 Task: Look for space in Hagere Maryam, Ethiopia from 12th  August, 2023 to 15th August, 2023 for 3 adults in price range Rs.12000 to Rs.16000. Place can be entire place with 2 bedrooms having 3 beds and 1 bathroom. Property type can be house, flat, hotel. Booking option can be shelf check-in. Required host language is English.
Action: Mouse moved to (497, 99)
Screenshot: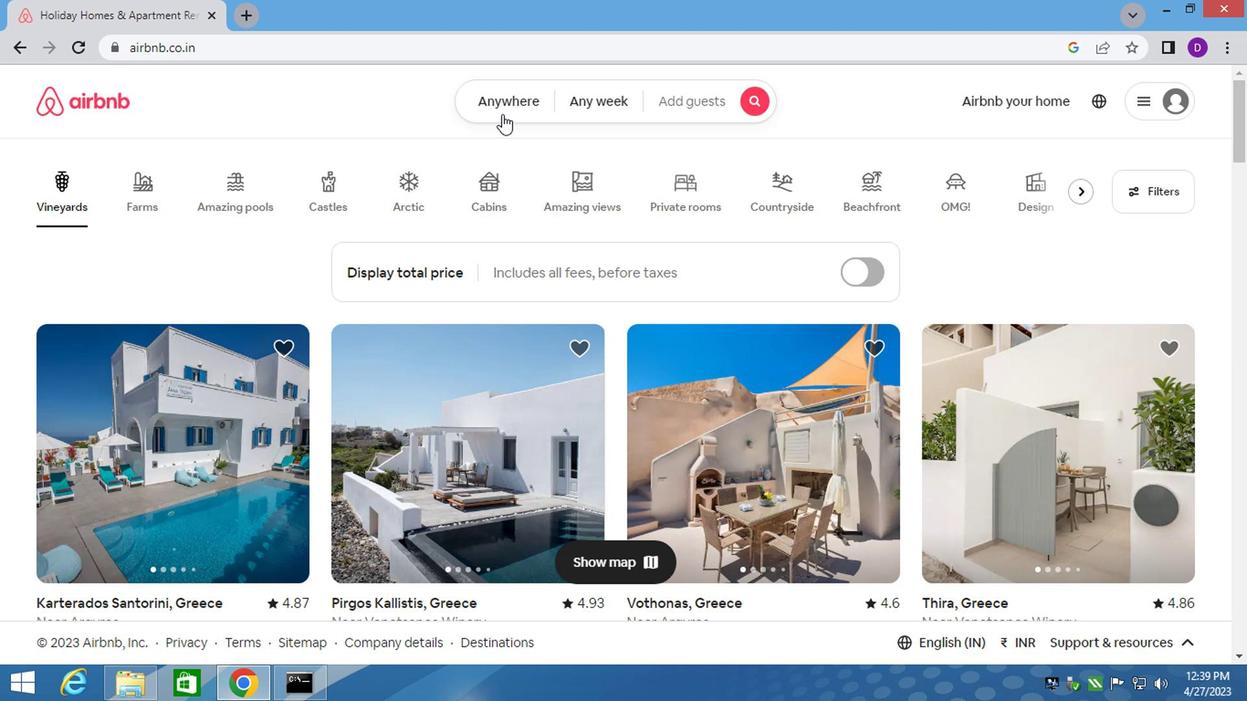 
Action: Mouse pressed left at (497, 99)
Screenshot: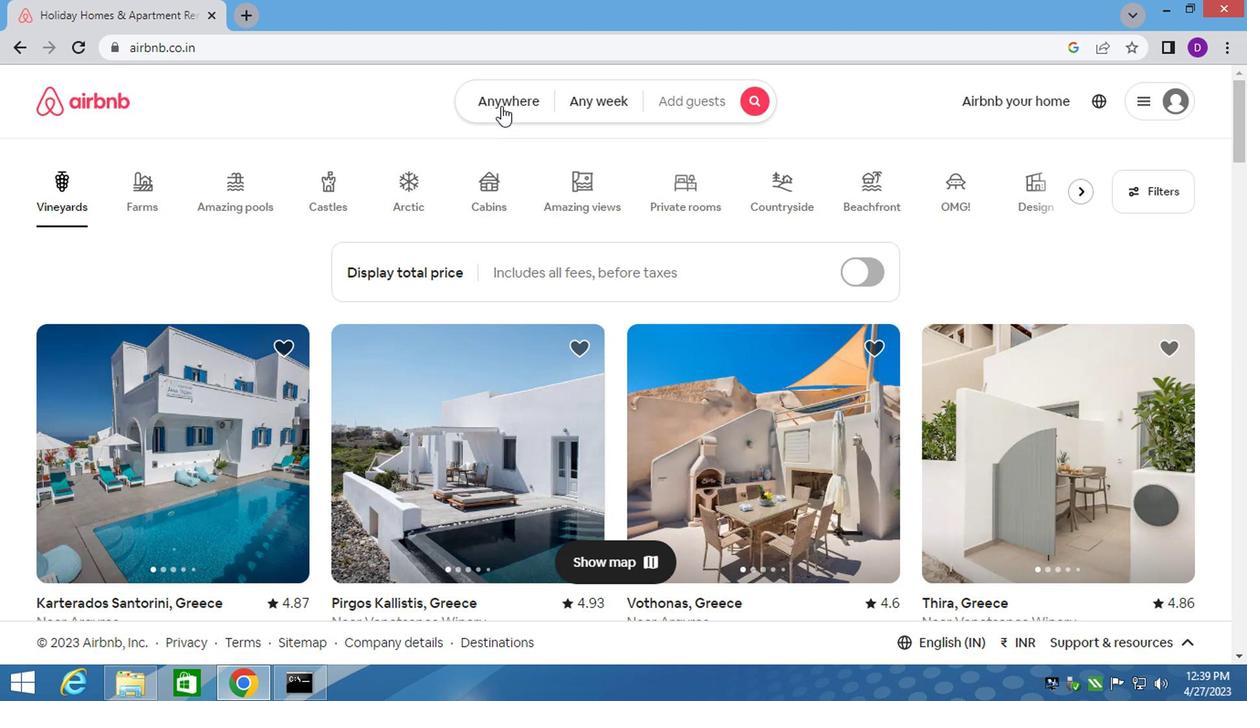 
Action: Mouse moved to (332, 174)
Screenshot: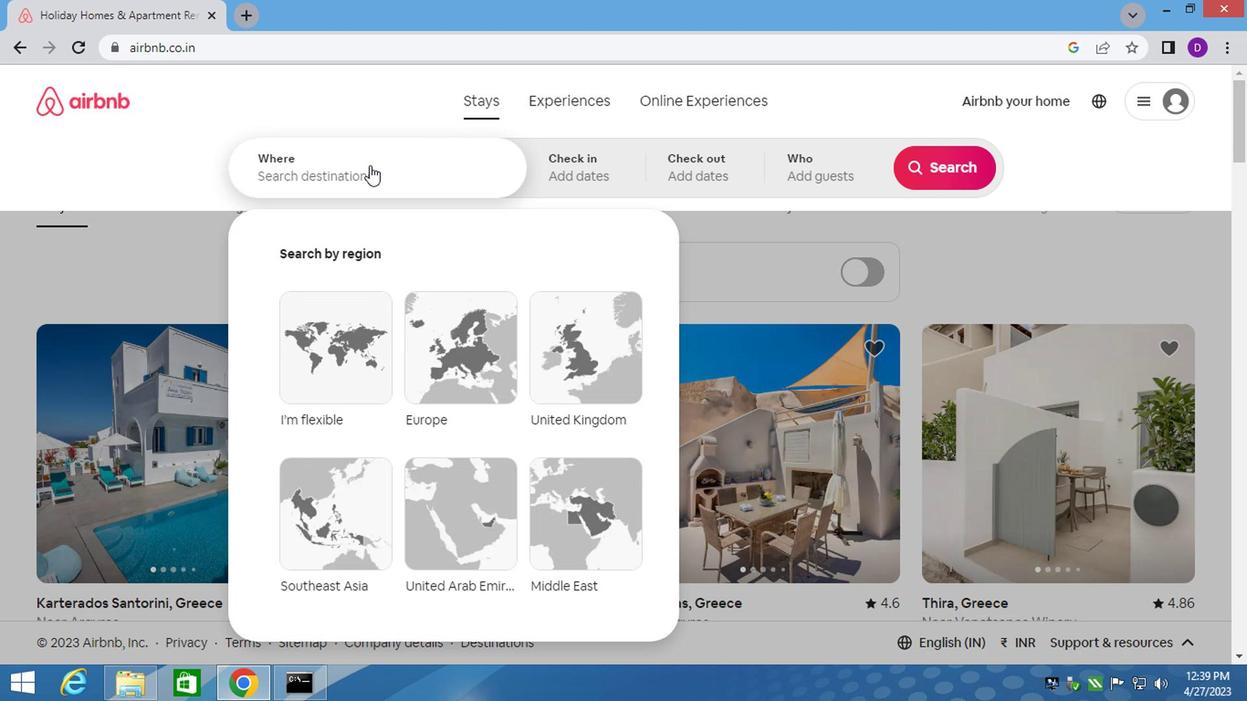 
Action: Mouse pressed left at (332, 174)
Screenshot: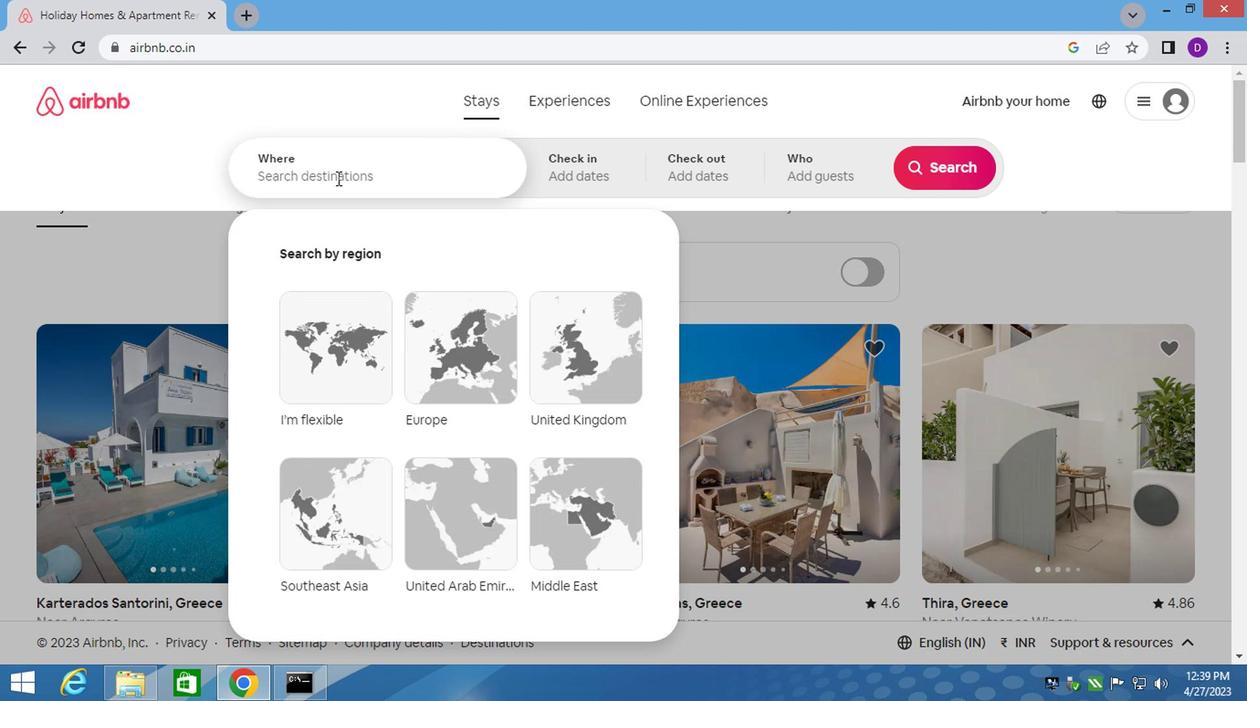 
Action: Key pressed <Key.shift>HAGERE<Key.space><Key.shift_r>MARYAM
Screenshot: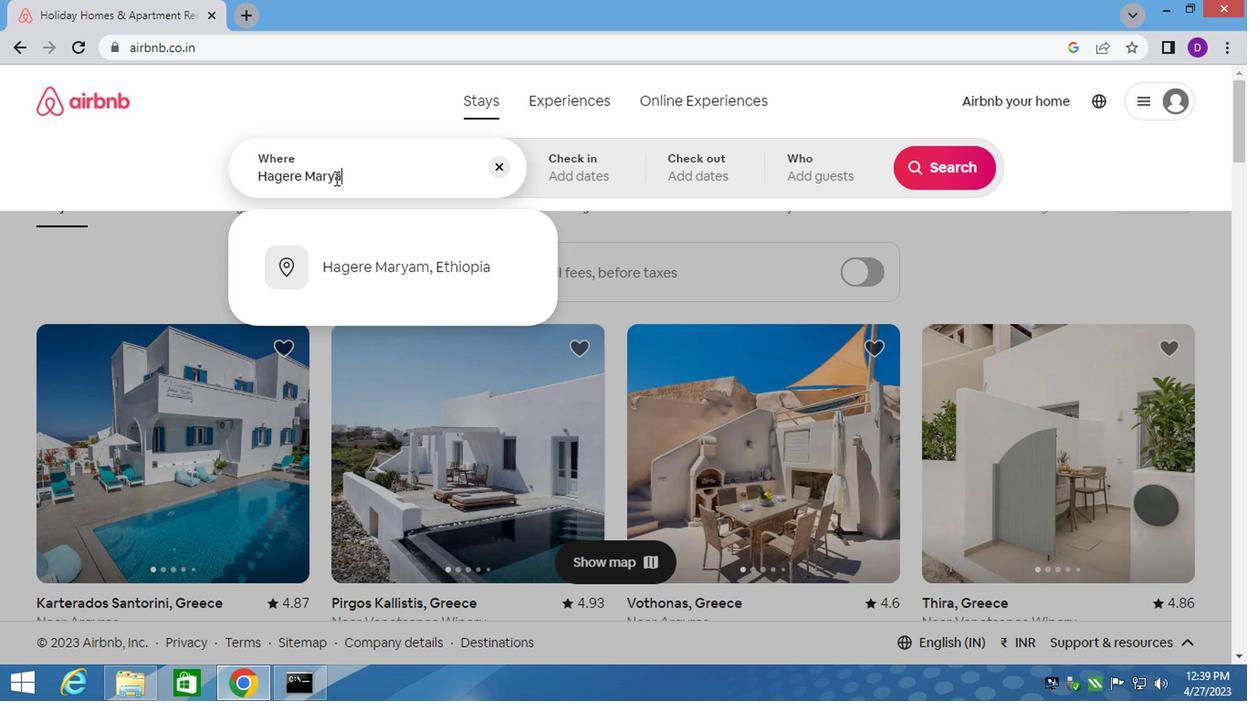 
Action: Mouse moved to (448, 271)
Screenshot: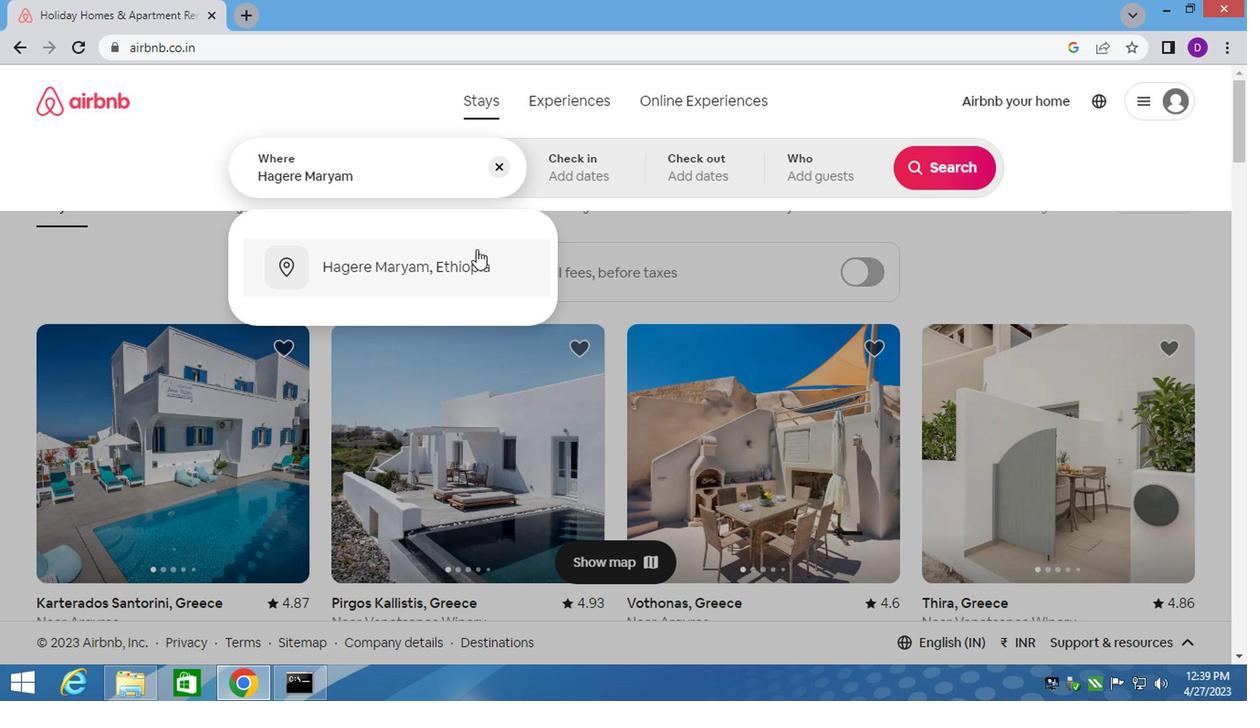 
Action: Mouse pressed left at (448, 271)
Screenshot: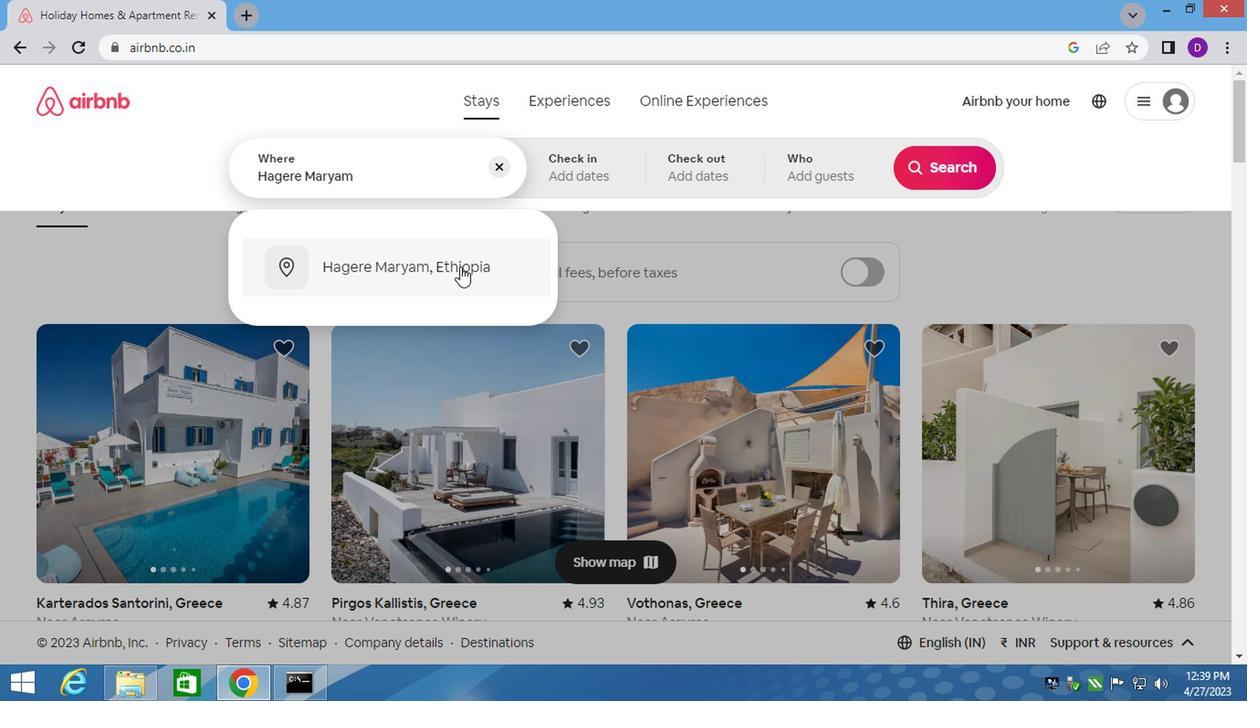 
Action: Mouse moved to (931, 312)
Screenshot: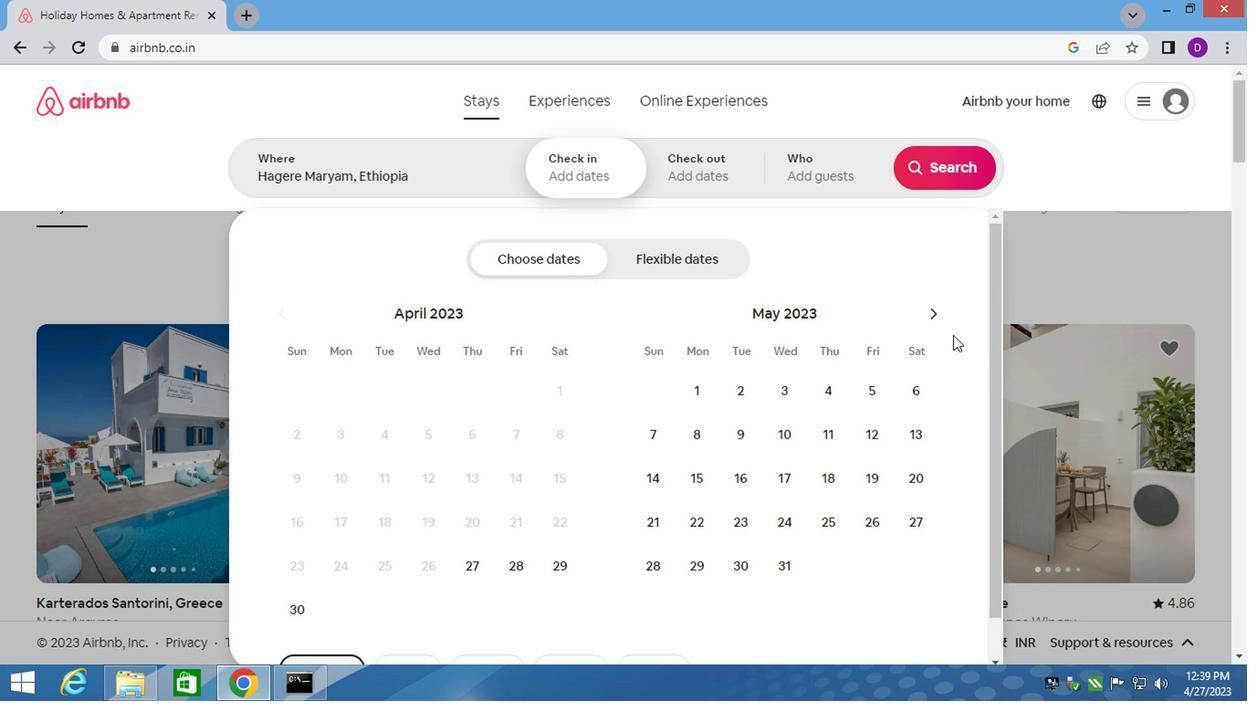 
Action: Mouse pressed left at (931, 312)
Screenshot: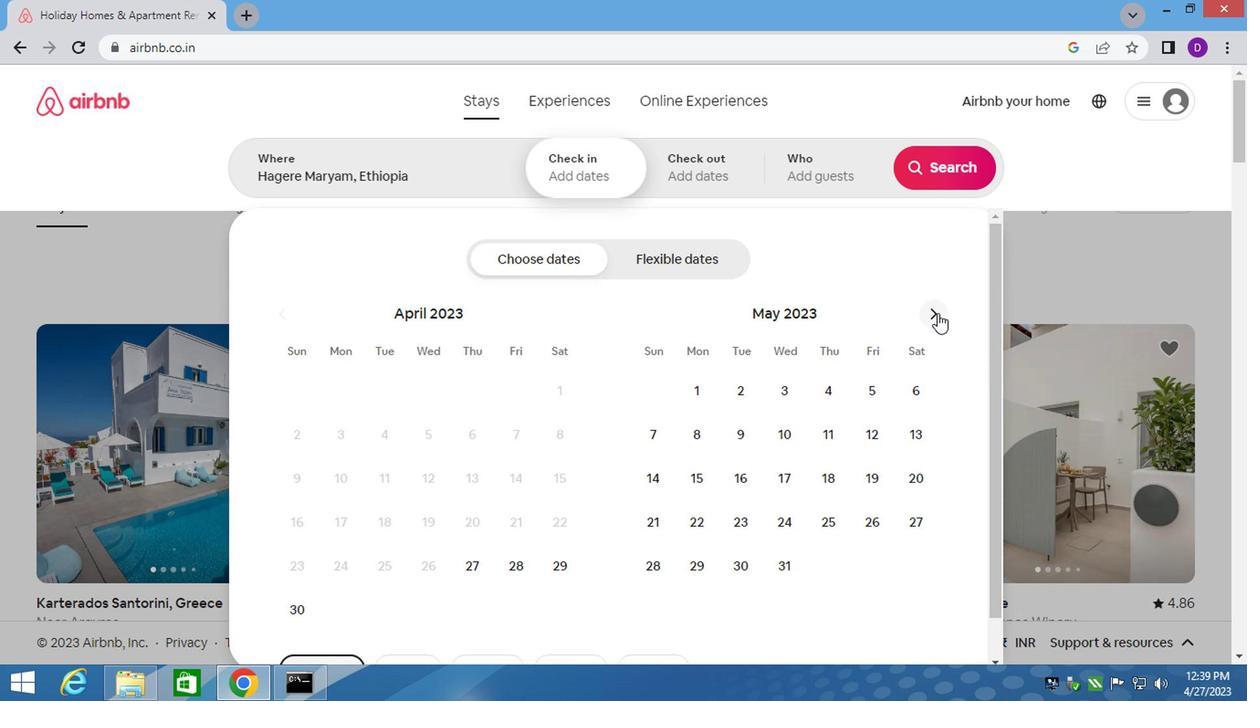 
Action: Mouse pressed left at (931, 312)
Screenshot: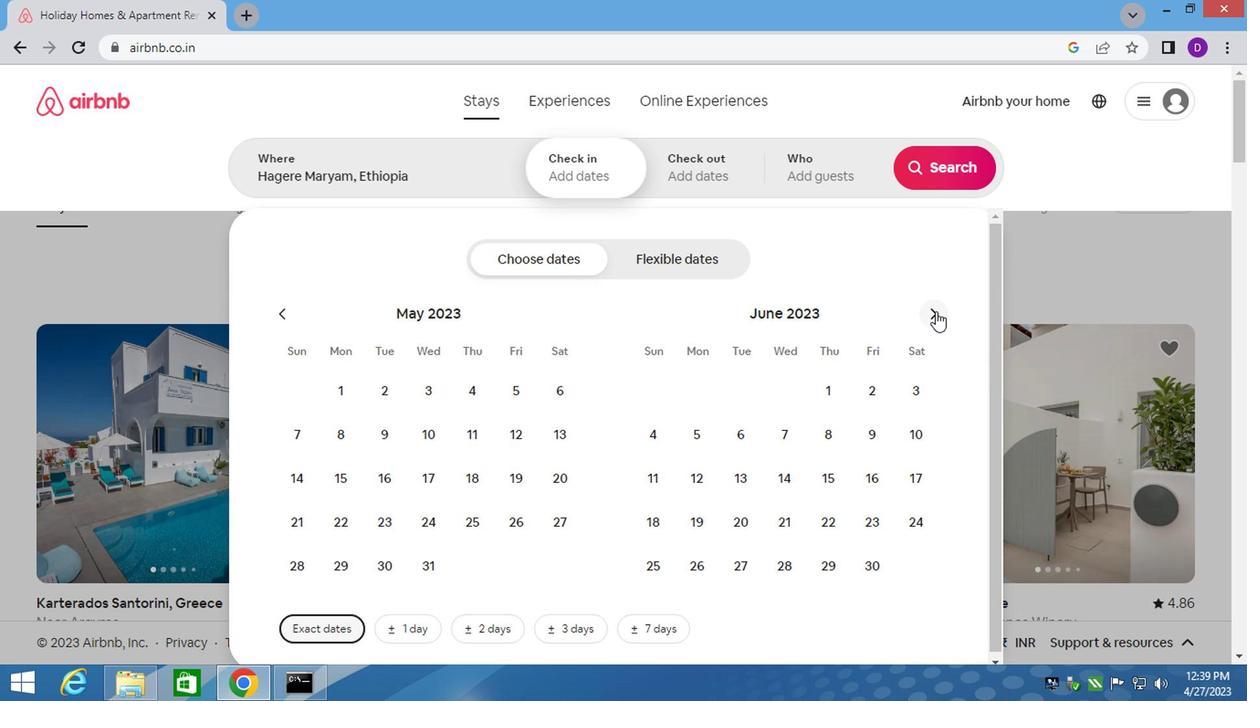 
Action: Mouse pressed left at (931, 312)
Screenshot: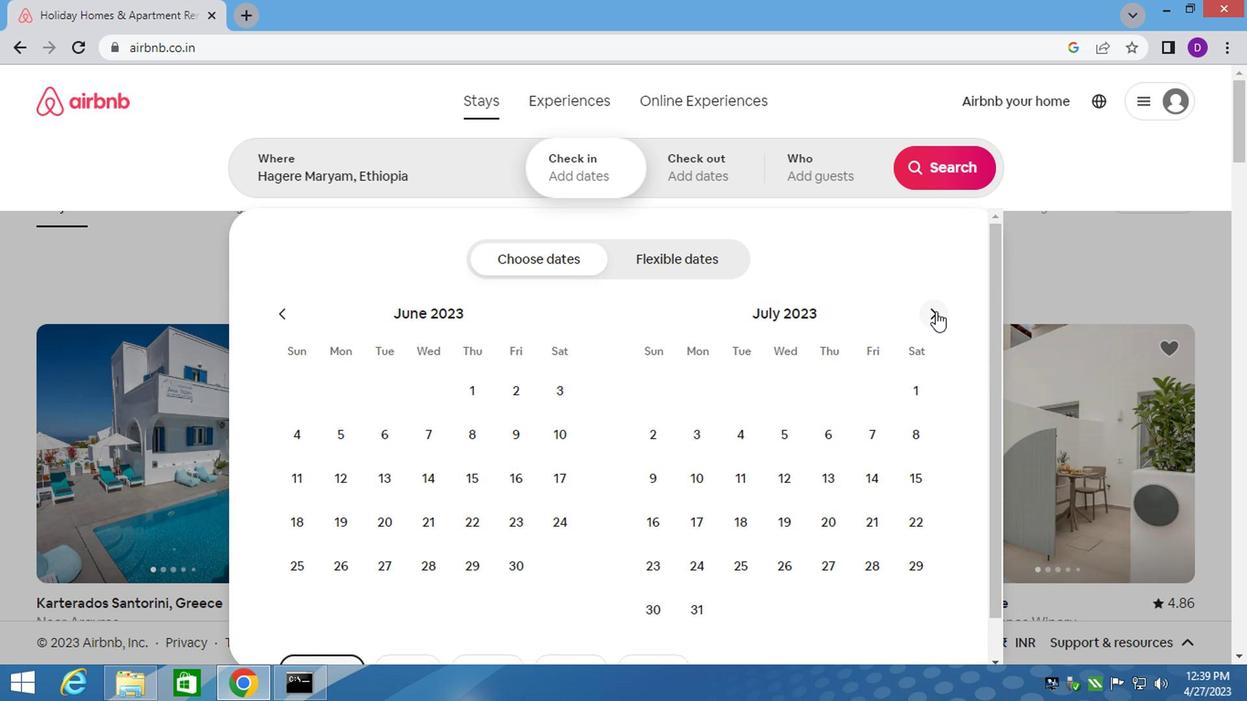 
Action: Mouse moved to (891, 432)
Screenshot: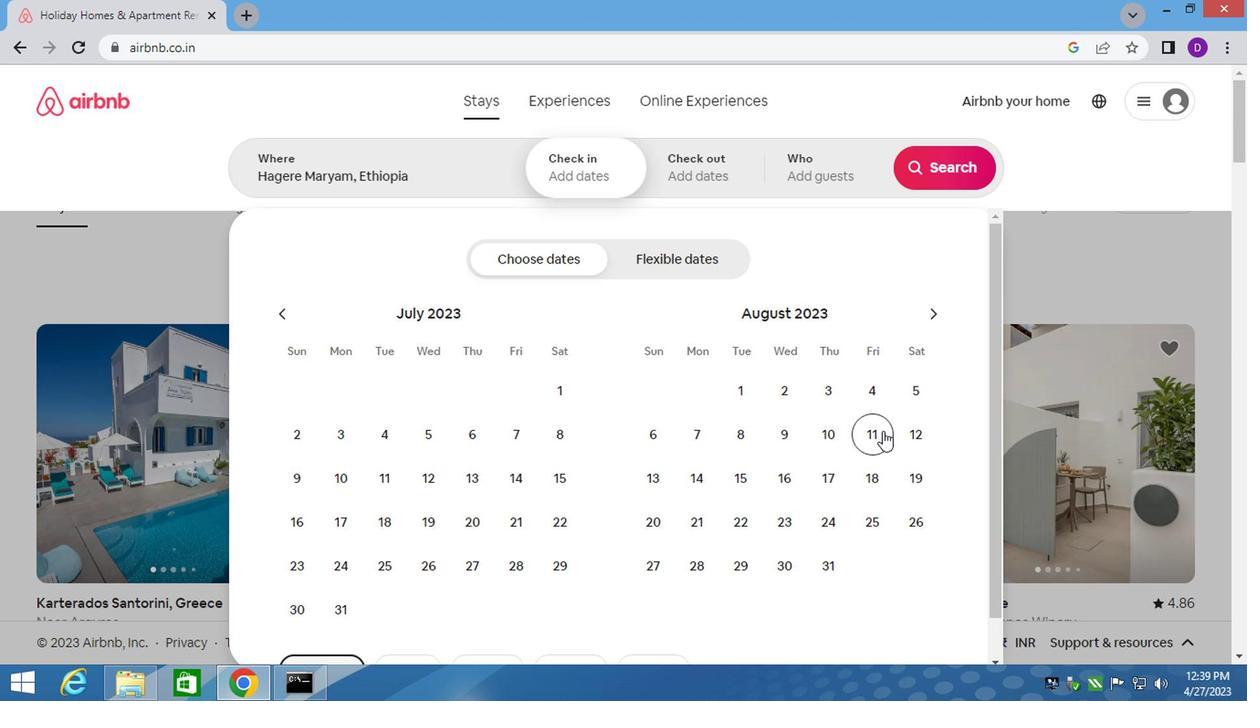 
Action: Mouse pressed left at (891, 432)
Screenshot: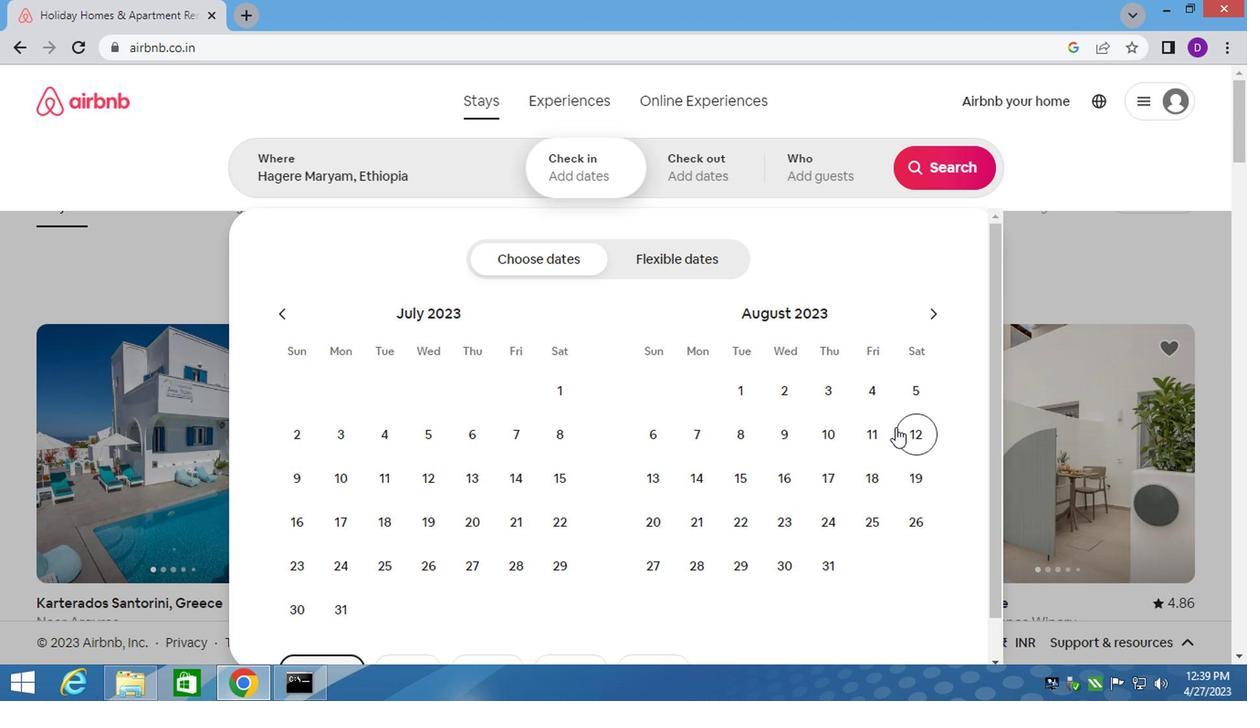 
Action: Mouse moved to (748, 483)
Screenshot: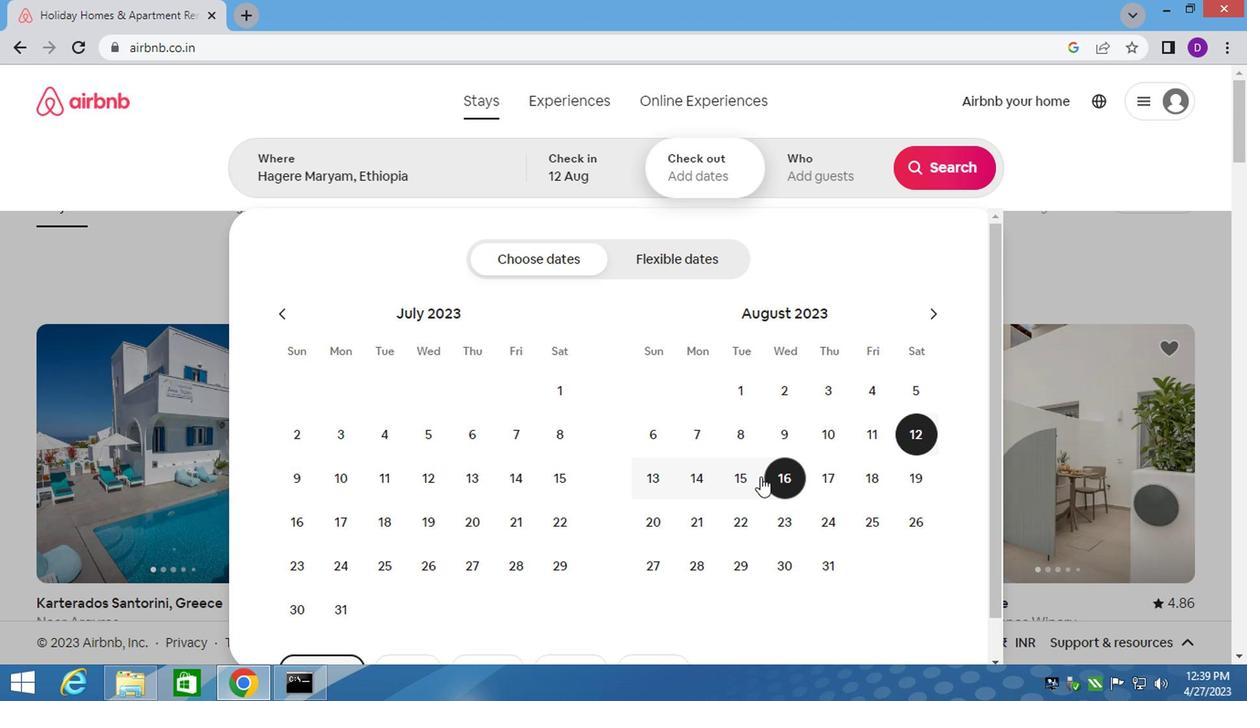
Action: Mouse pressed left at (748, 483)
Screenshot: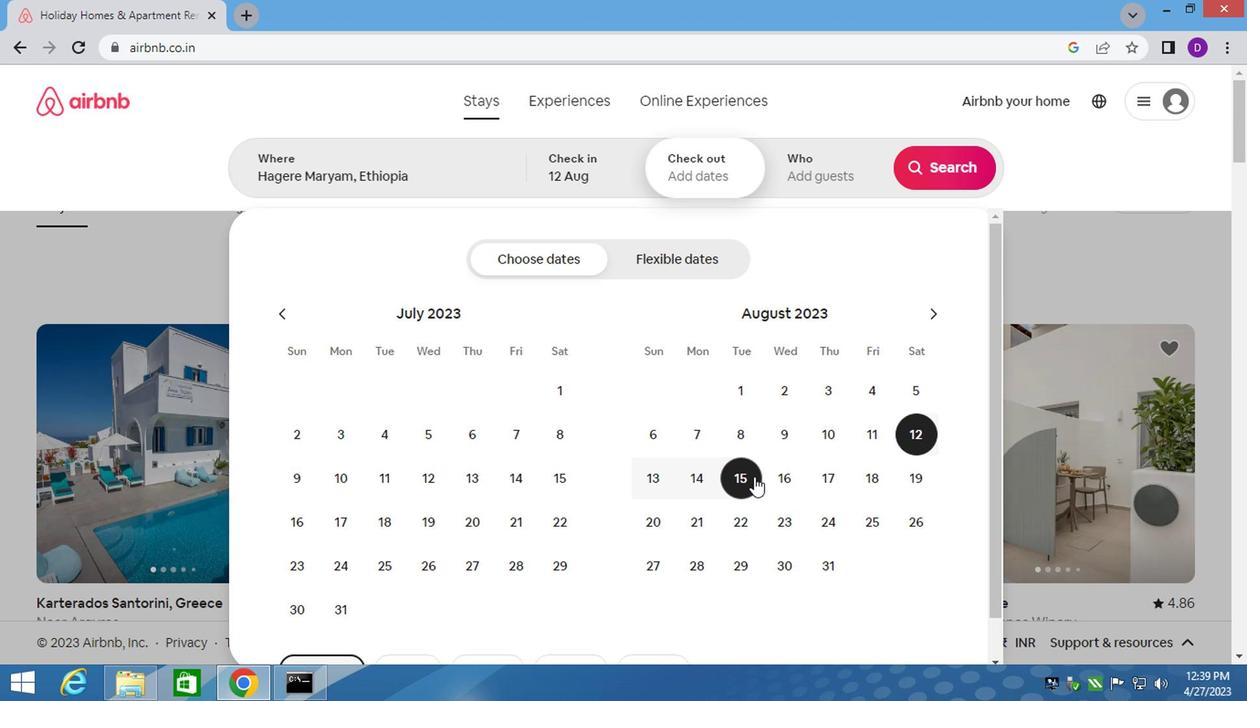 
Action: Mouse moved to (817, 178)
Screenshot: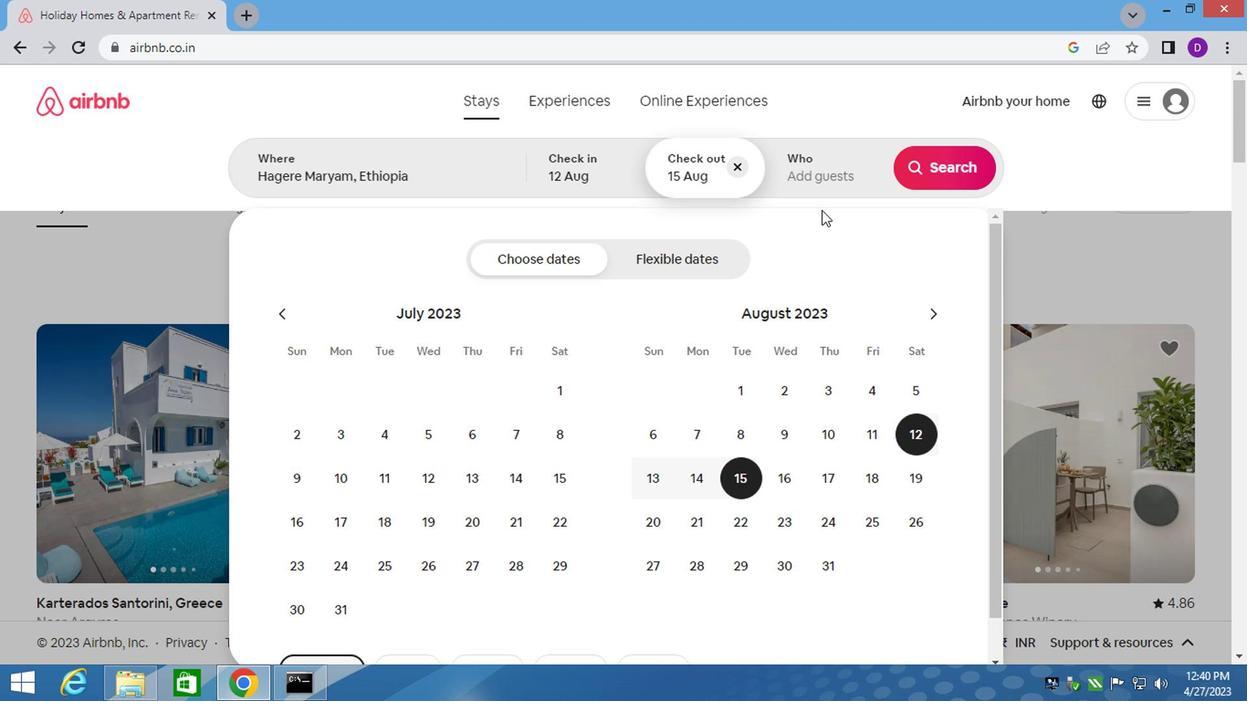 
Action: Mouse pressed left at (817, 178)
Screenshot: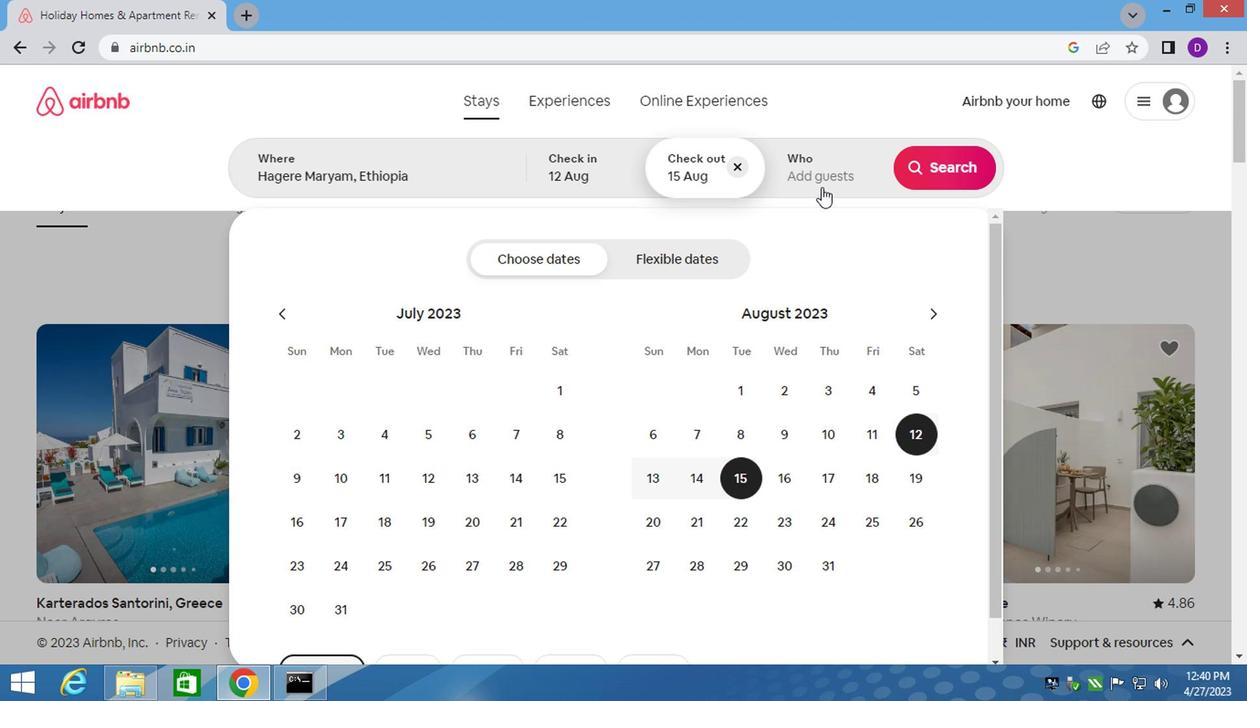 
Action: Mouse moved to (944, 262)
Screenshot: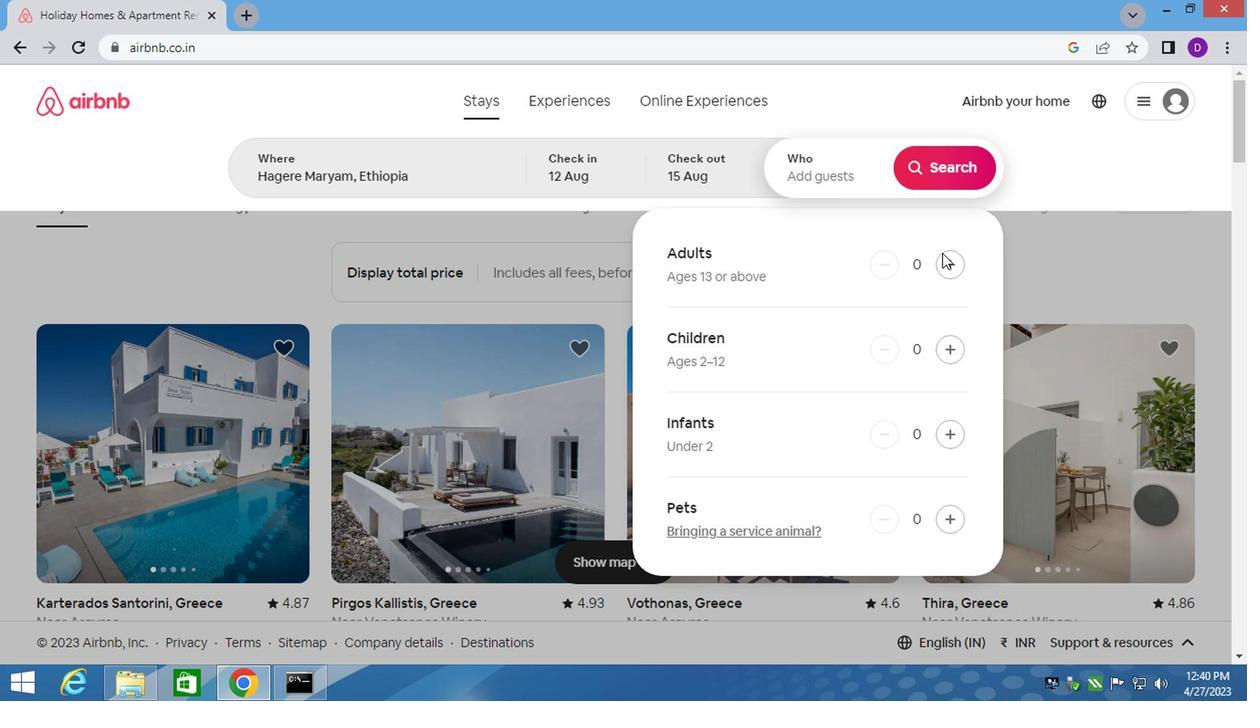 
Action: Mouse pressed left at (944, 262)
Screenshot: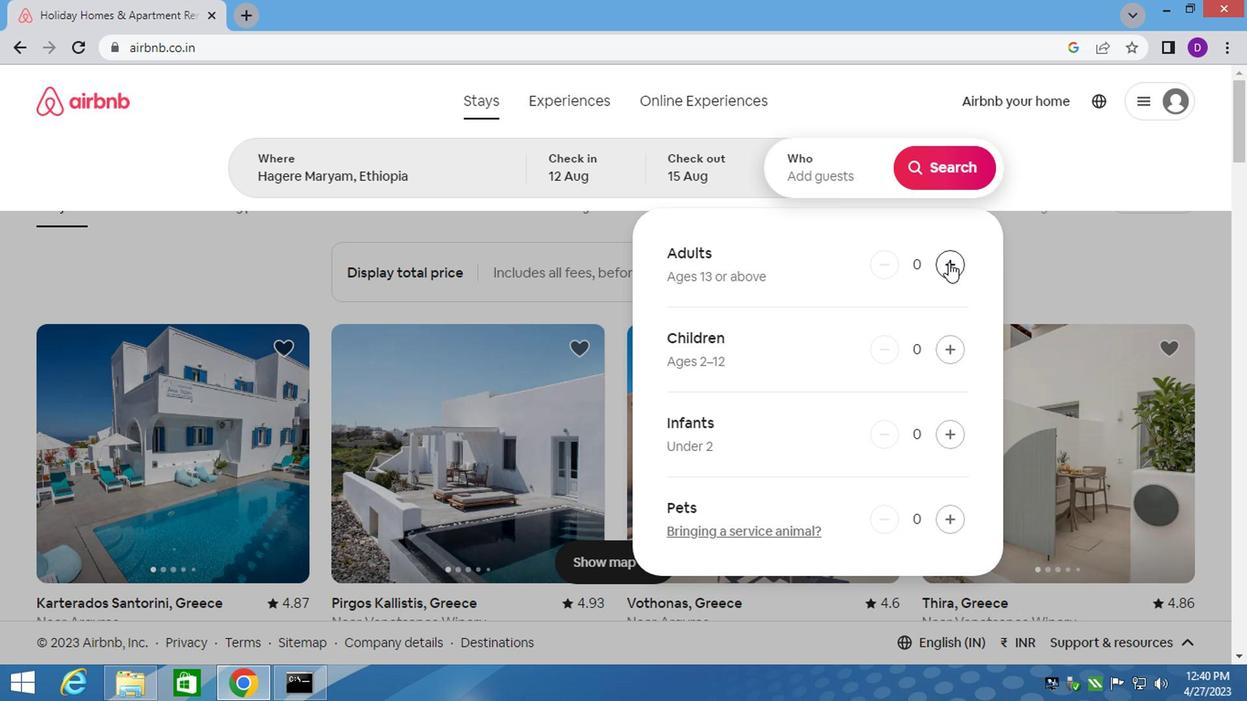 
Action: Mouse pressed left at (944, 262)
Screenshot: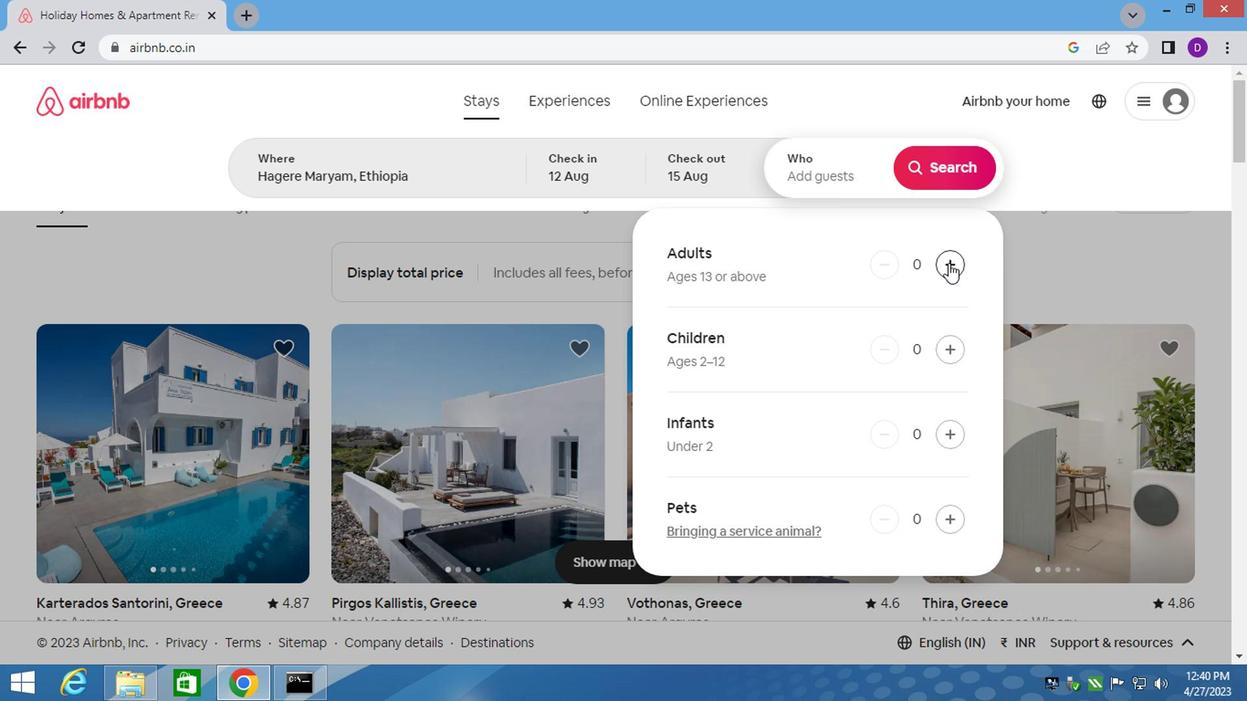 
Action: Mouse pressed left at (944, 262)
Screenshot: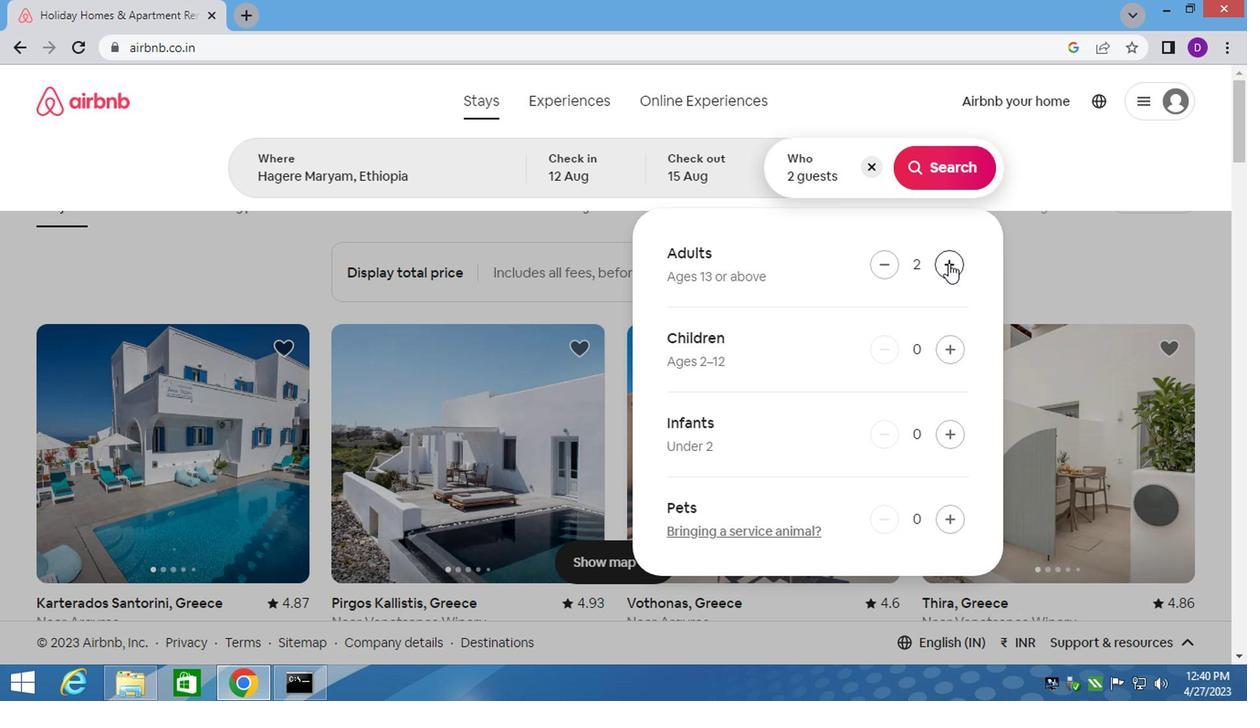 
Action: Mouse moved to (943, 164)
Screenshot: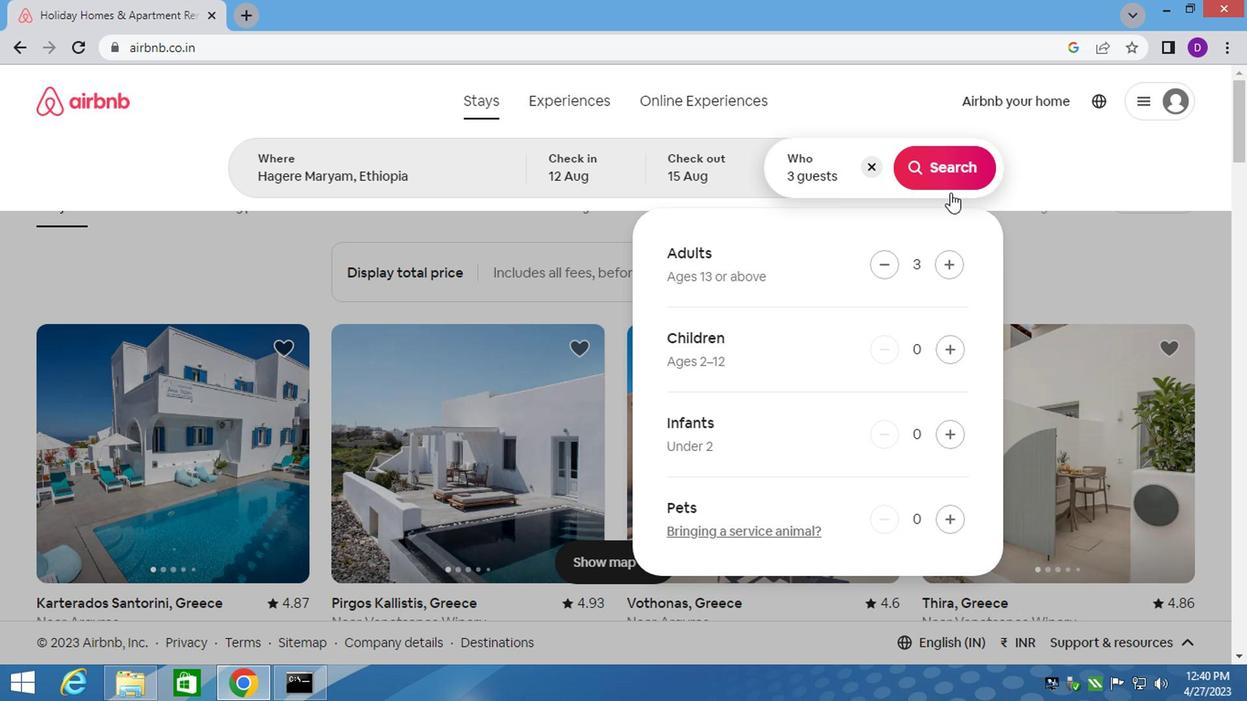 
Action: Mouse pressed left at (943, 164)
Screenshot: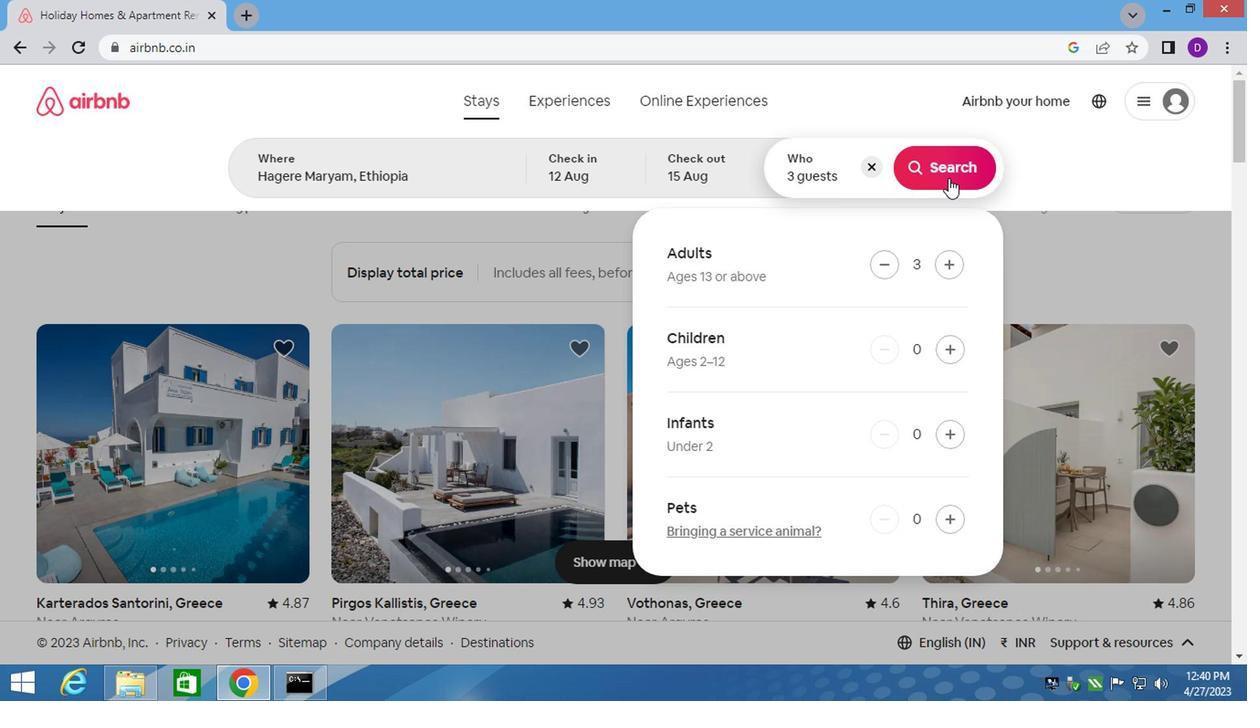 
Action: Mouse moved to (1152, 168)
Screenshot: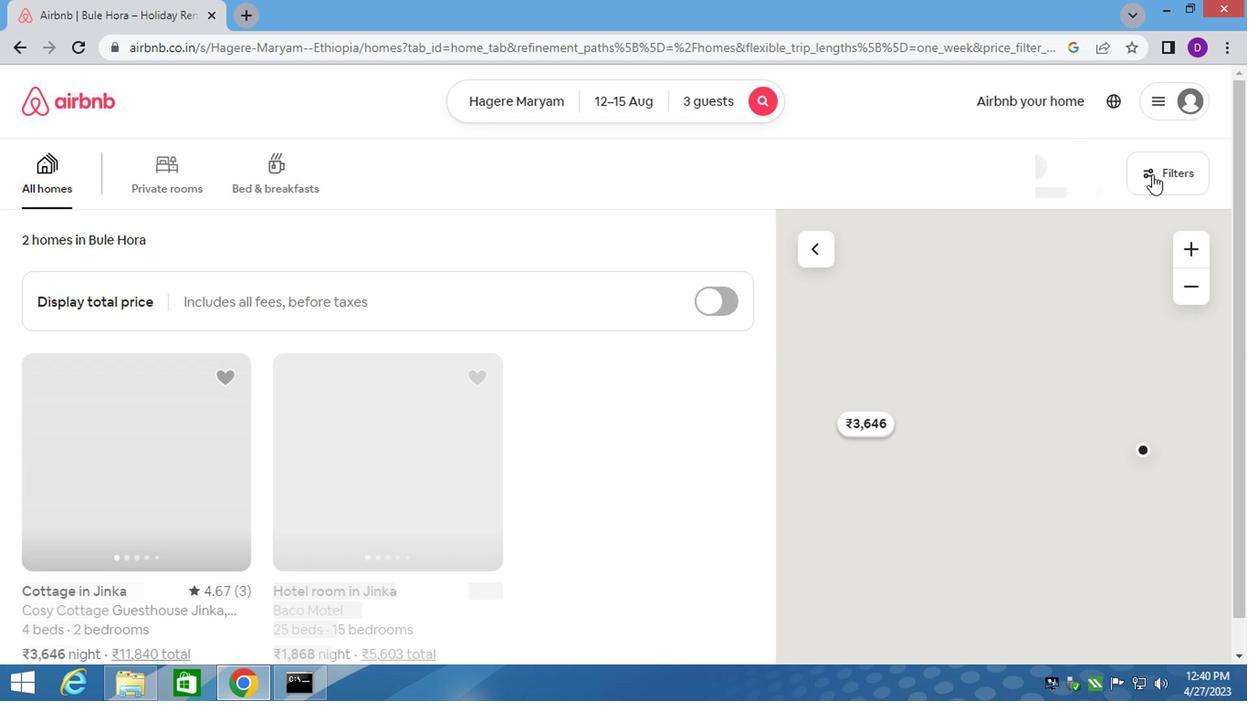 
Action: Mouse pressed left at (1152, 168)
Screenshot: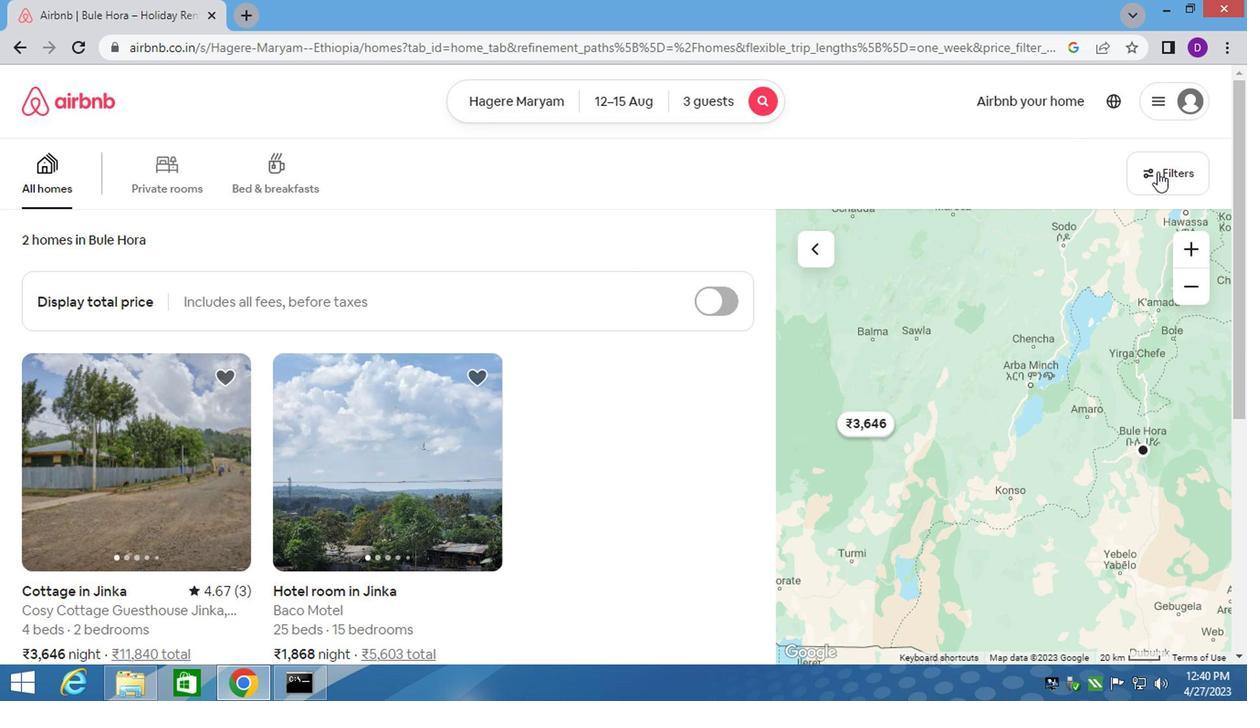 
Action: Mouse moved to (378, 412)
Screenshot: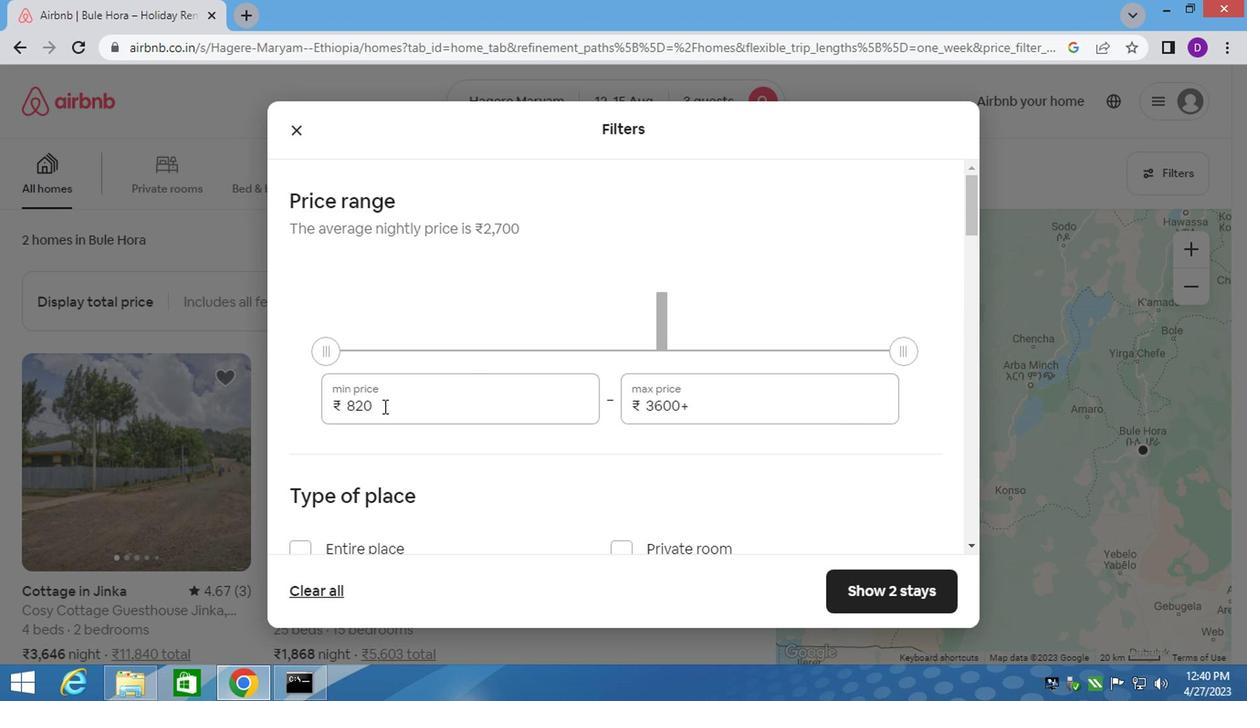 
Action: Mouse pressed left at (378, 412)
Screenshot: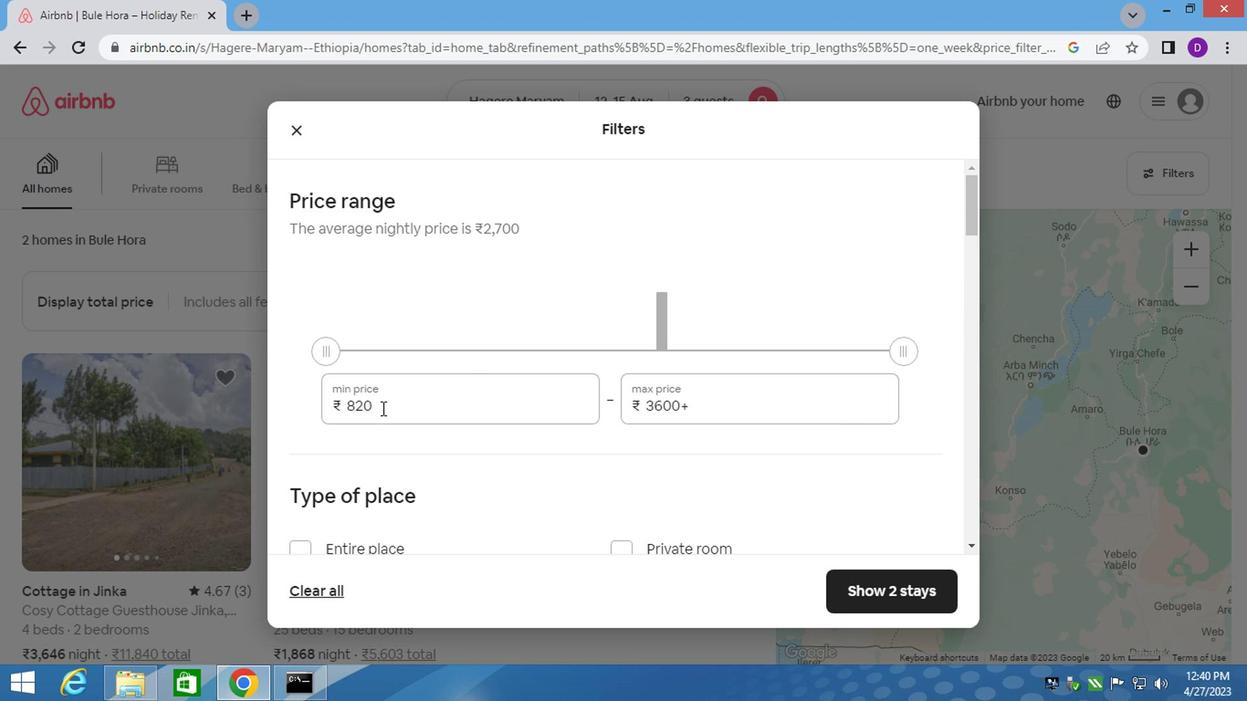 
Action: Mouse pressed left at (378, 412)
Screenshot: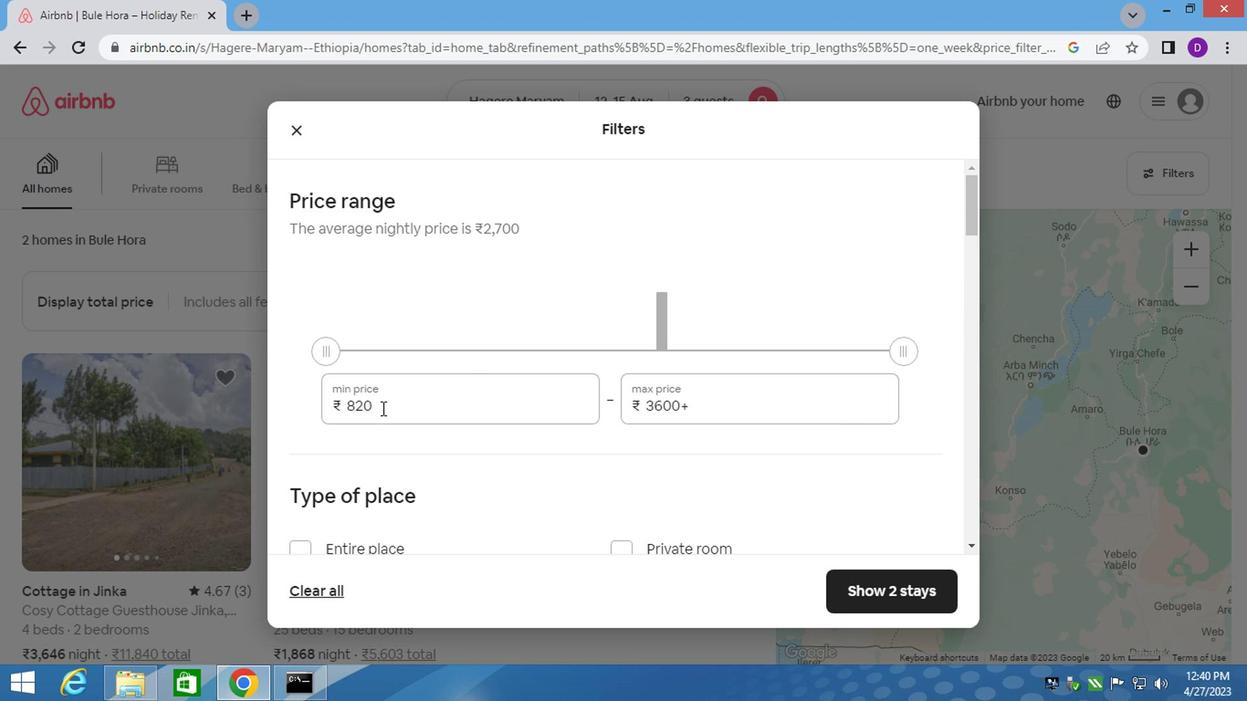 
Action: Key pressed 12000<Key.tab>16000
Screenshot: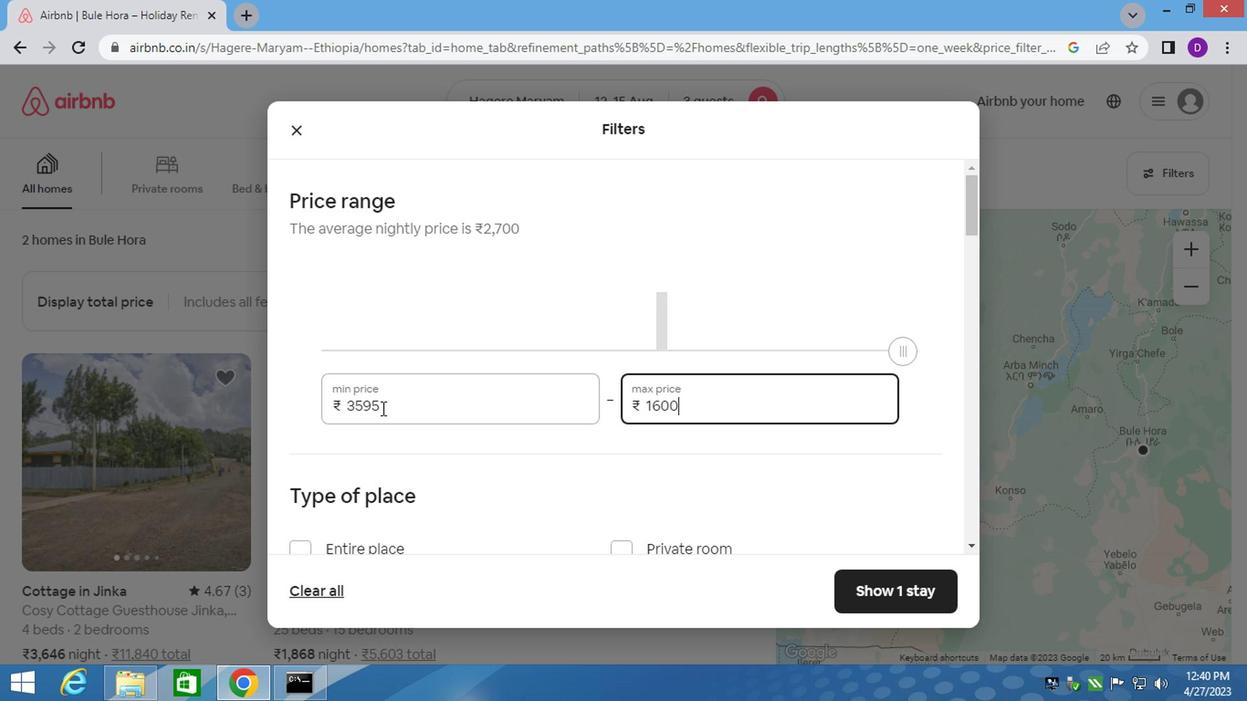 
Action: Mouse moved to (404, 431)
Screenshot: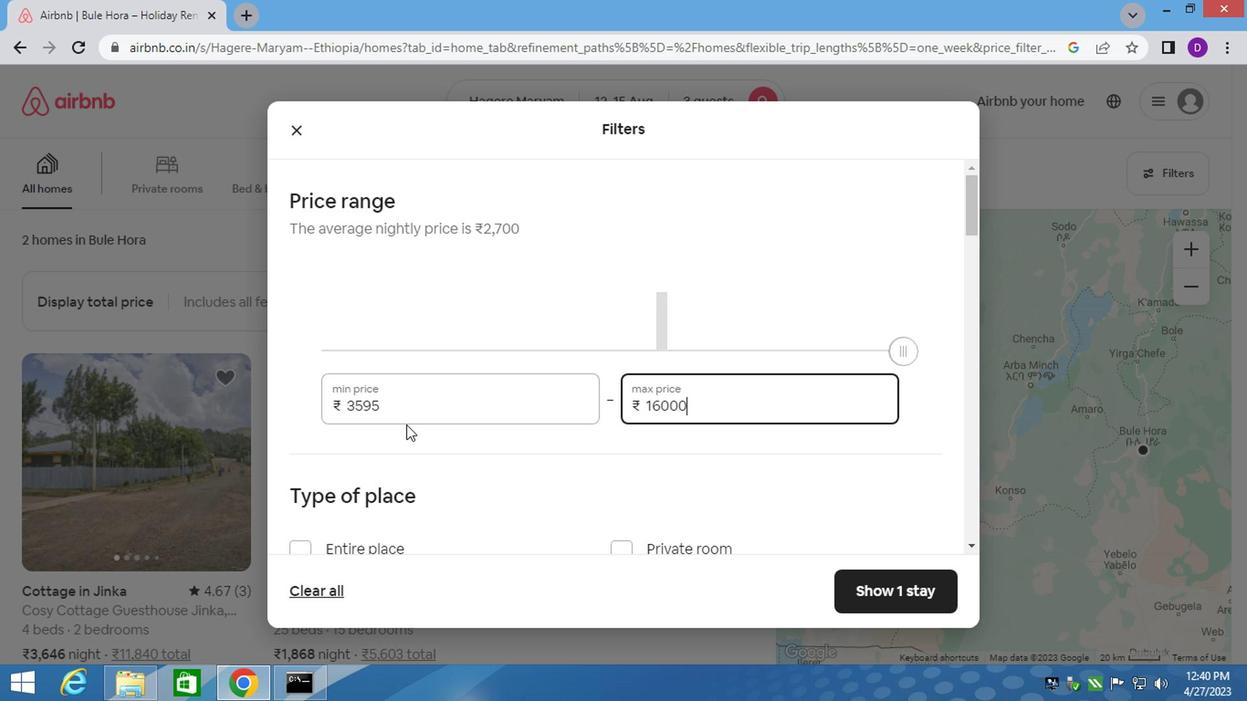
Action: Mouse scrolled (404, 430) with delta (0, -1)
Screenshot: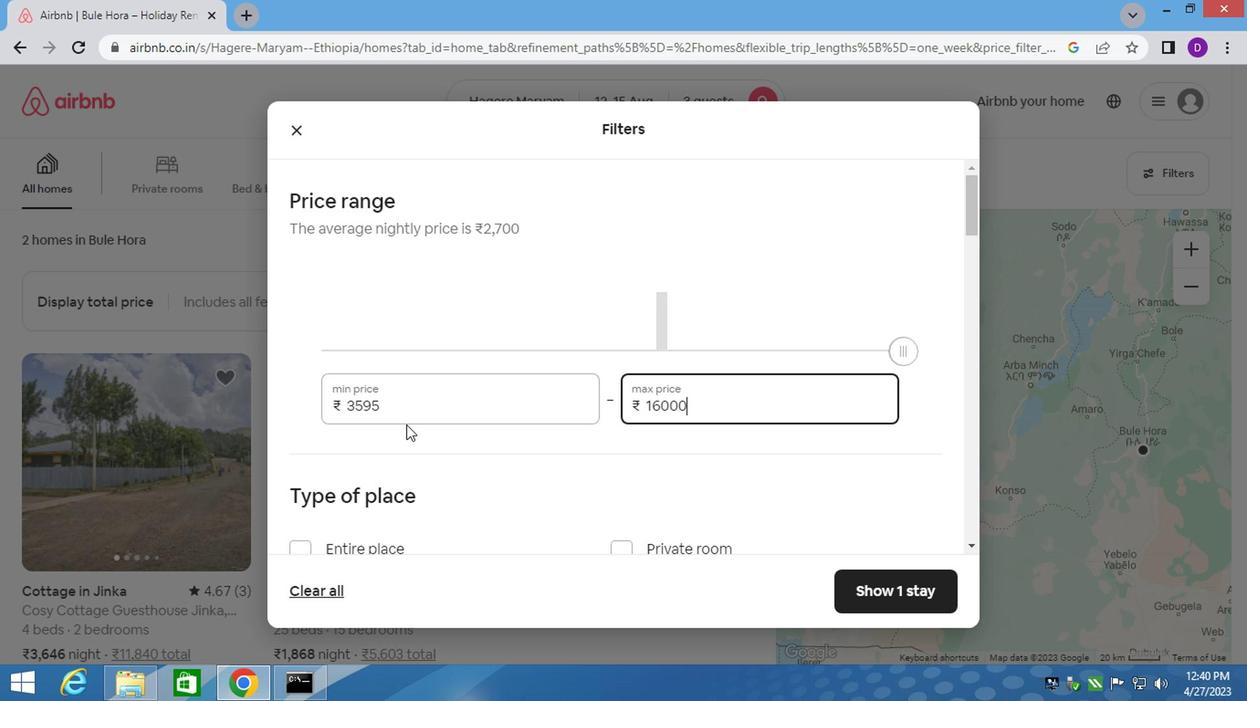 
Action: Mouse moved to (406, 434)
Screenshot: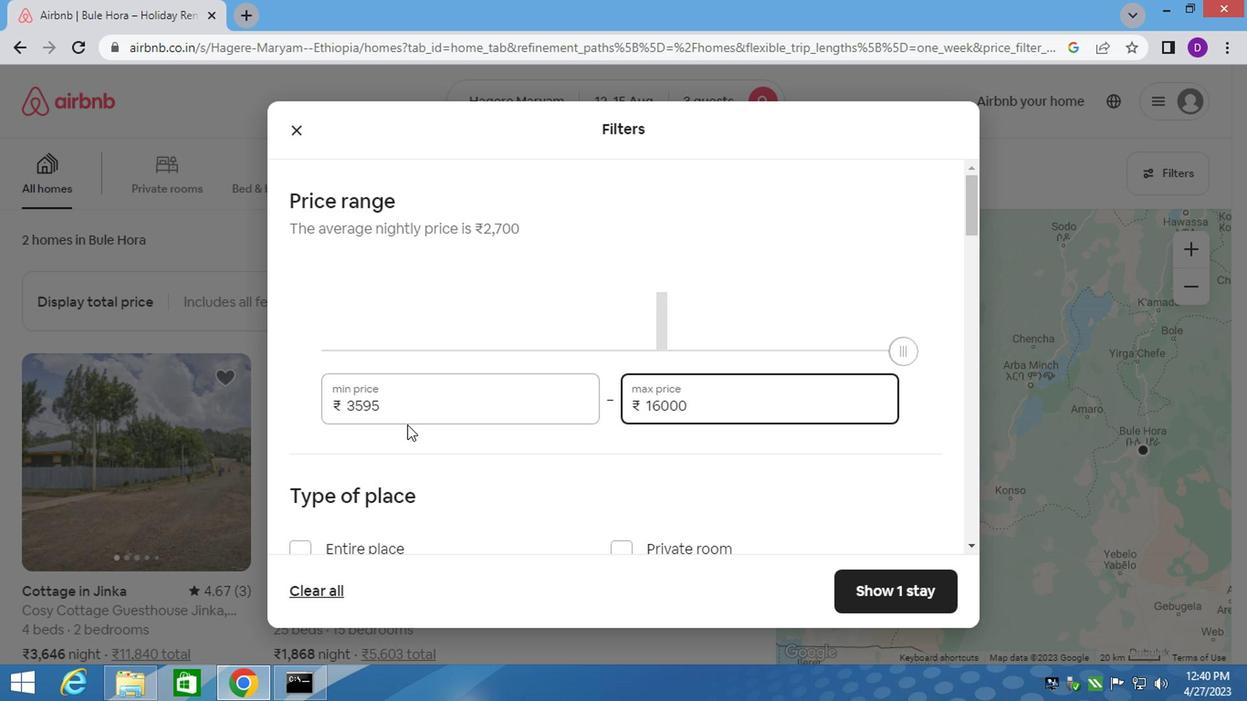 
Action: Mouse scrolled (406, 433) with delta (0, 0)
Screenshot: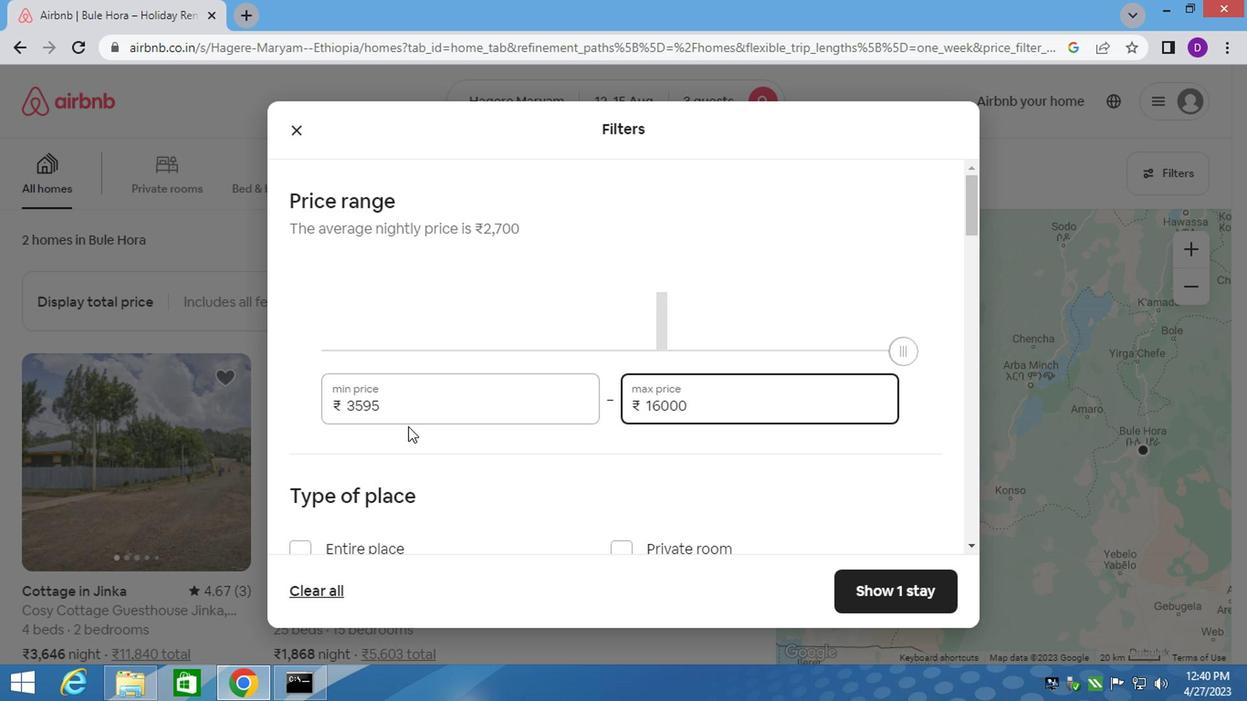 
Action: Mouse moved to (406, 436)
Screenshot: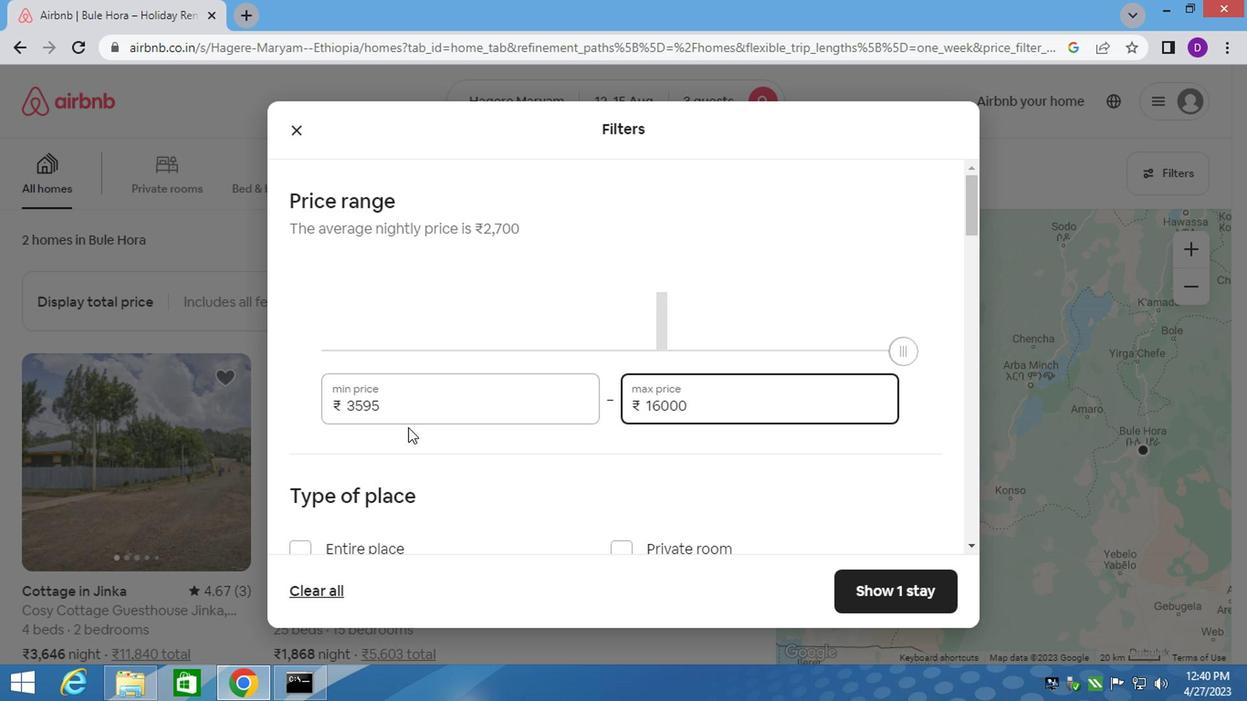 
Action: Mouse scrolled (406, 435) with delta (0, 0)
Screenshot: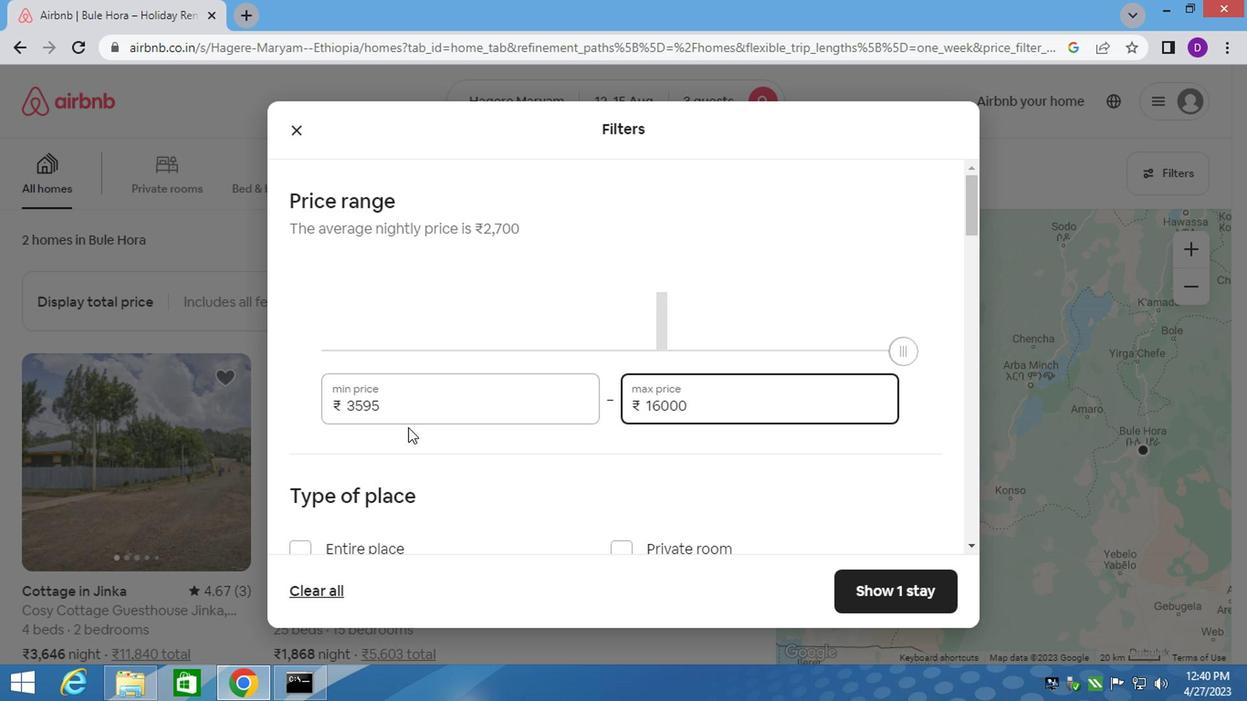 
Action: Mouse moved to (296, 275)
Screenshot: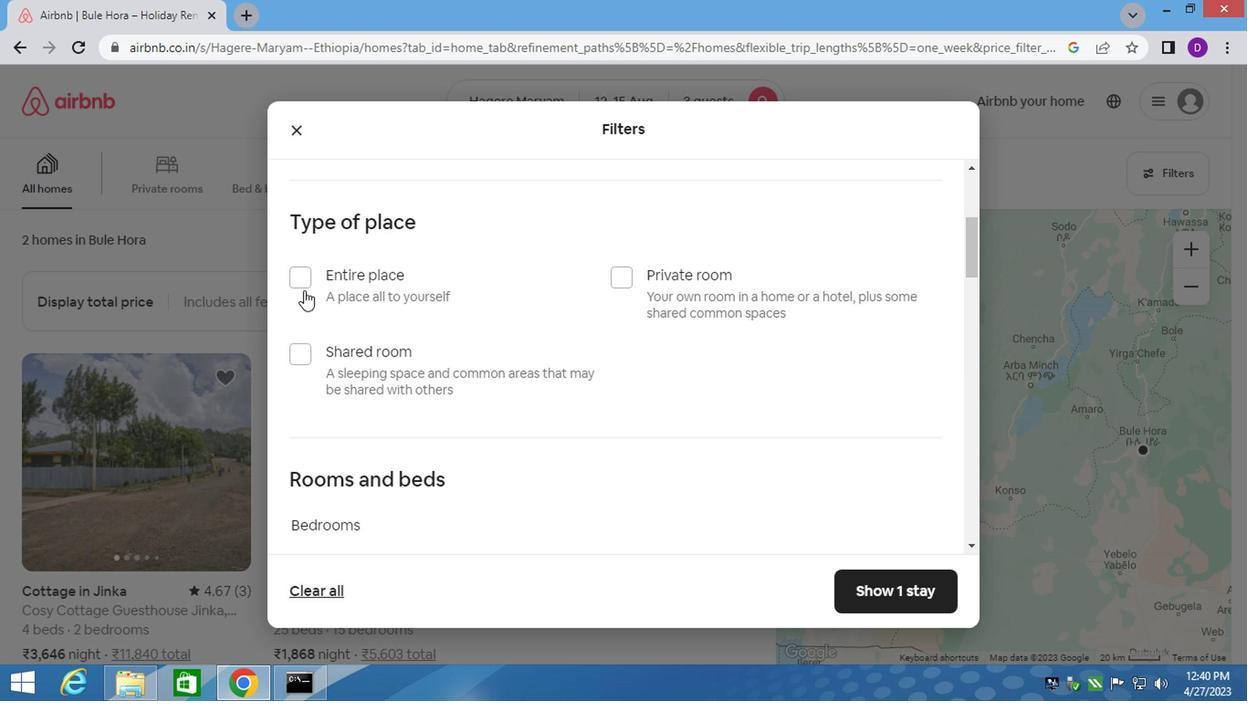 
Action: Mouse pressed left at (296, 275)
Screenshot: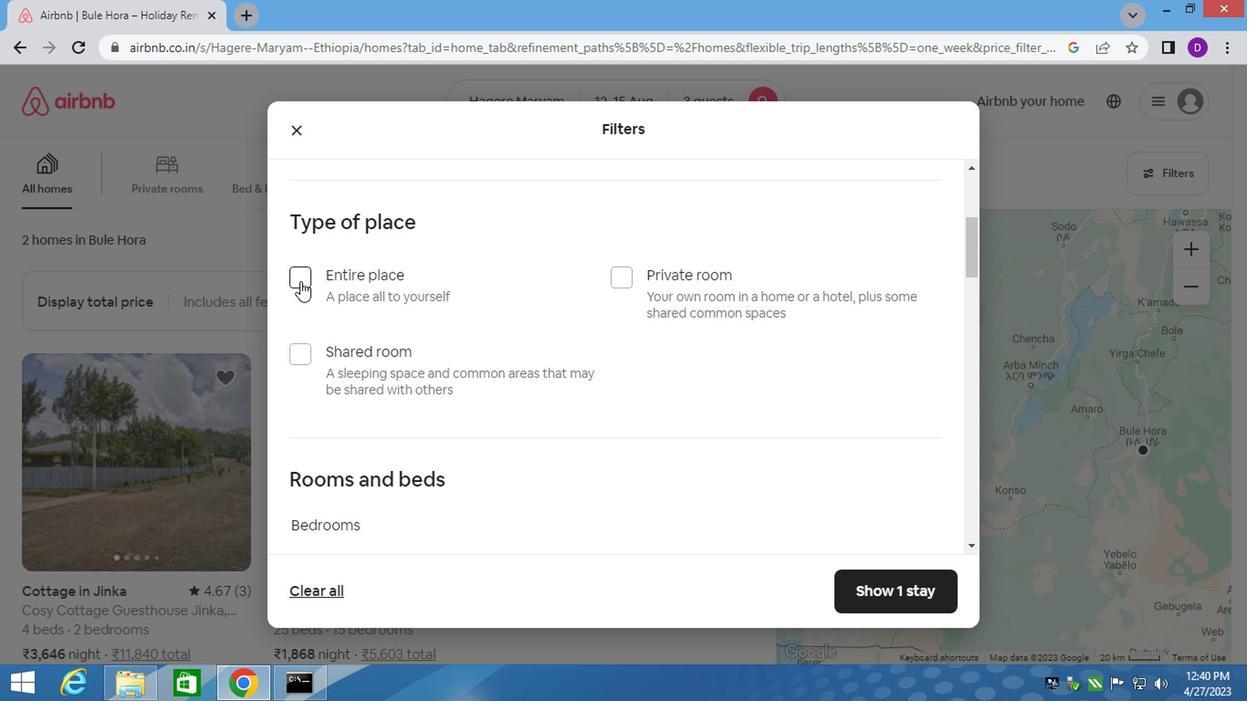 
Action: Mouse moved to (456, 387)
Screenshot: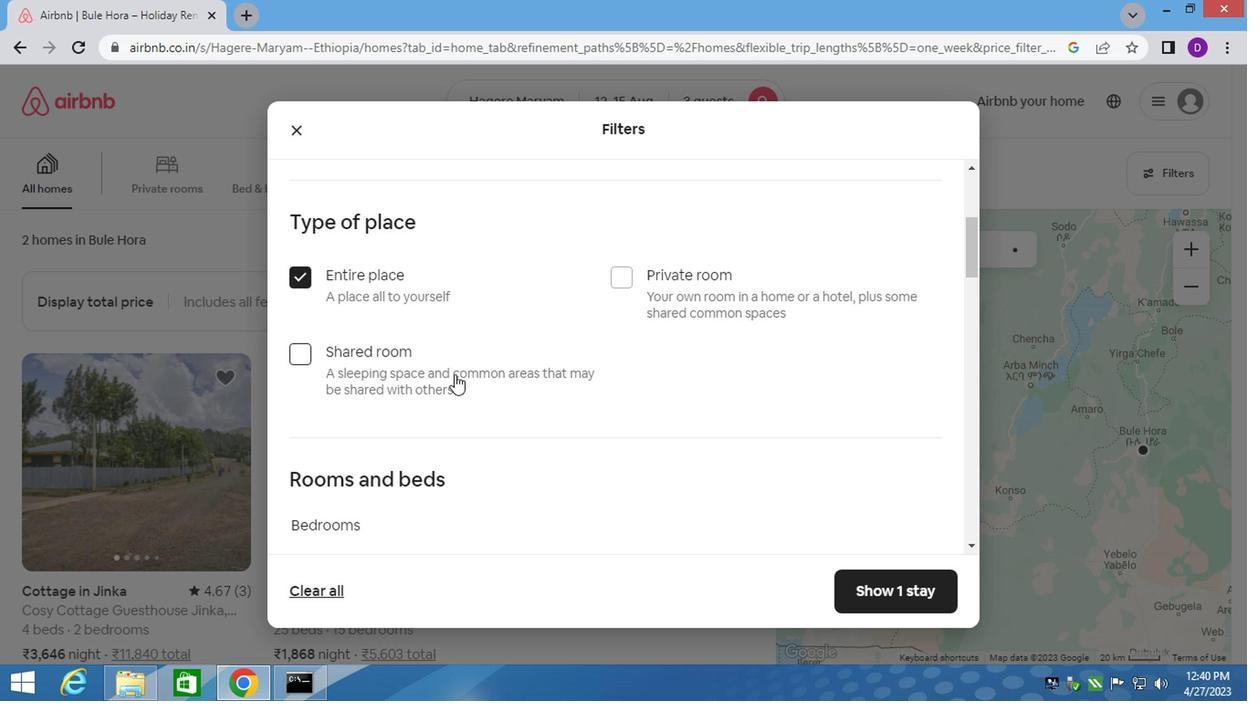 
Action: Mouse scrolled (452, 380) with delta (0, -1)
Screenshot: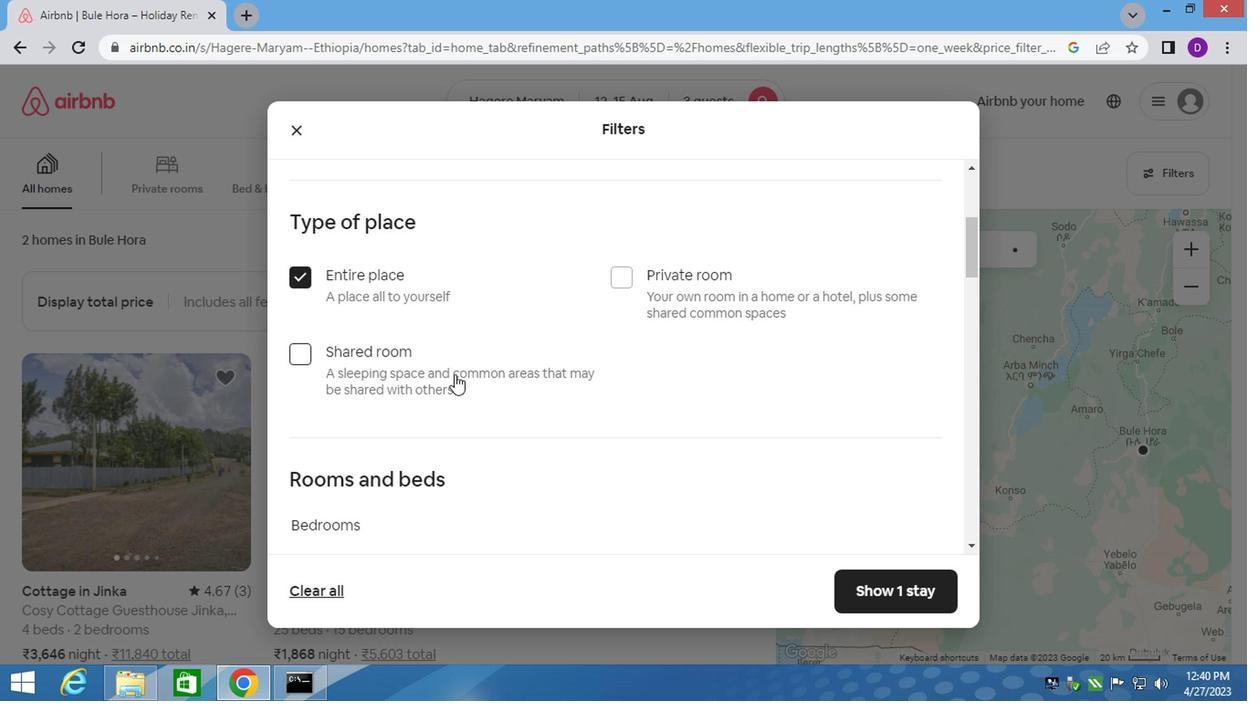 
Action: Mouse scrolled (456, 384) with delta (0, -1)
Screenshot: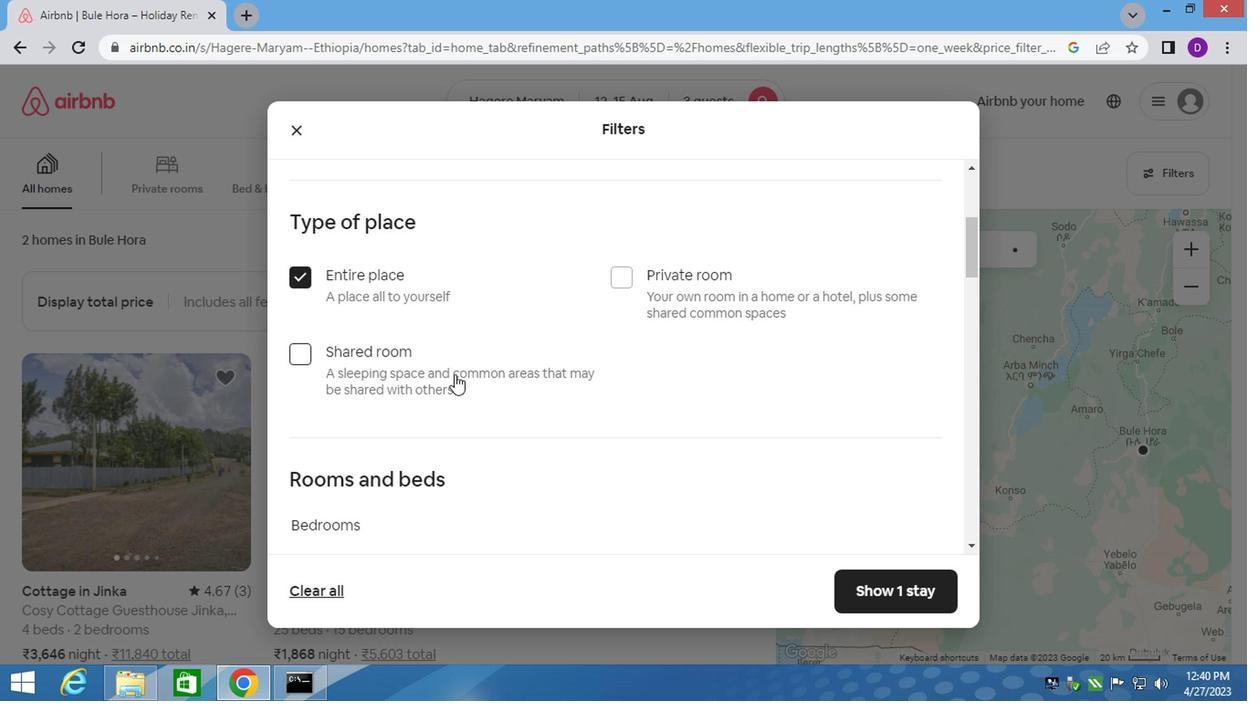 
Action: Mouse scrolled (456, 384) with delta (0, -1)
Screenshot: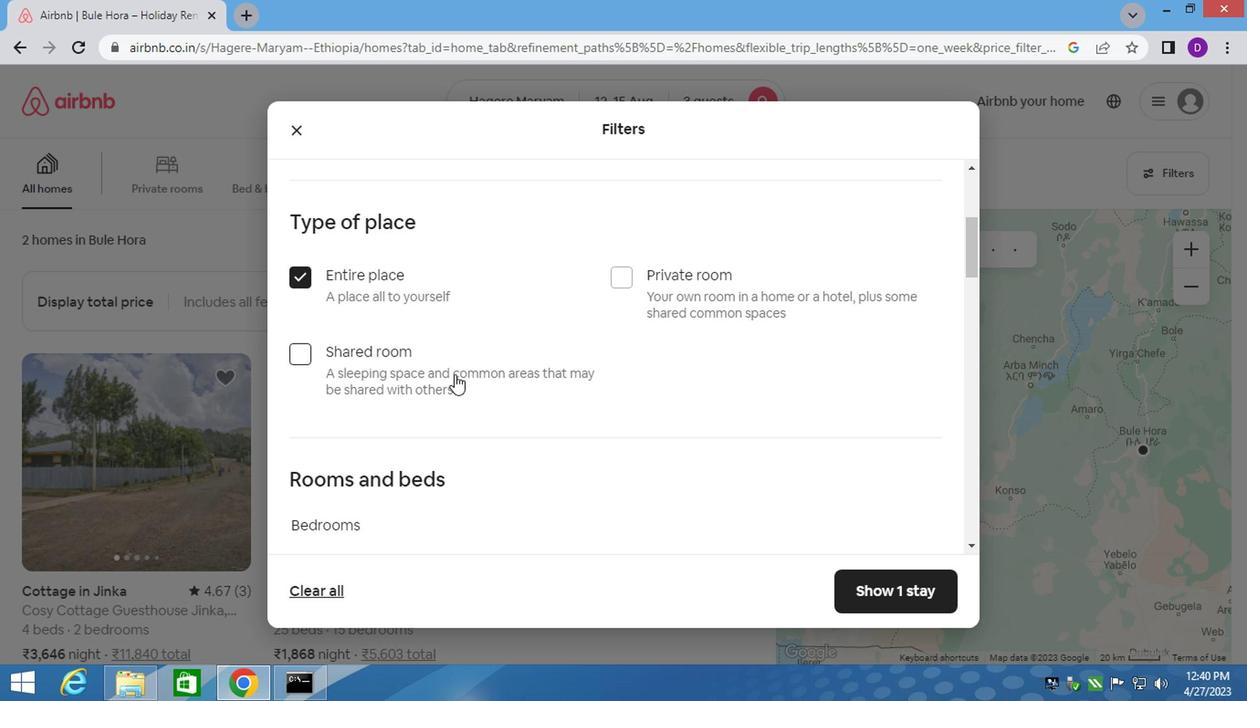 
Action: Mouse scrolled (456, 386) with delta (0, -1)
Screenshot: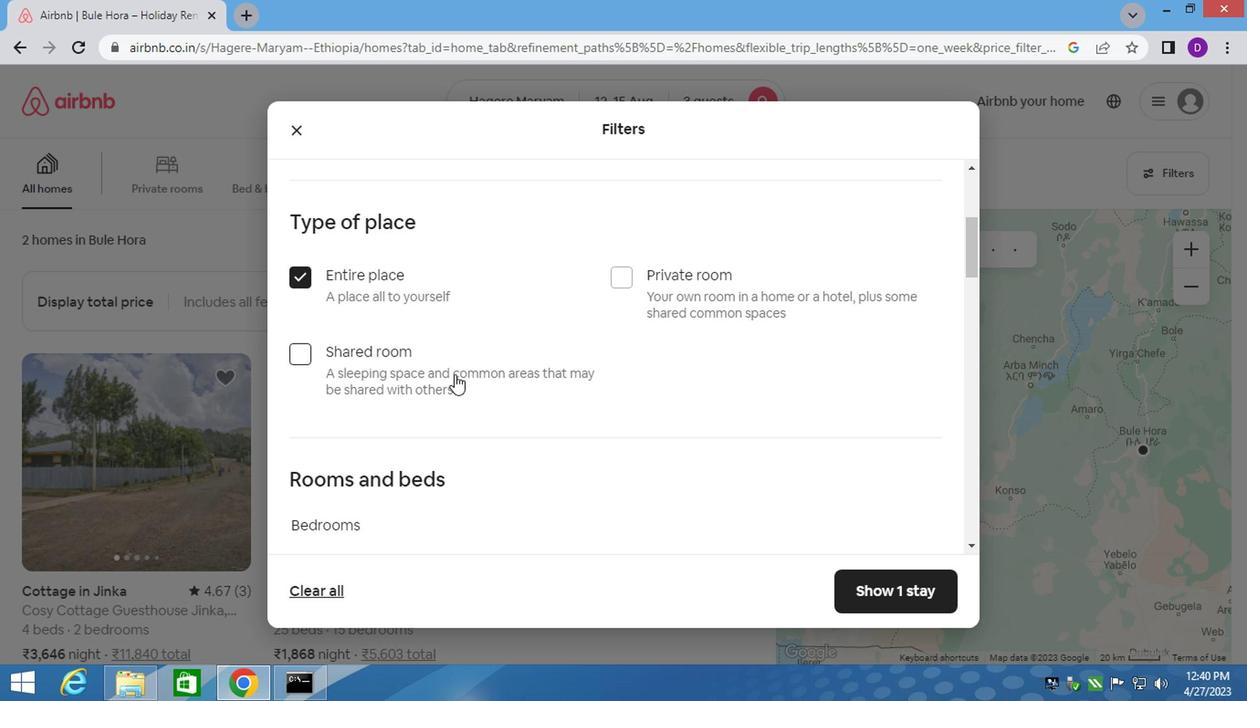 
Action: Mouse moved to (454, 200)
Screenshot: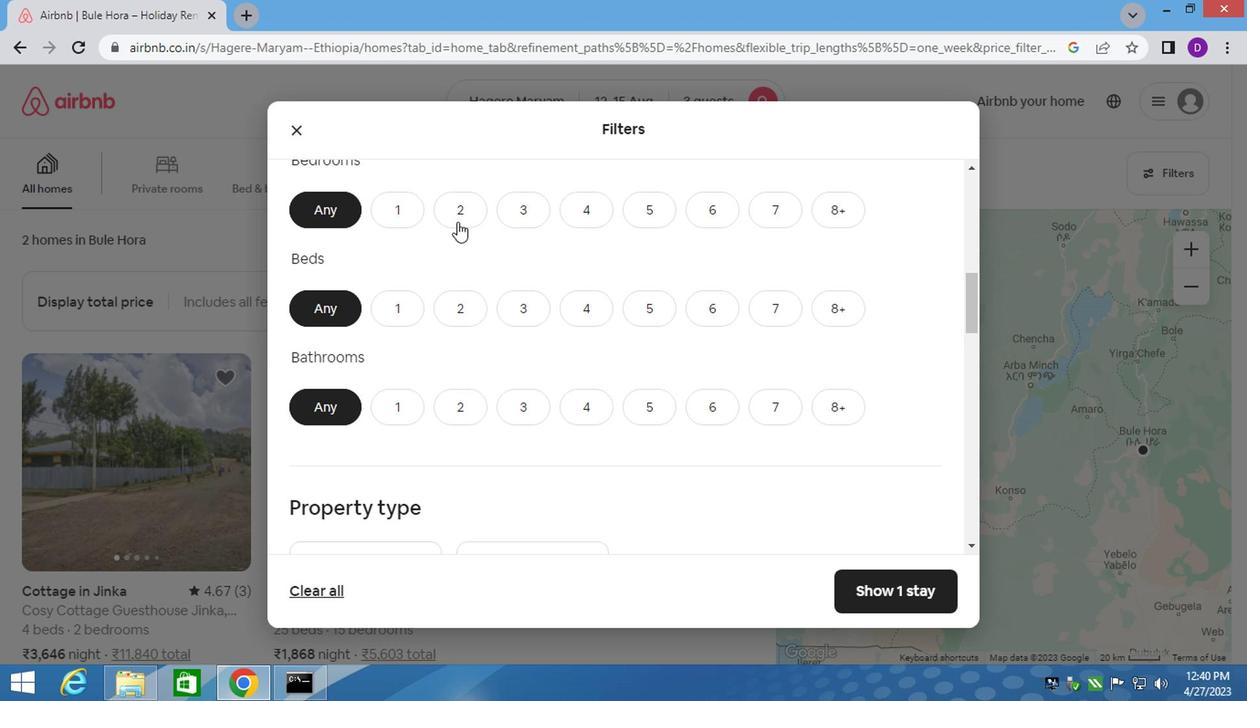 
Action: Mouse pressed left at (454, 200)
Screenshot: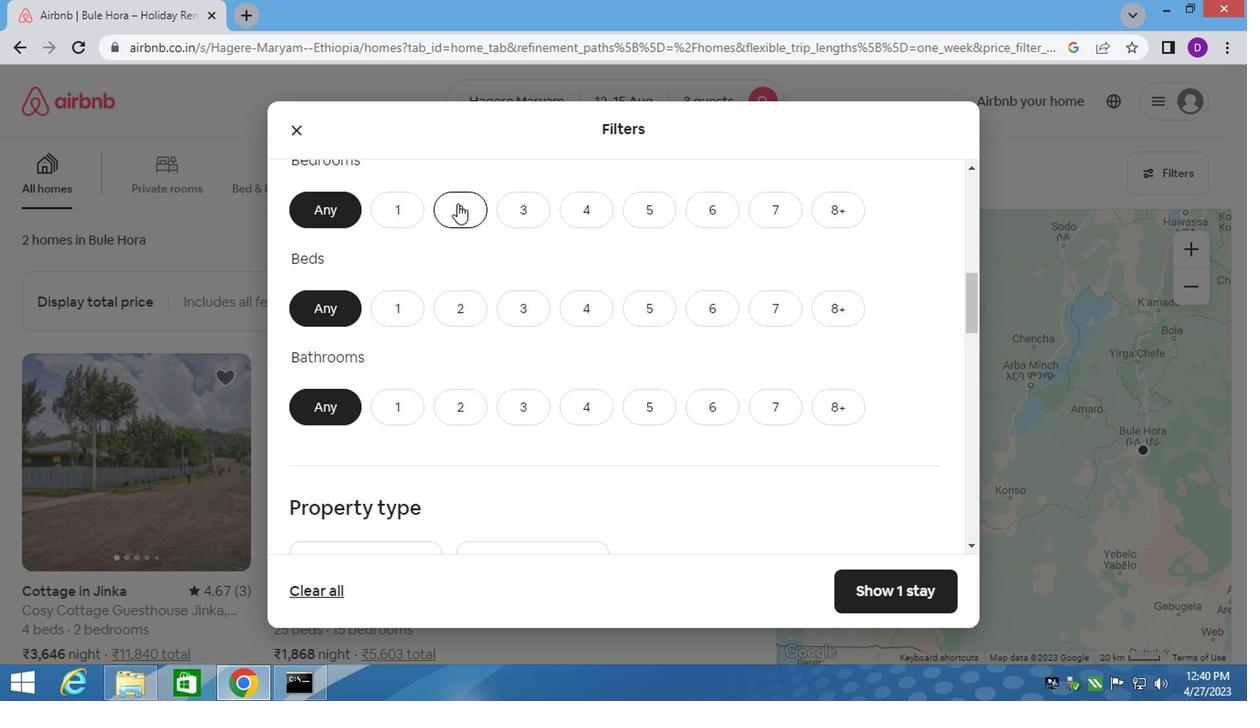 
Action: Mouse moved to (531, 321)
Screenshot: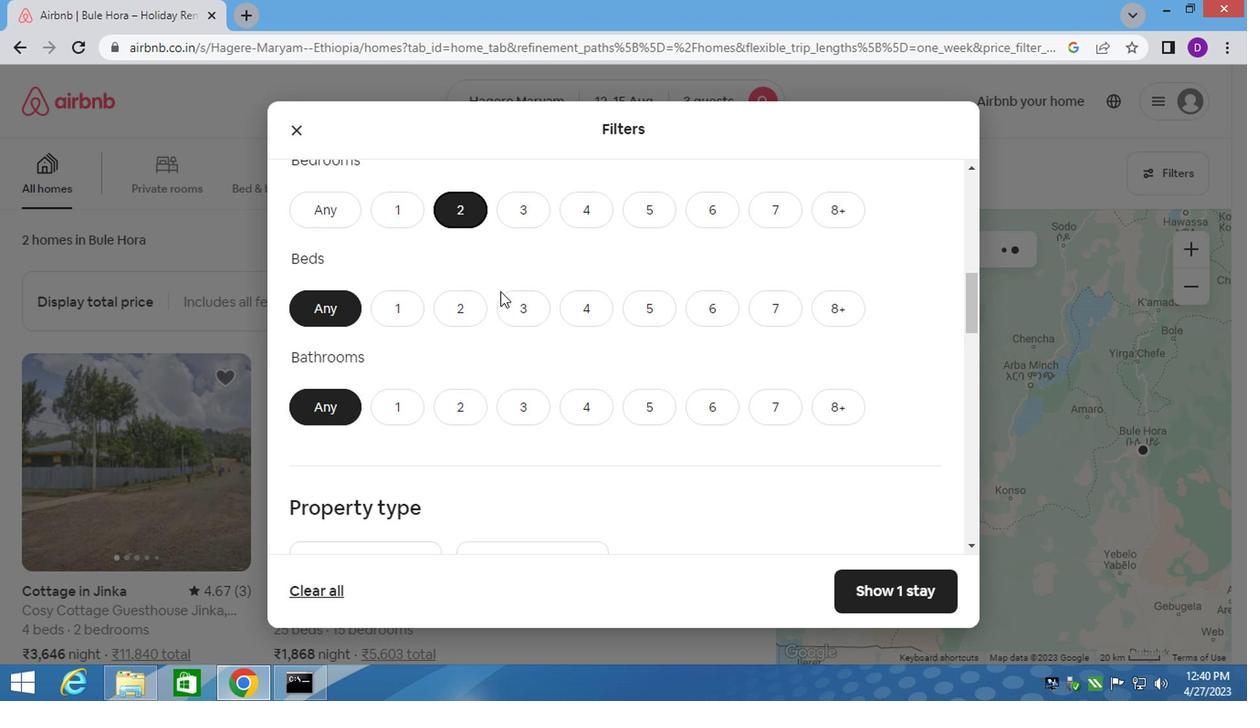 
Action: Mouse pressed left at (531, 321)
Screenshot: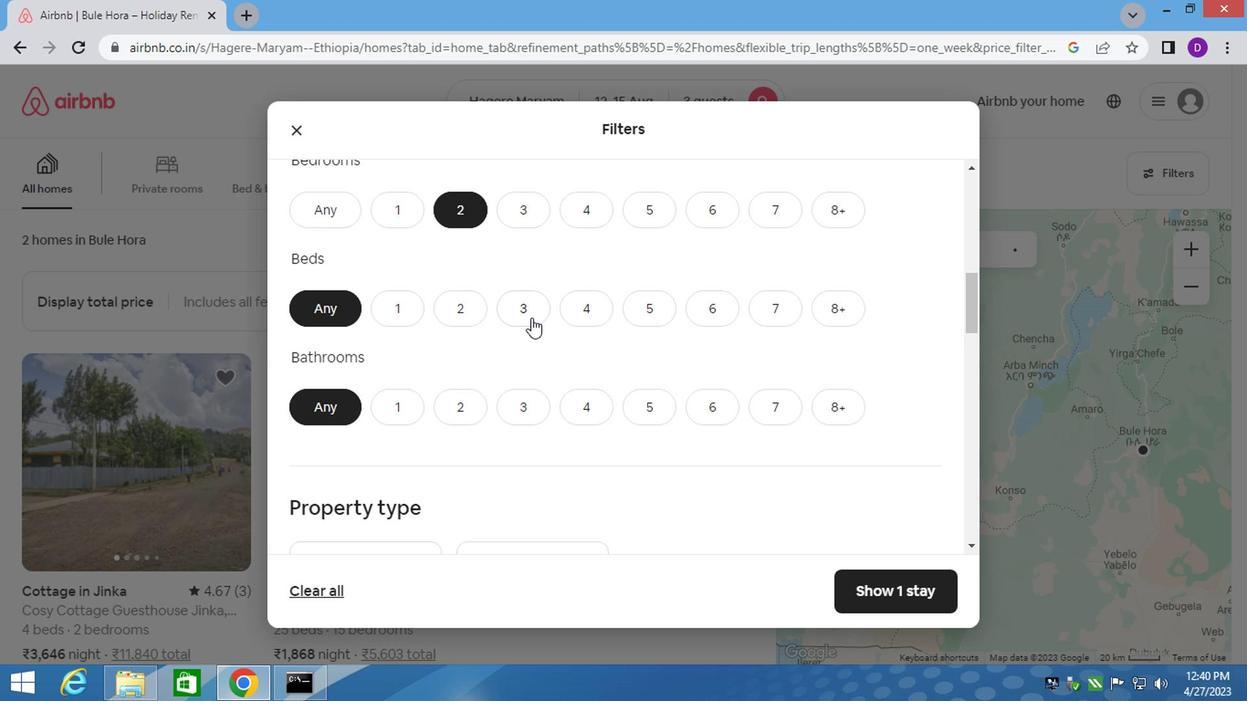 
Action: Mouse moved to (380, 409)
Screenshot: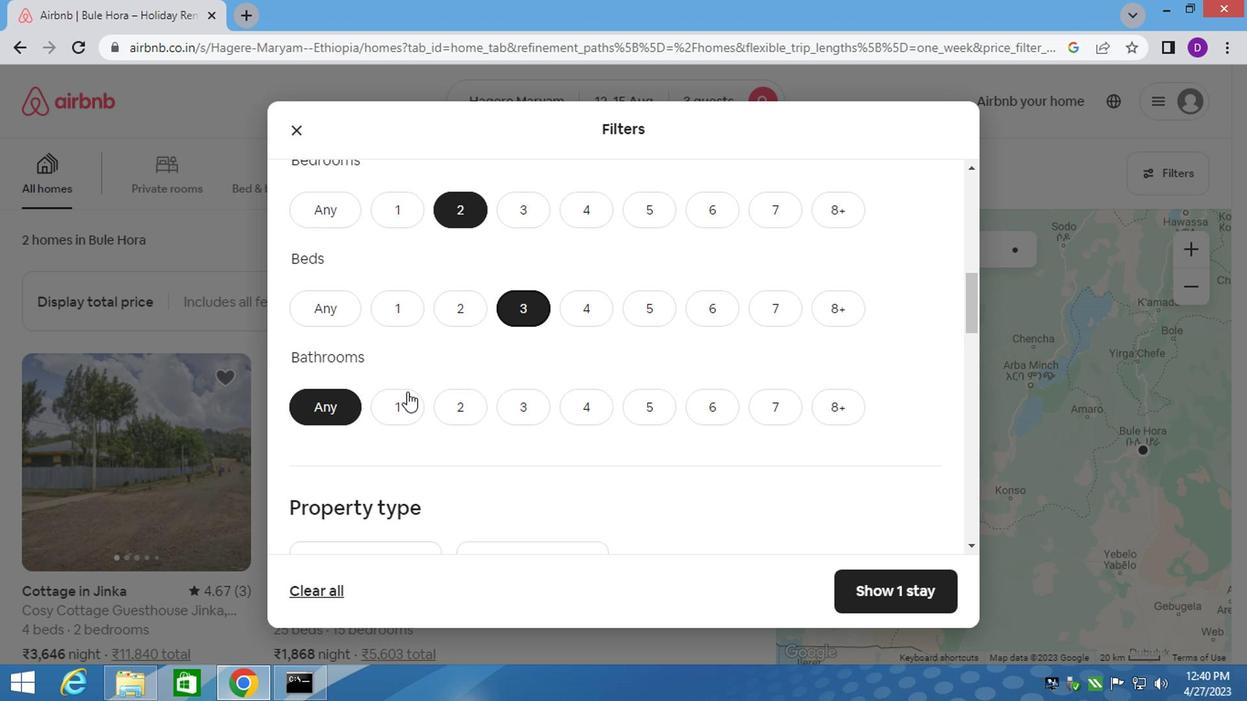 
Action: Mouse pressed left at (380, 409)
Screenshot: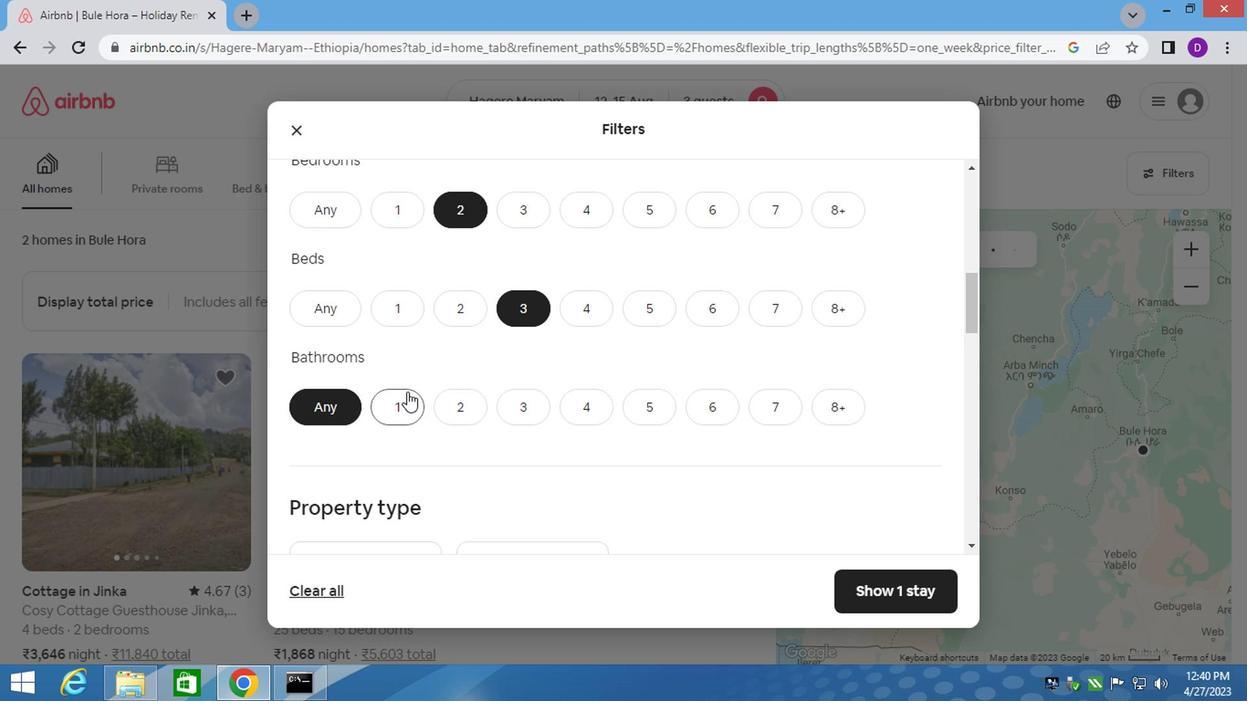 
Action: Mouse moved to (443, 429)
Screenshot: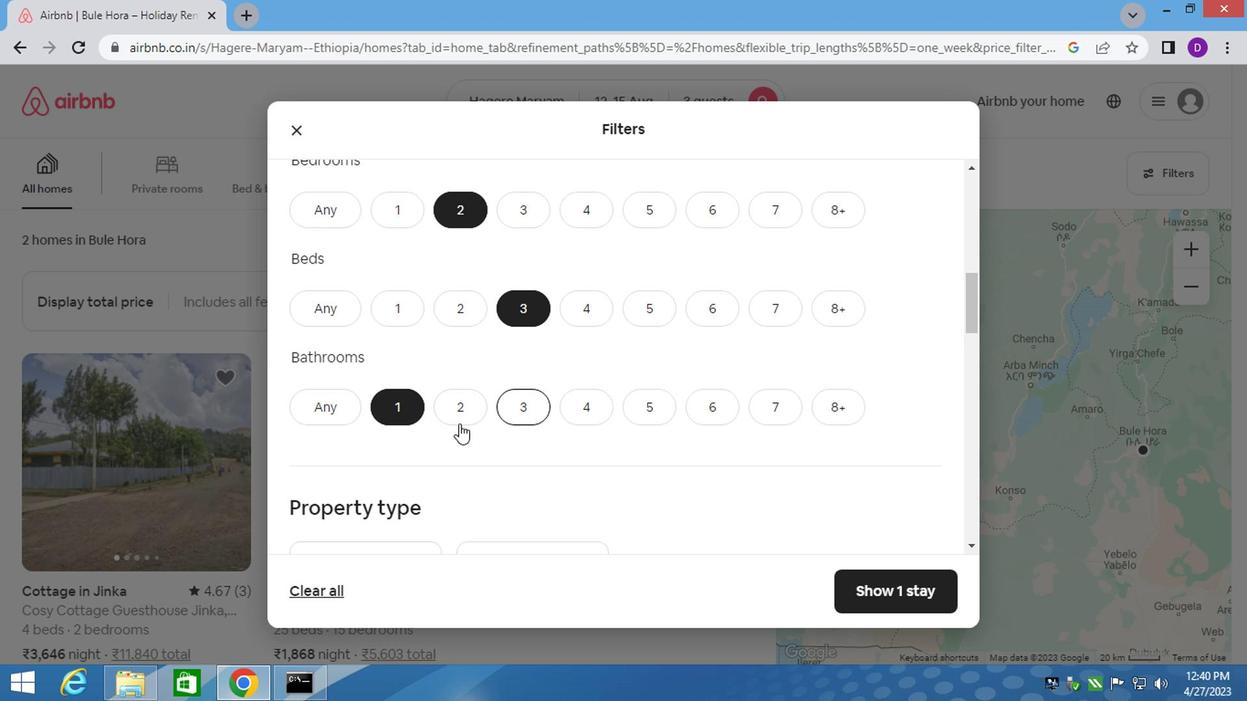 
Action: Mouse scrolled (443, 428) with delta (0, -1)
Screenshot: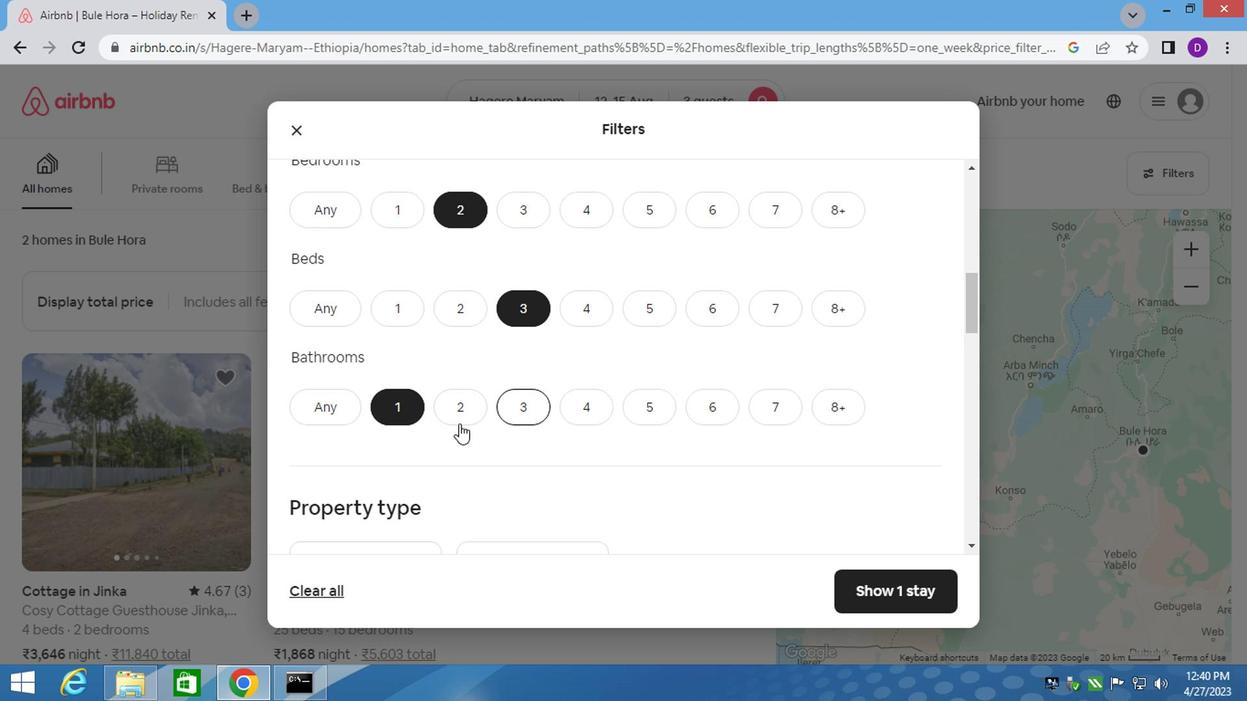 
Action: Mouse moved to (441, 431)
Screenshot: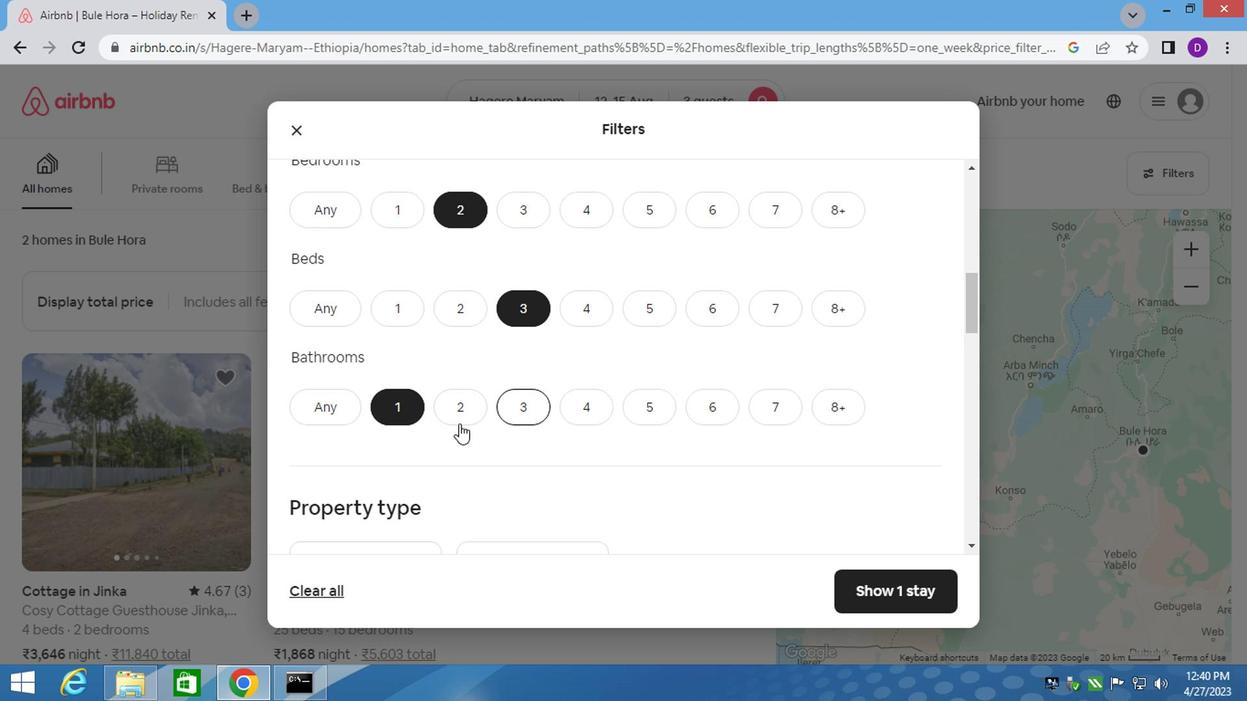
Action: Mouse scrolled (441, 430) with delta (0, -1)
Screenshot: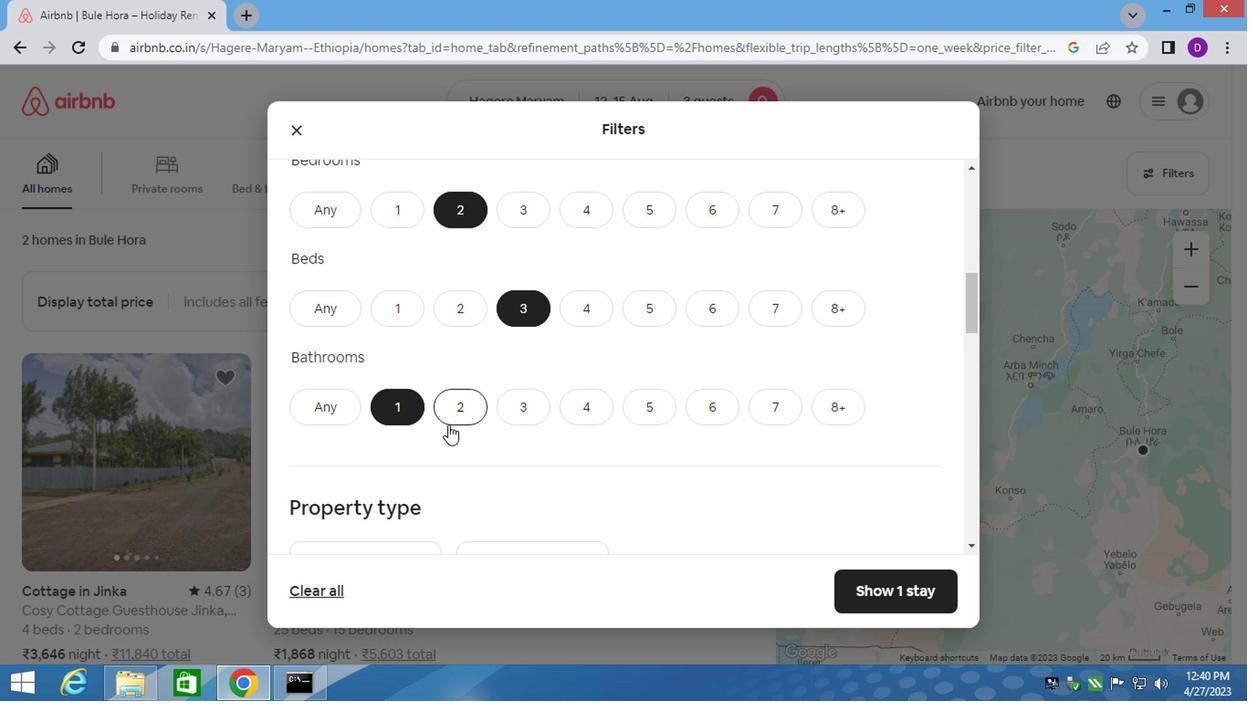 
Action: Mouse scrolled (441, 430) with delta (0, -1)
Screenshot: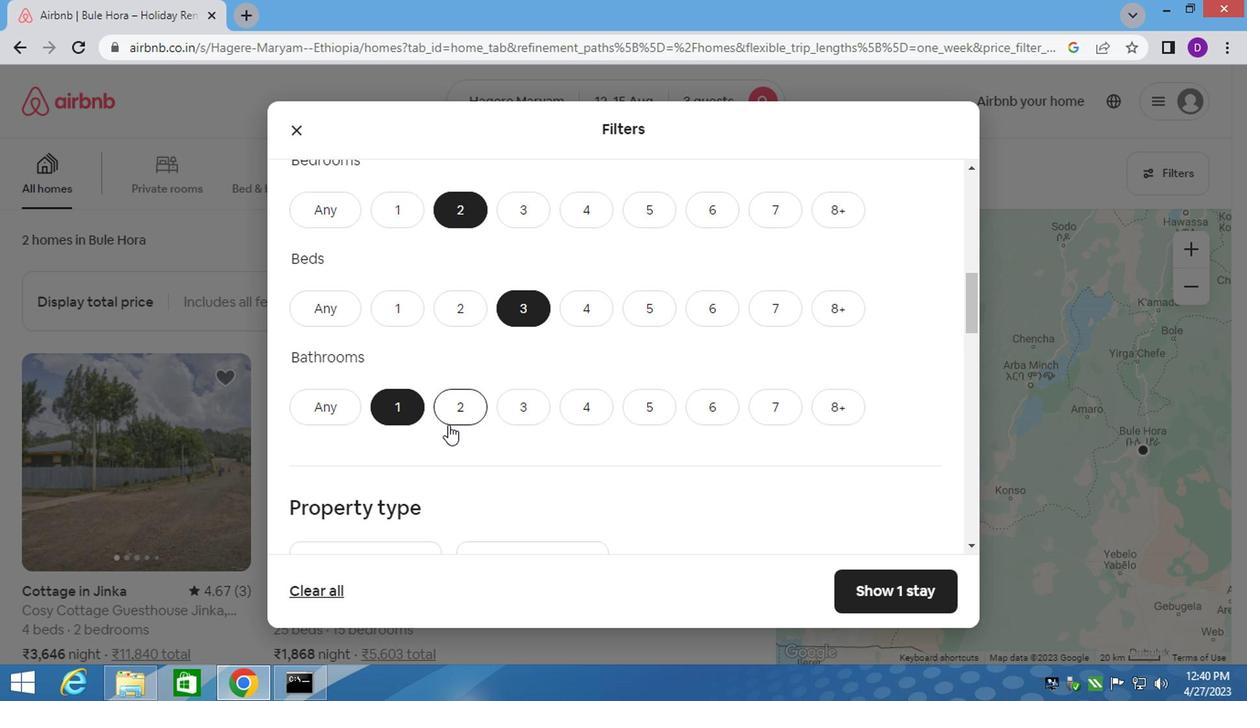 
Action: Mouse moved to (370, 354)
Screenshot: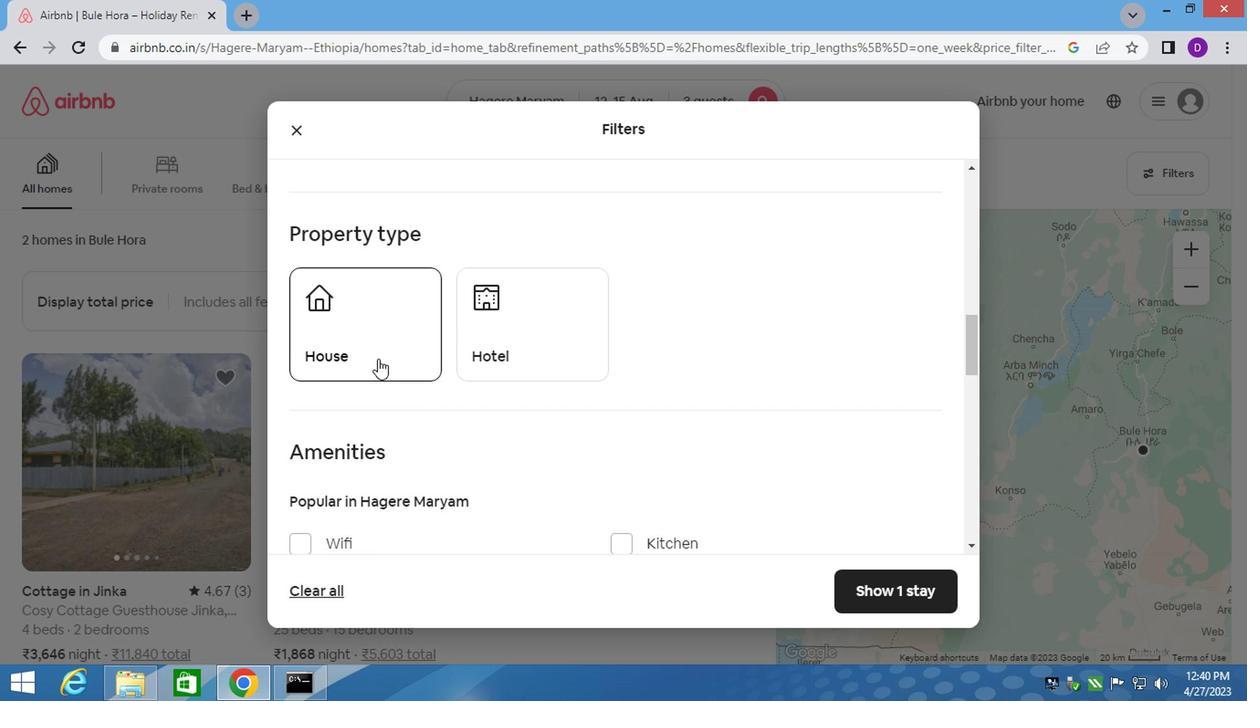 
Action: Mouse pressed left at (370, 354)
Screenshot: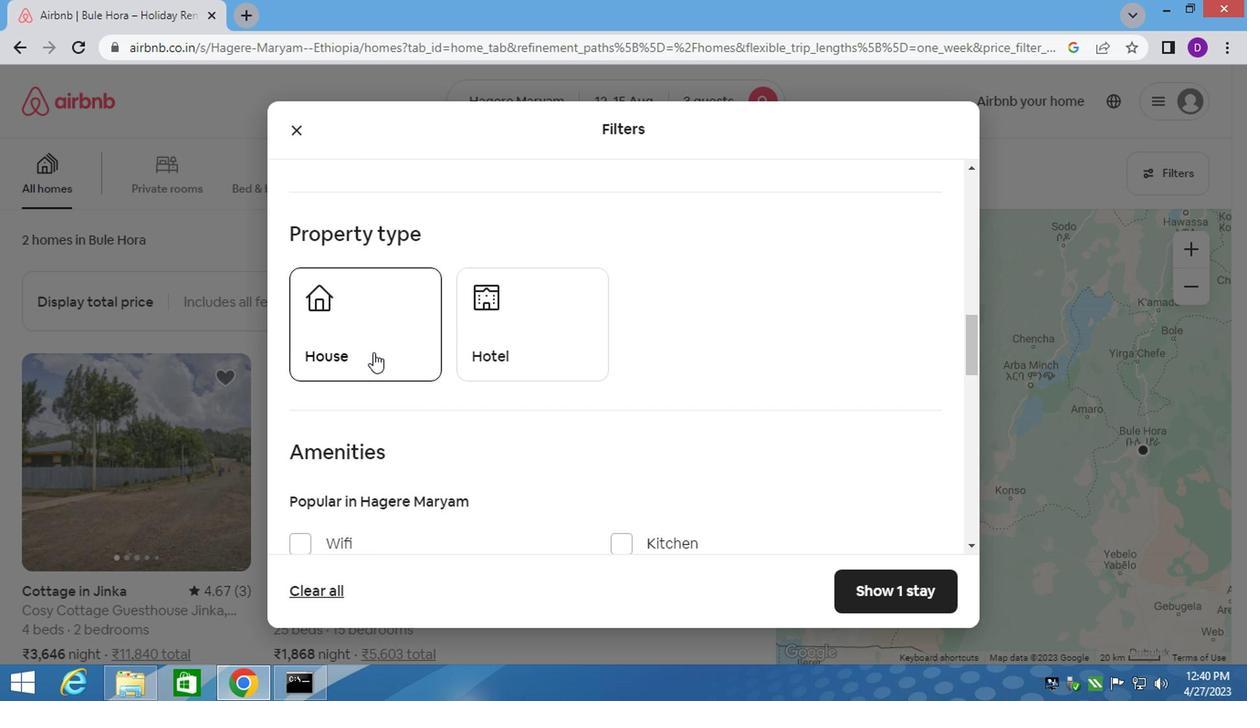 
Action: Mouse moved to (504, 341)
Screenshot: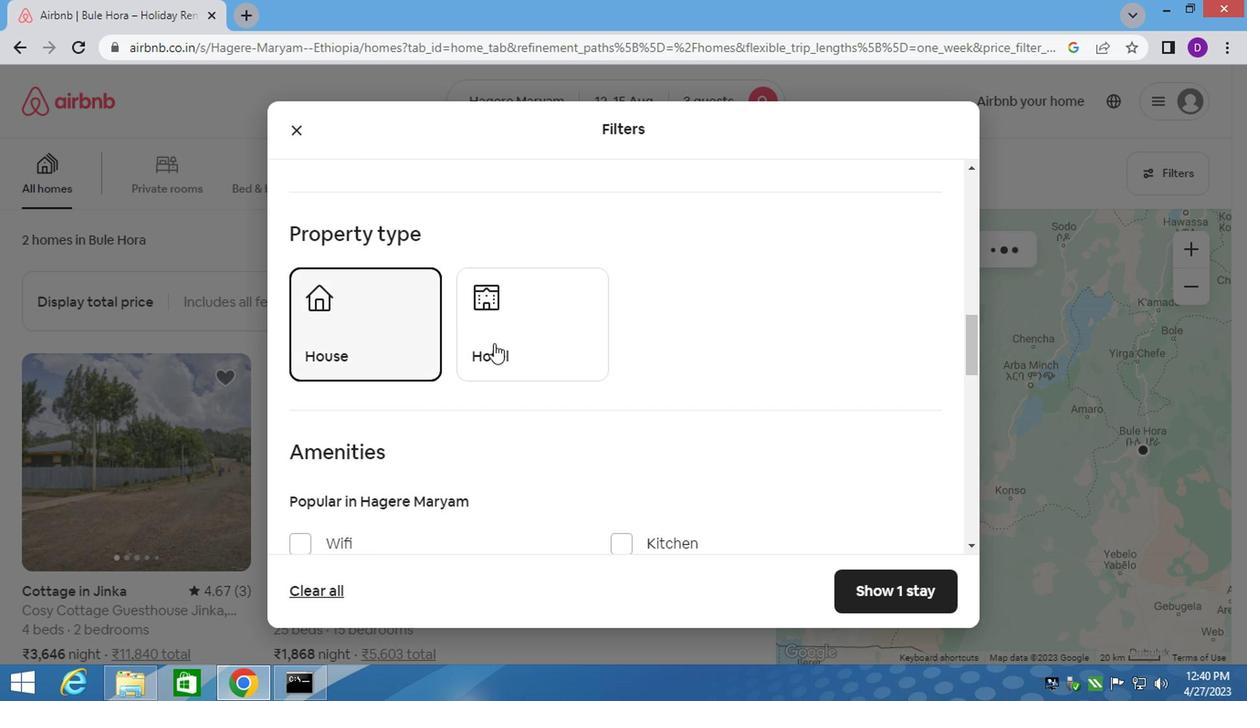 
Action: Mouse pressed left at (504, 341)
Screenshot: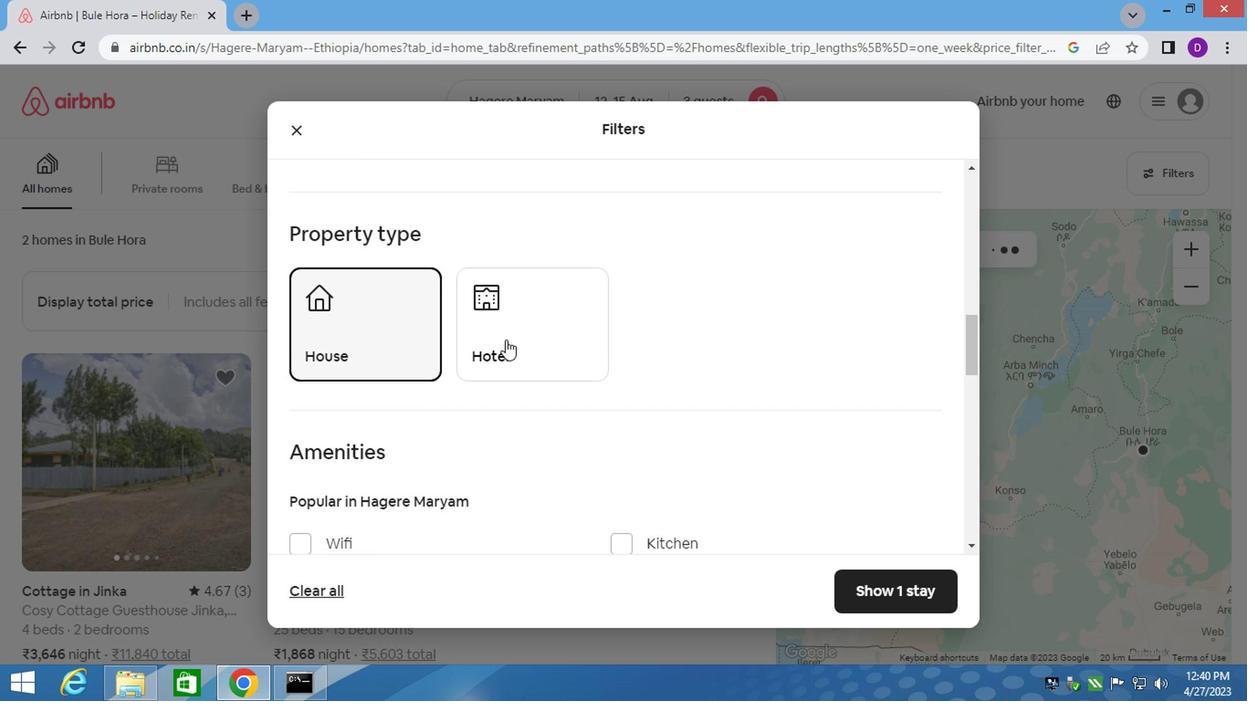 
Action: Mouse moved to (495, 391)
Screenshot: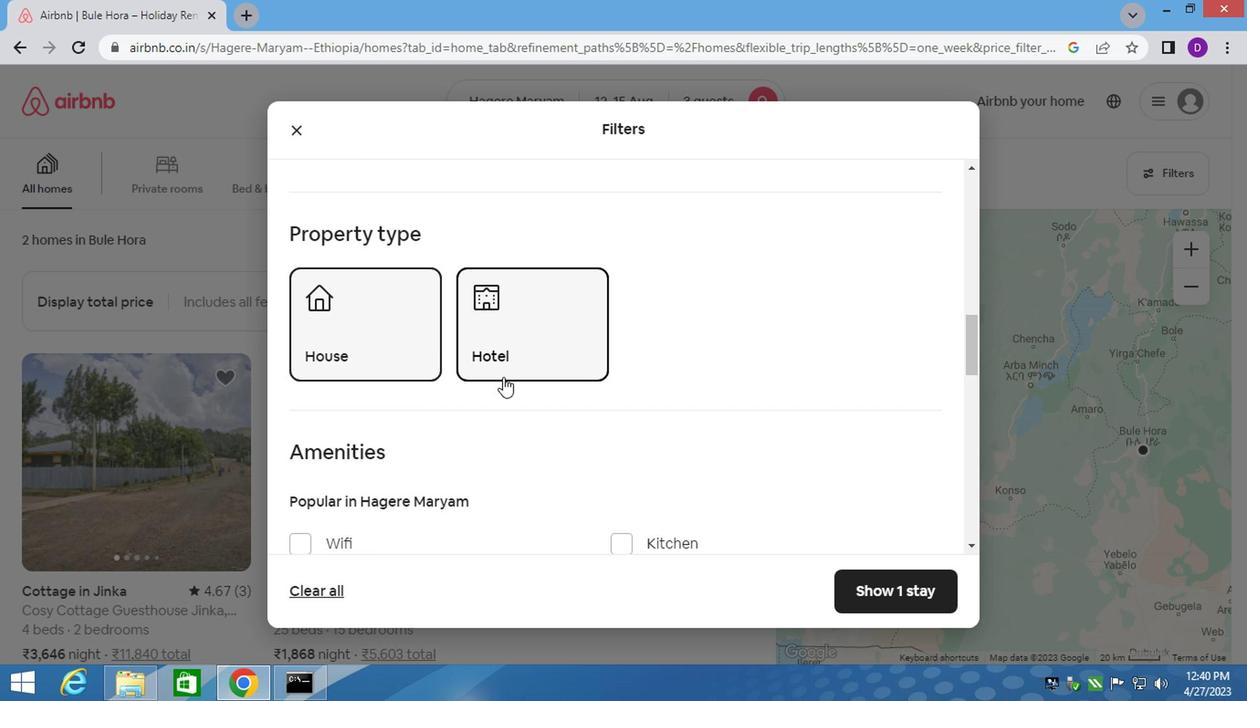 
Action: Mouse scrolled (495, 390) with delta (0, -1)
Screenshot: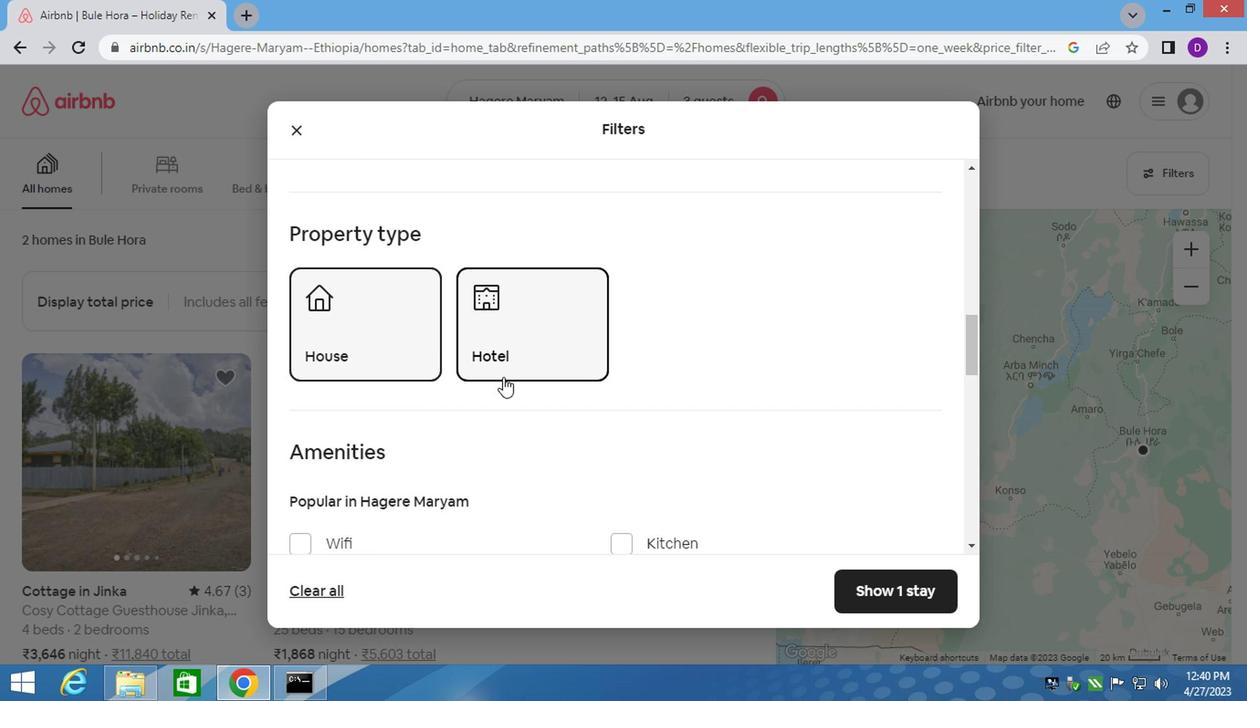 
Action: Mouse moved to (493, 395)
Screenshot: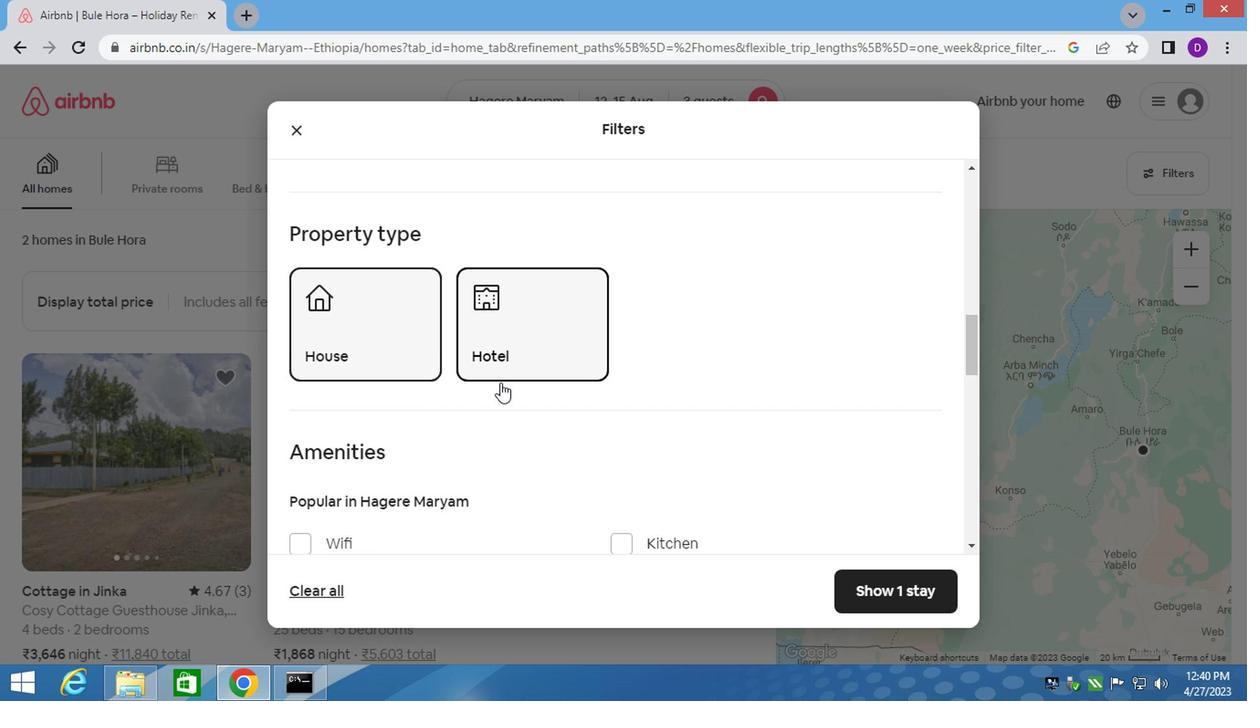 
Action: Mouse scrolled (493, 394) with delta (0, -1)
Screenshot: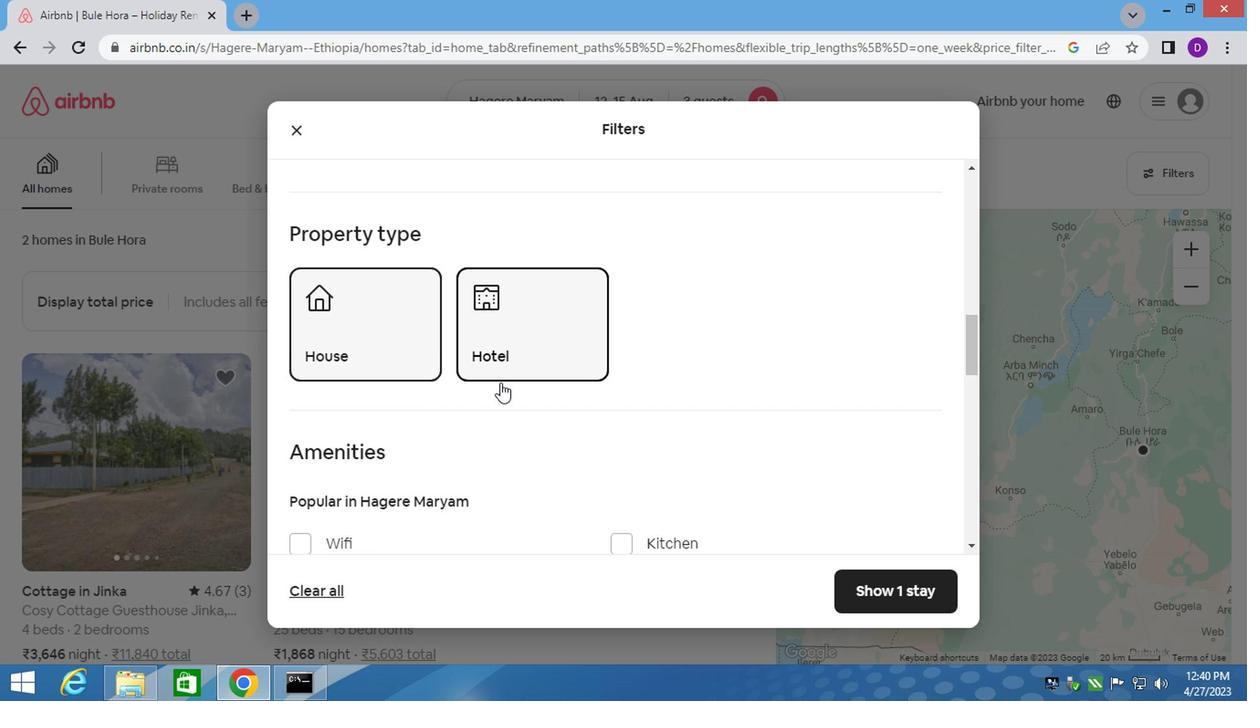
Action: Mouse moved to (476, 406)
Screenshot: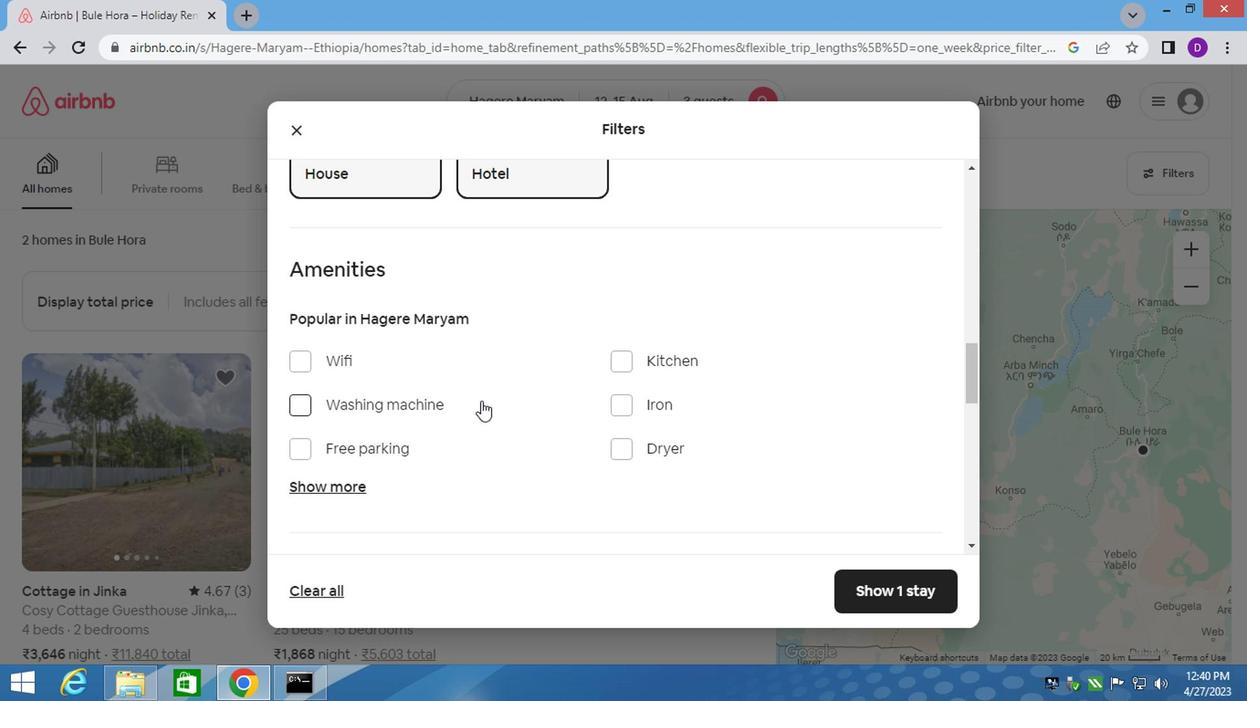 
Action: Mouse scrolled (476, 406) with delta (0, 0)
Screenshot: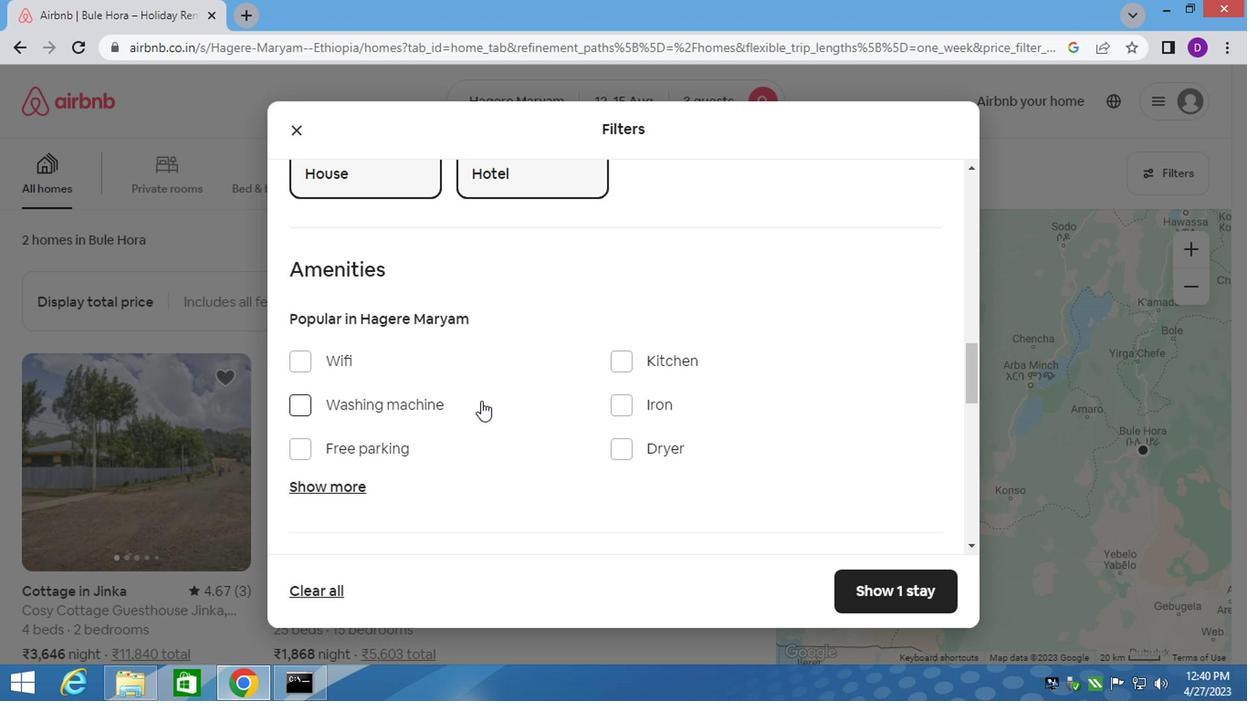 
Action: Mouse moved to (476, 410)
Screenshot: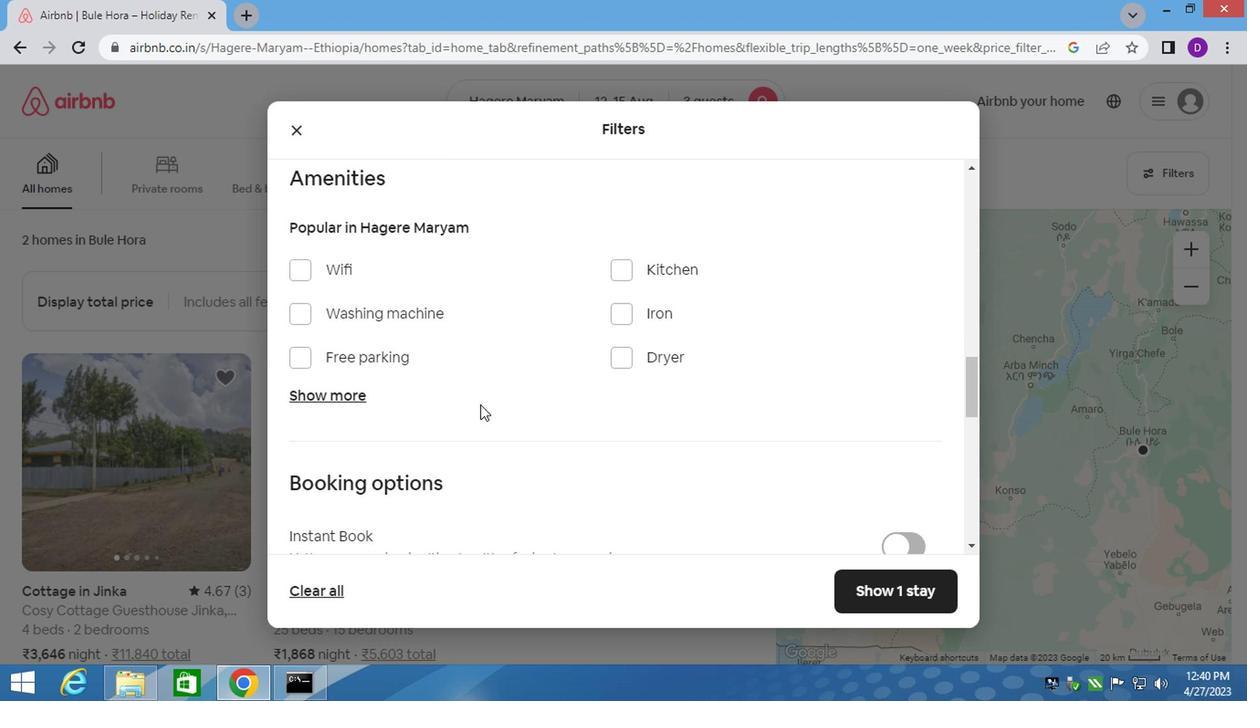 
Action: Mouse scrolled (476, 409) with delta (0, -1)
Screenshot: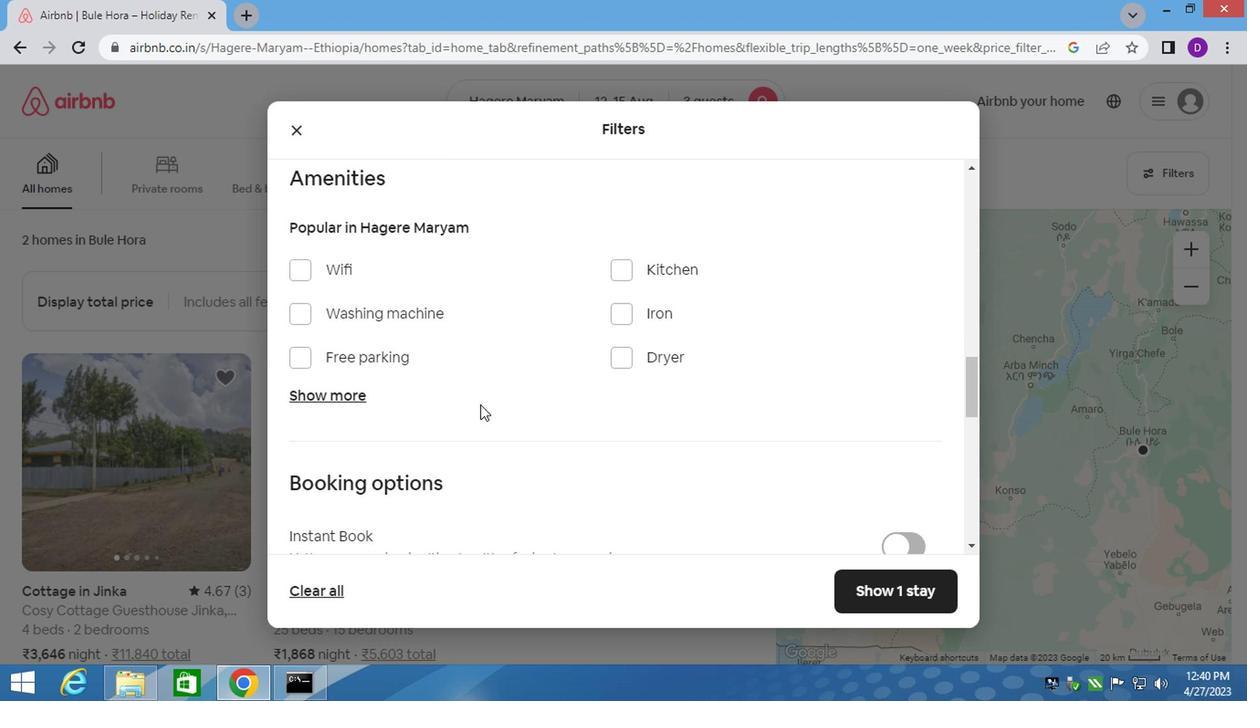 
Action: Mouse moved to (476, 415)
Screenshot: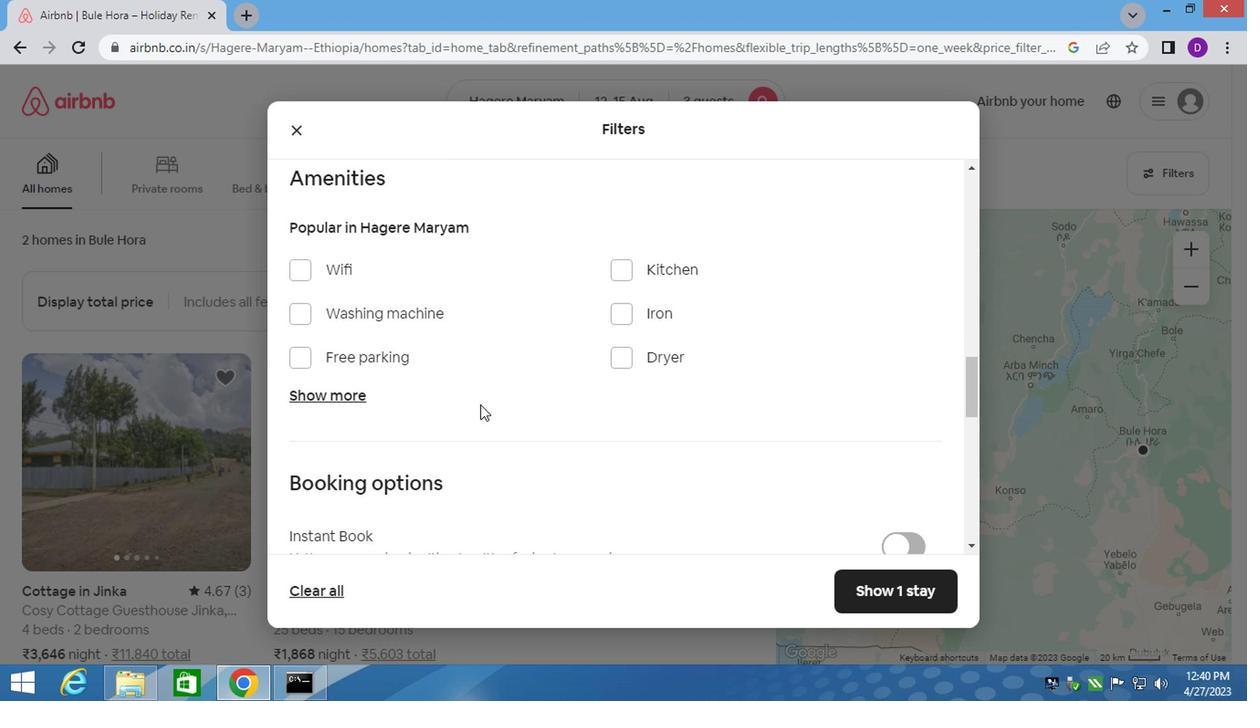 
Action: Mouse scrolled (476, 414) with delta (0, 0)
Screenshot: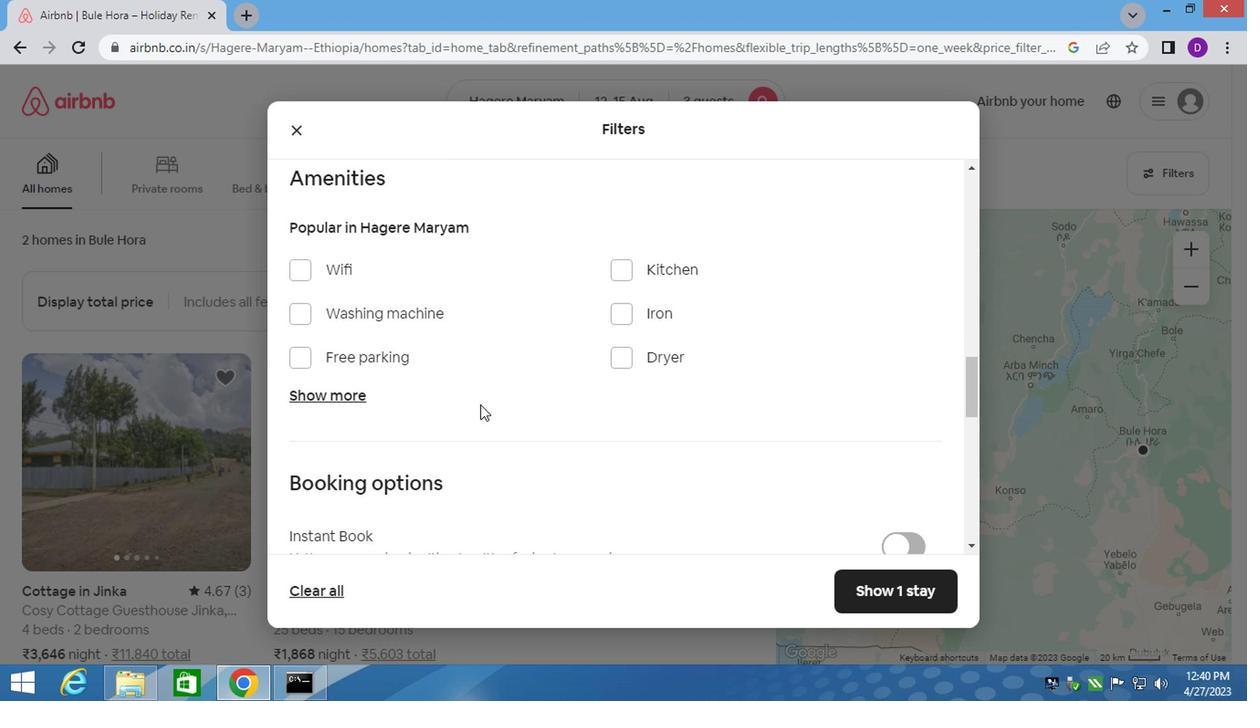 
Action: Mouse moved to (476, 417)
Screenshot: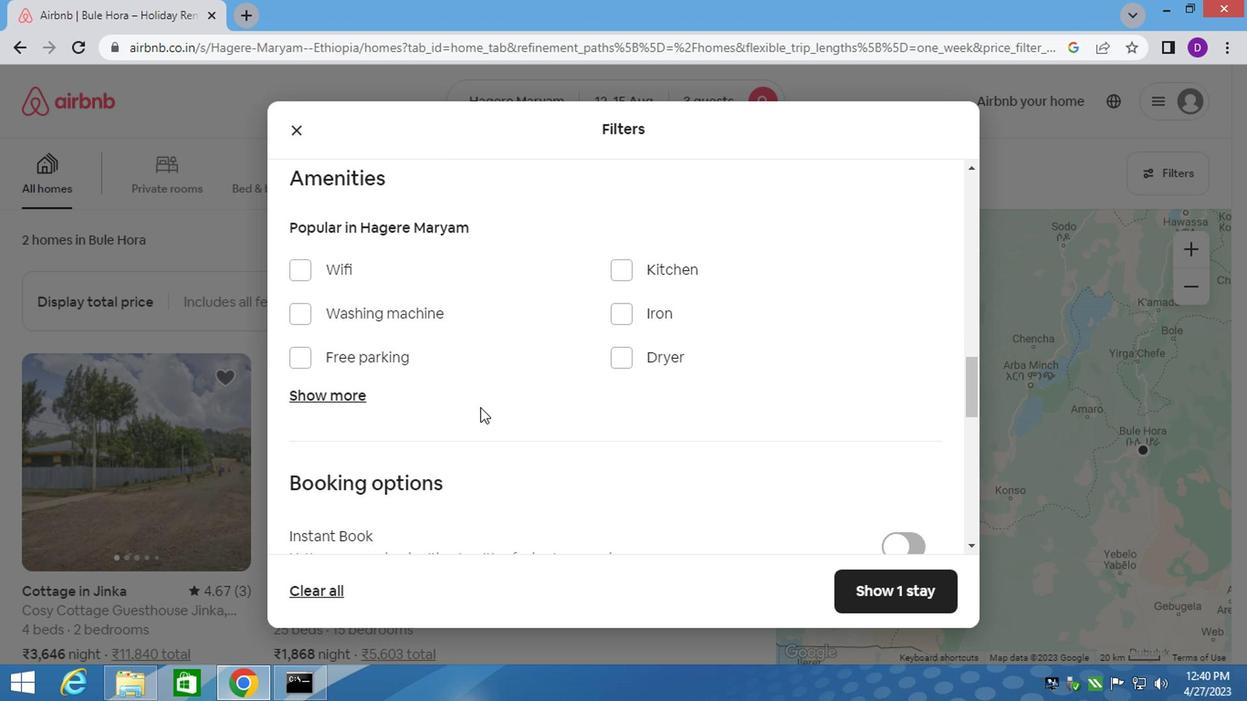 
Action: Mouse scrolled (476, 417) with delta (0, 0)
Screenshot: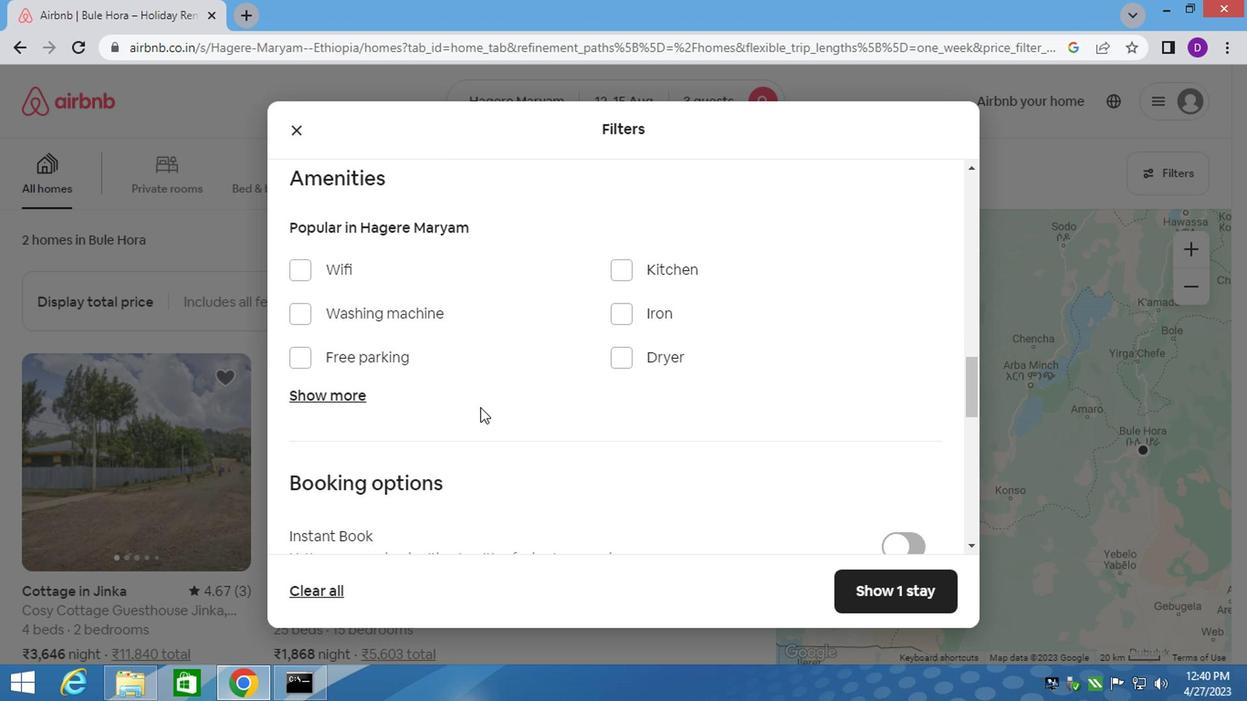 
Action: Mouse moved to (882, 328)
Screenshot: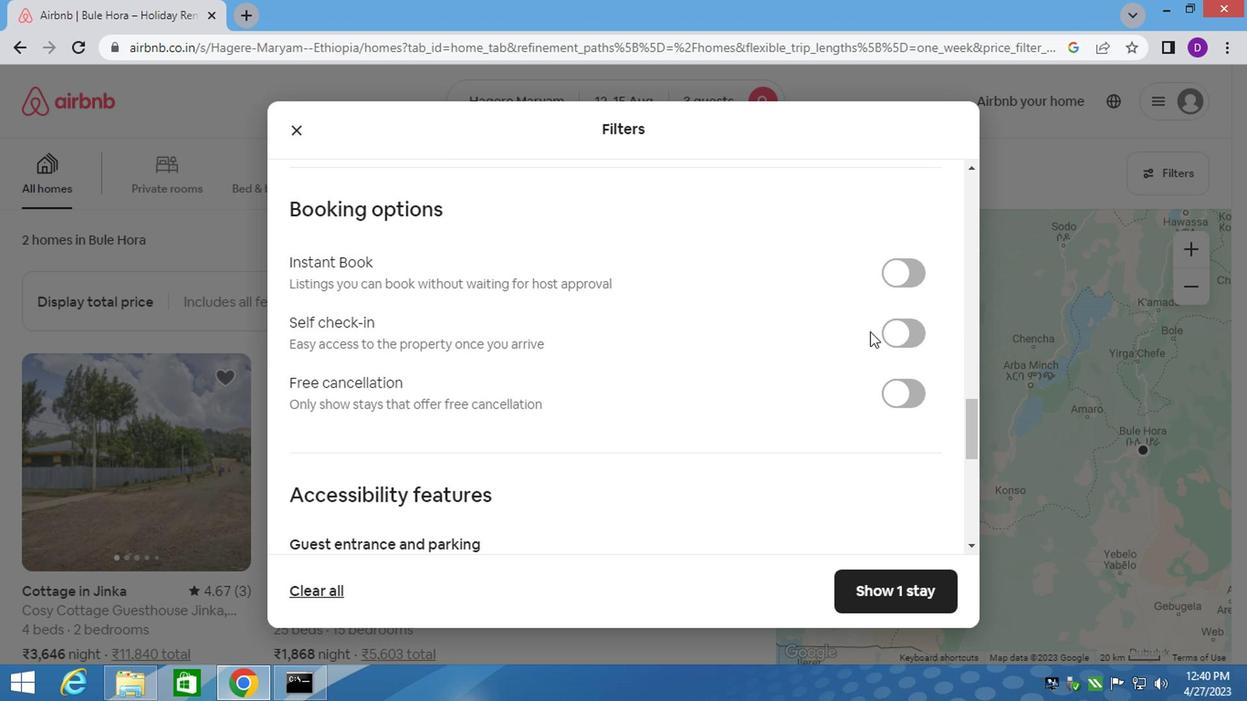 
Action: Mouse pressed left at (882, 328)
Screenshot: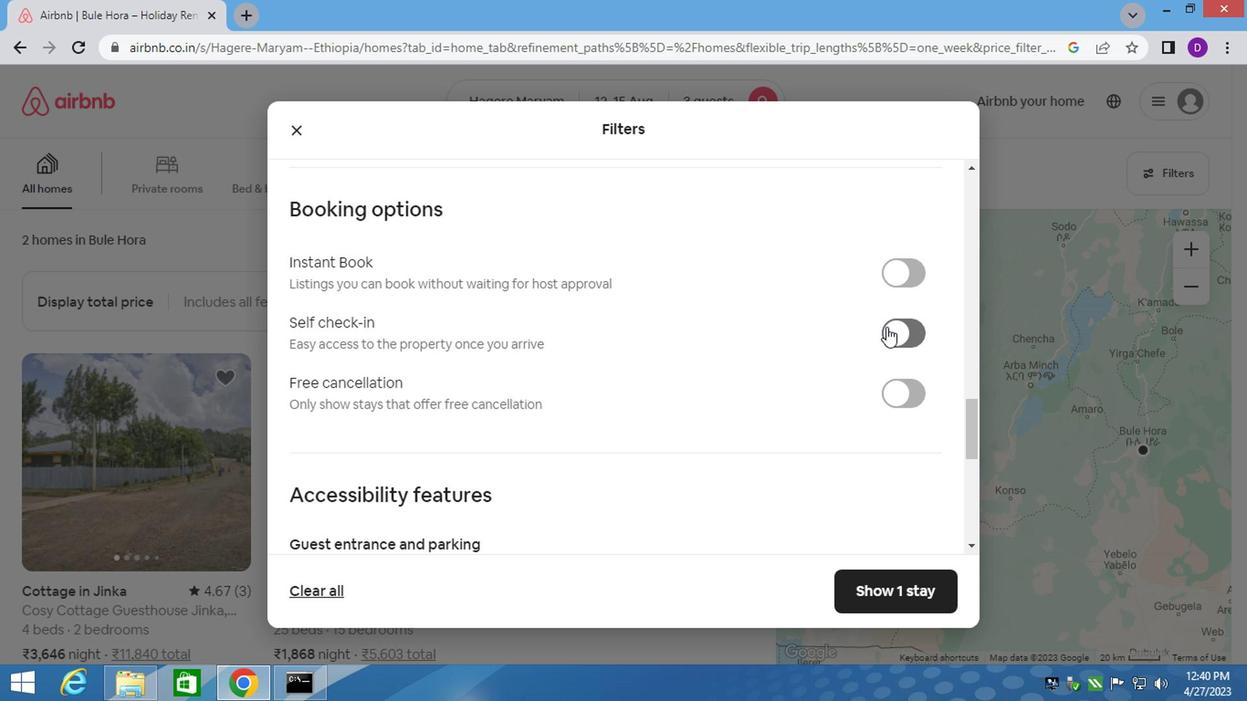 
Action: Mouse moved to (572, 433)
Screenshot: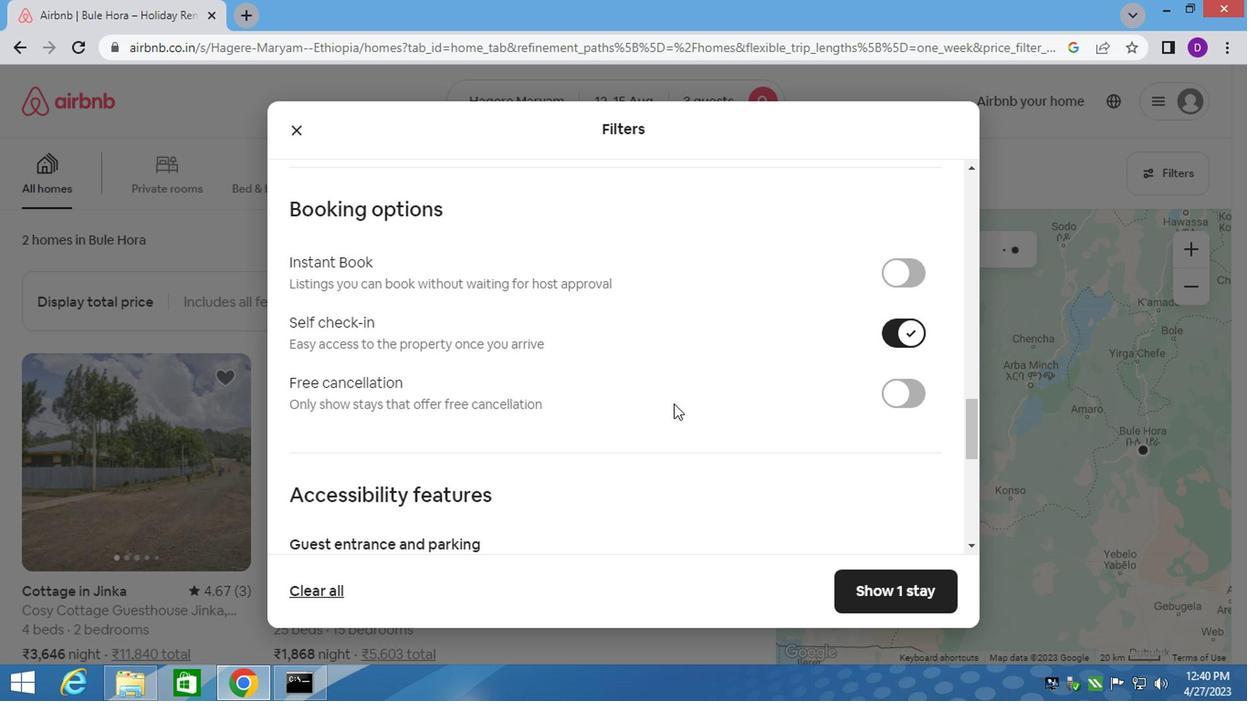 
Action: Mouse scrolled (572, 432) with delta (0, -1)
Screenshot: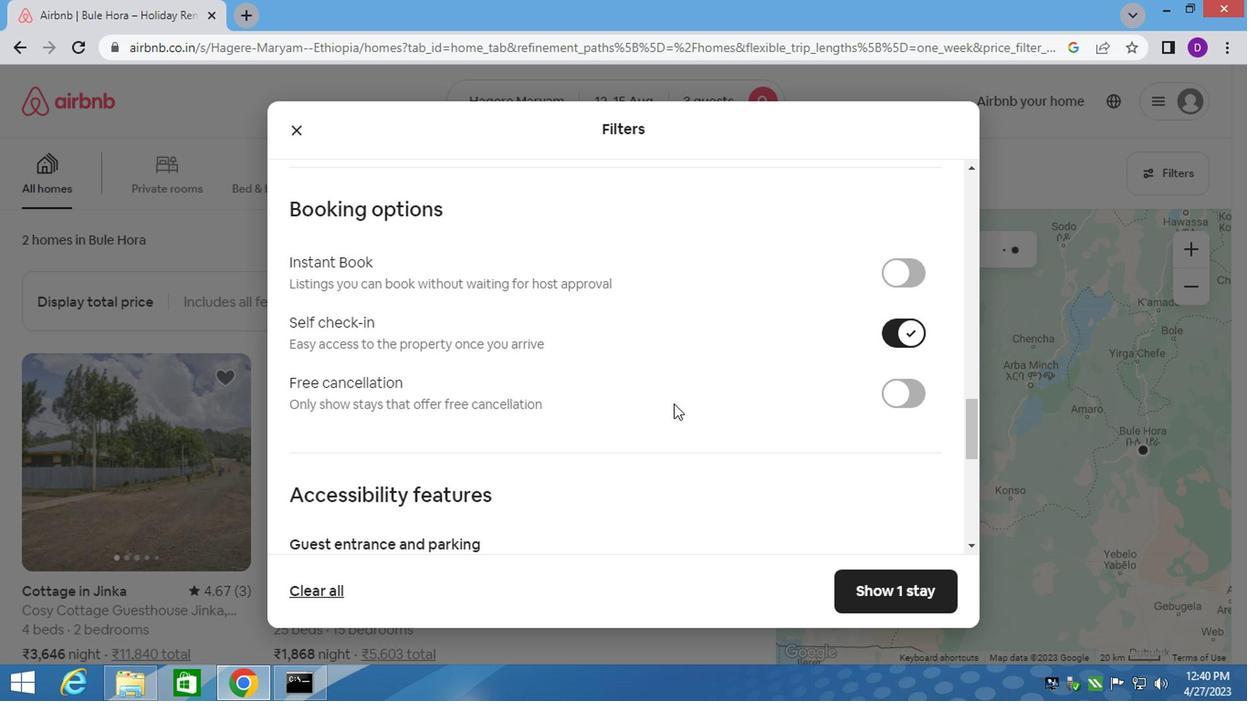 
Action: Mouse moved to (544, 449)
Screenshot: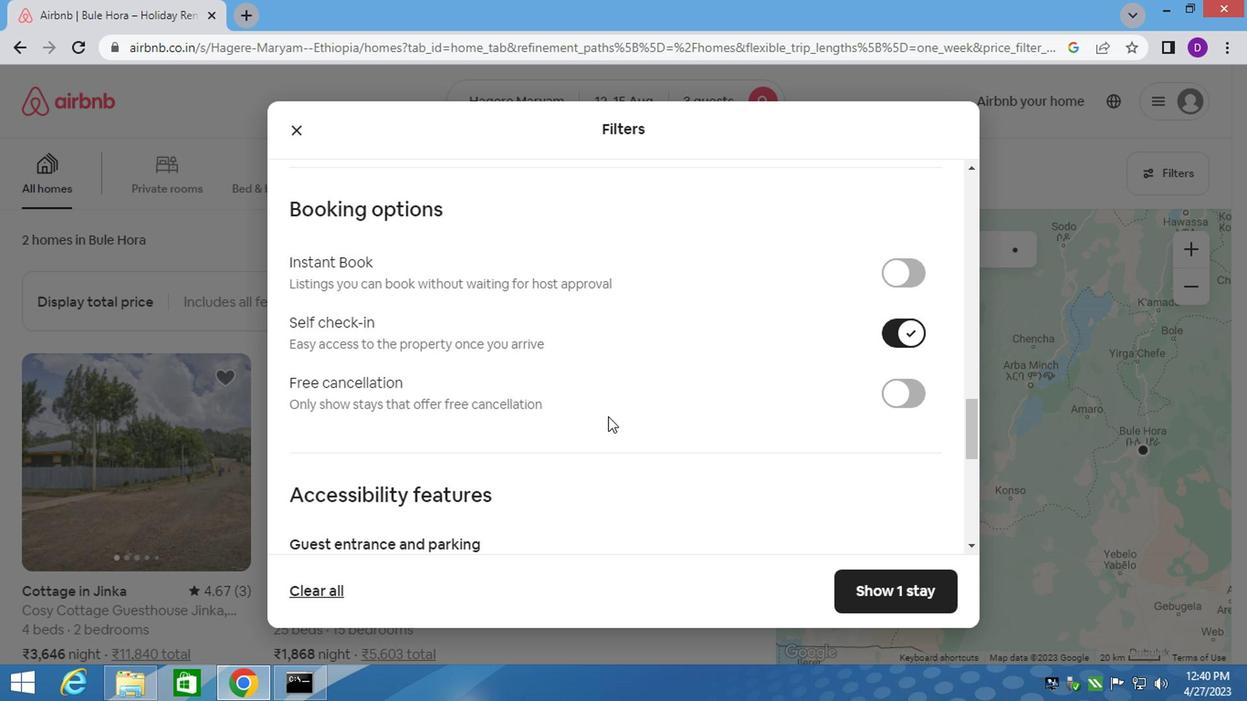 
Action: Mouse scrolled (553, 444) with delta (0, -1)
Screenshot: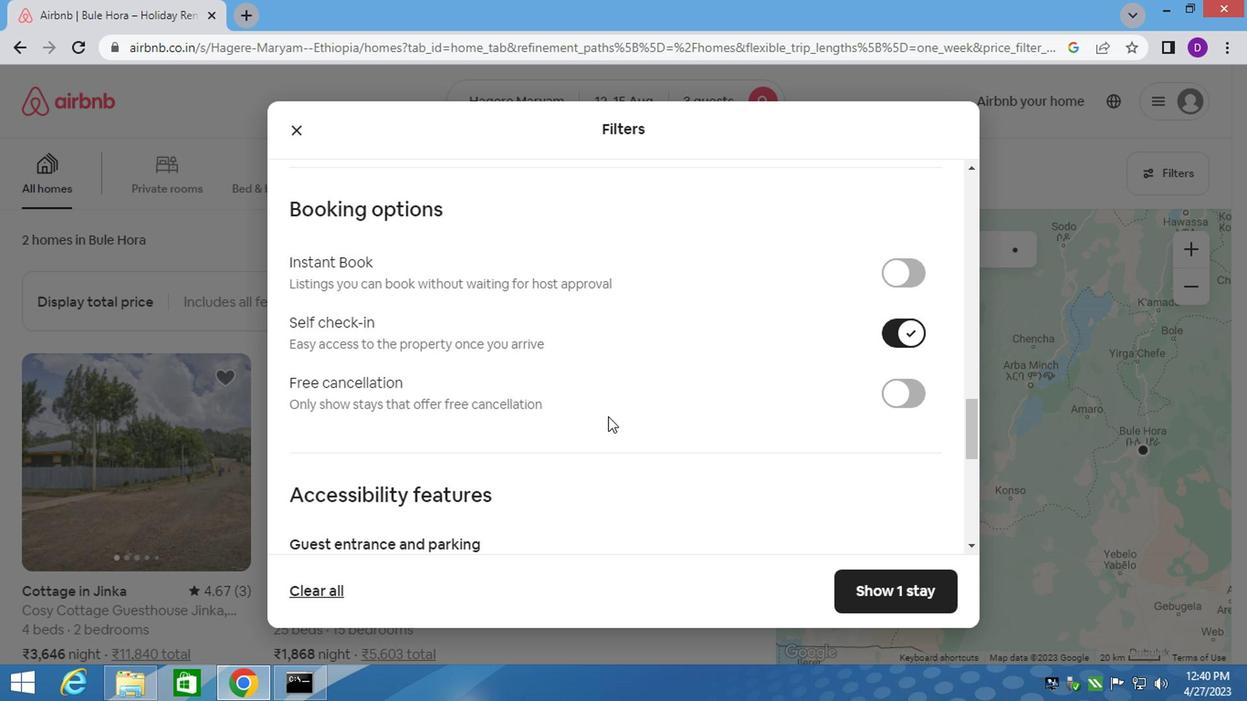 
Action: Mouse scrolled (545, 448) with delta (0, 0)
Screenshot: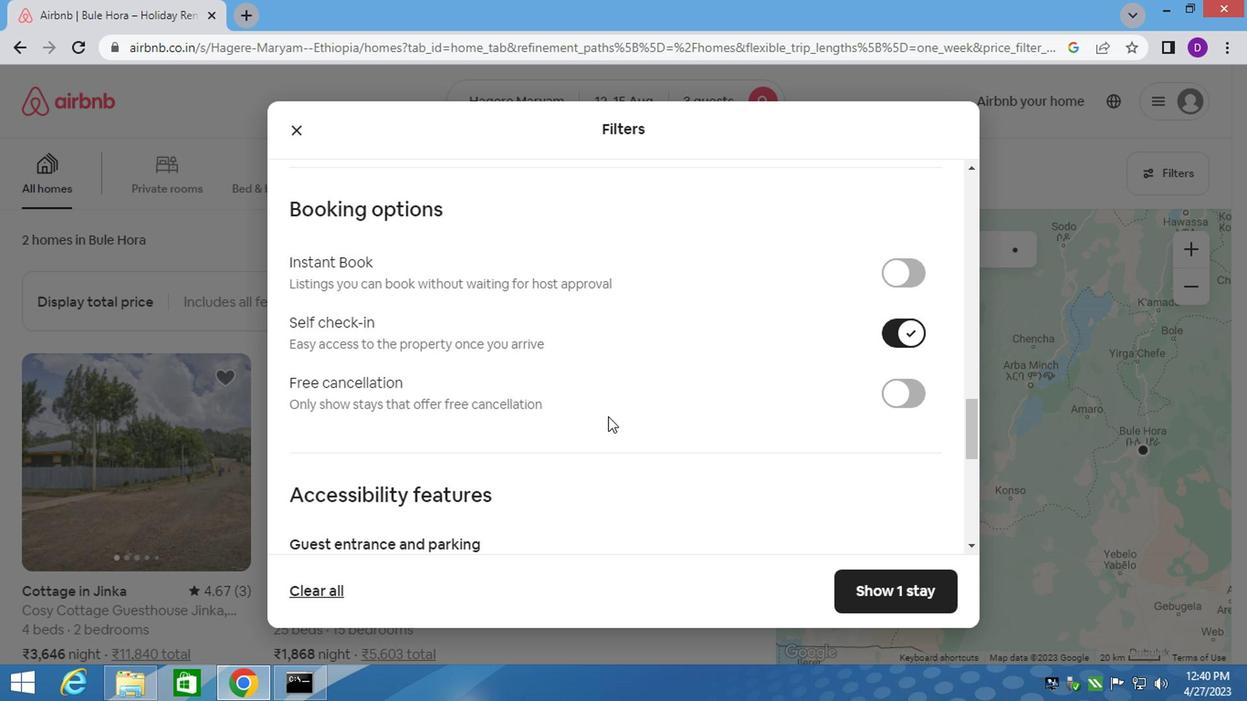 
Action: Mouse moved to (544, 449)
Screenshot: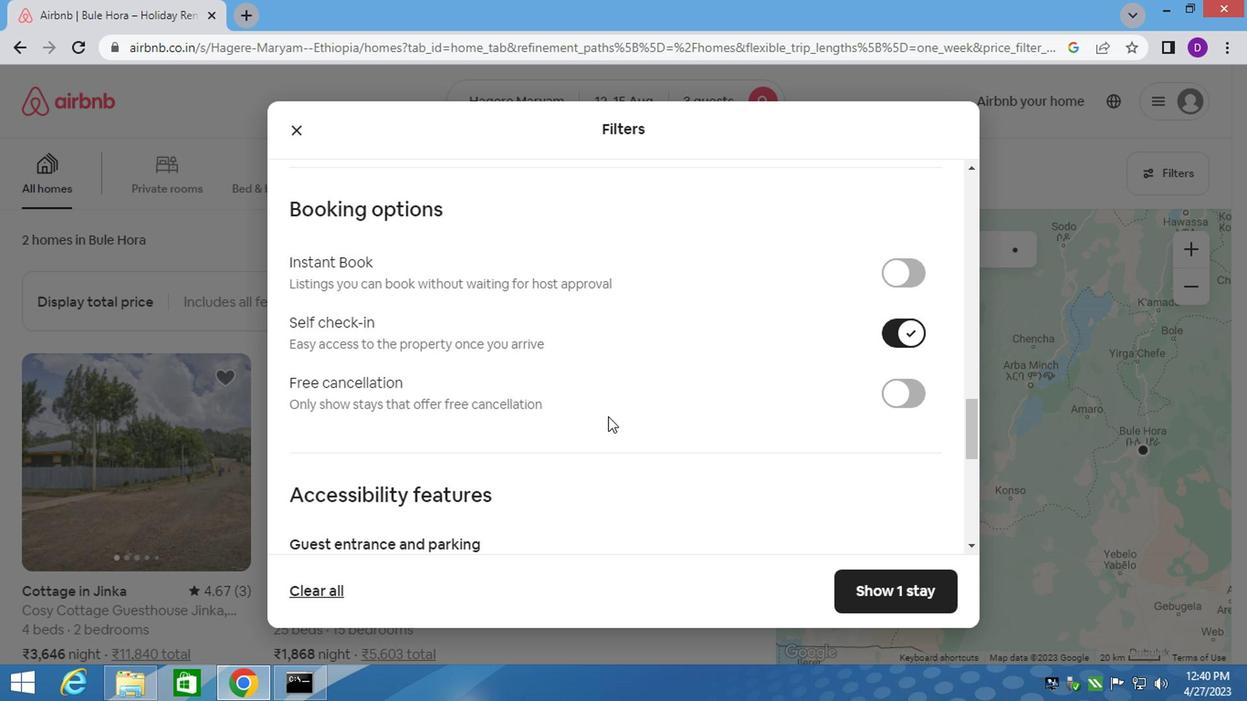 
Action: Mouse scrolled (544, 448) with delta (0, 0)
Screenshot: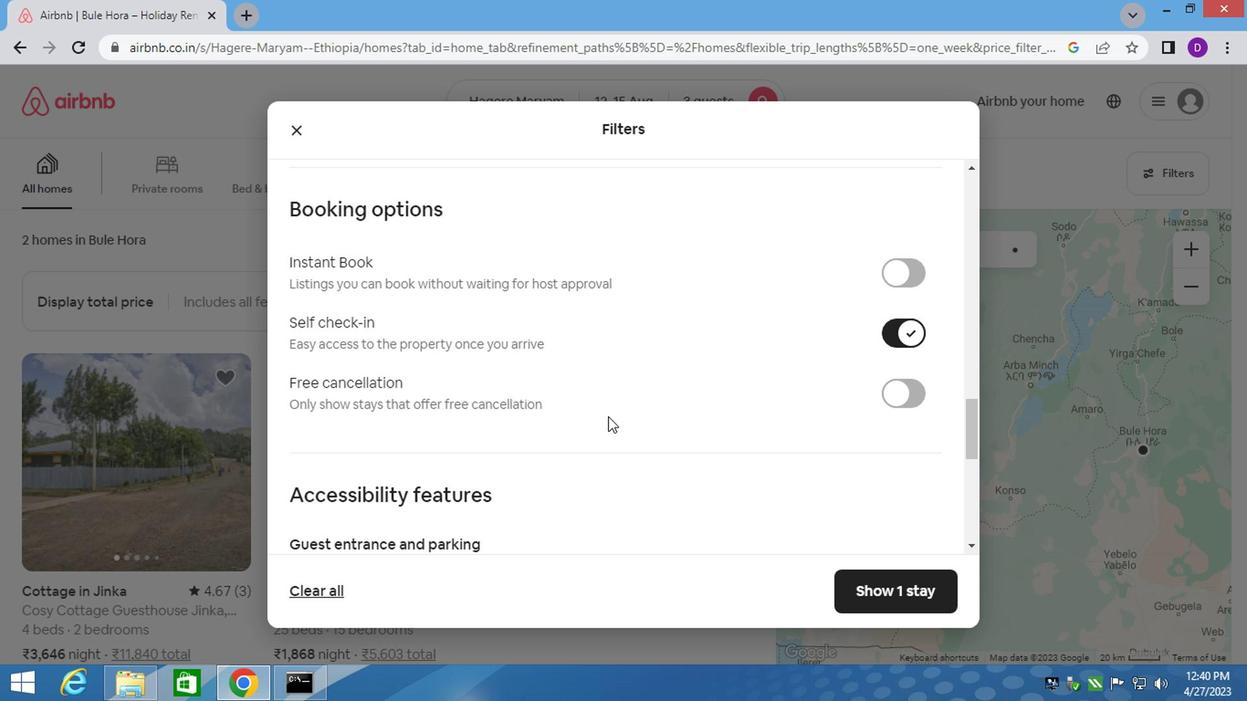 
Action: Mouse moved to (528, 454)
Screenshot: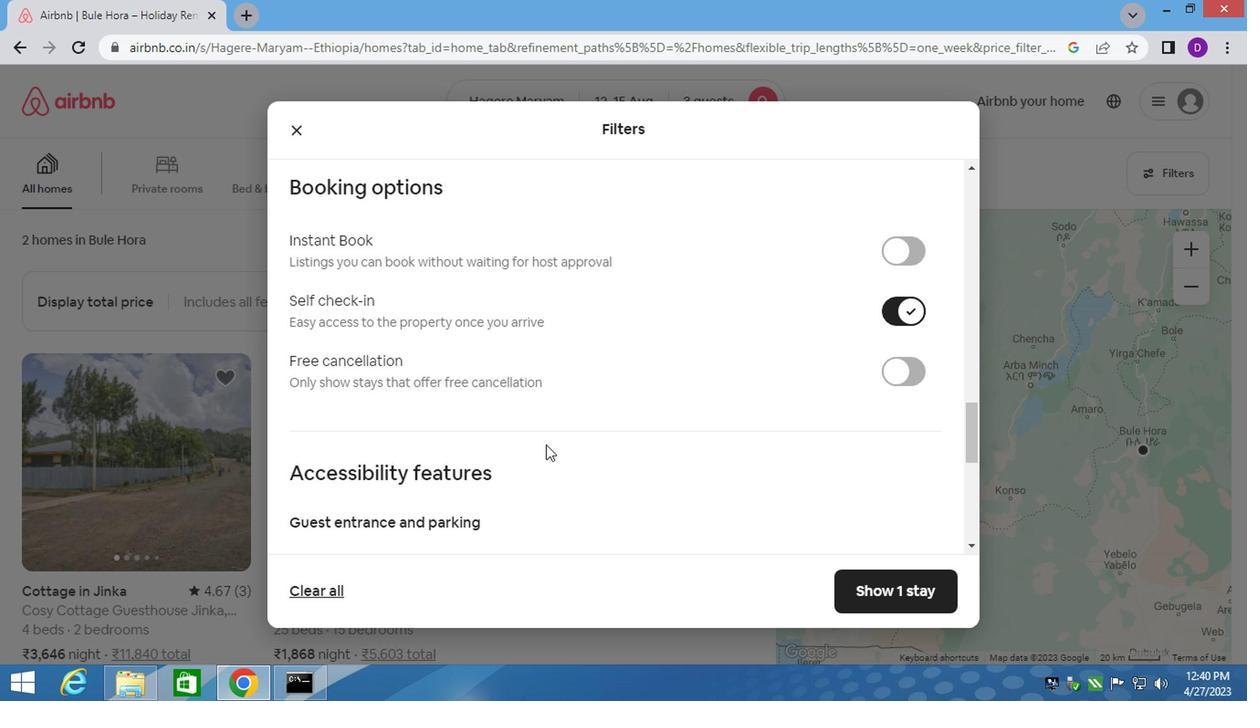 
Action: Mouse scrolled (540, 450) with delta (0, 0)
Screenshot: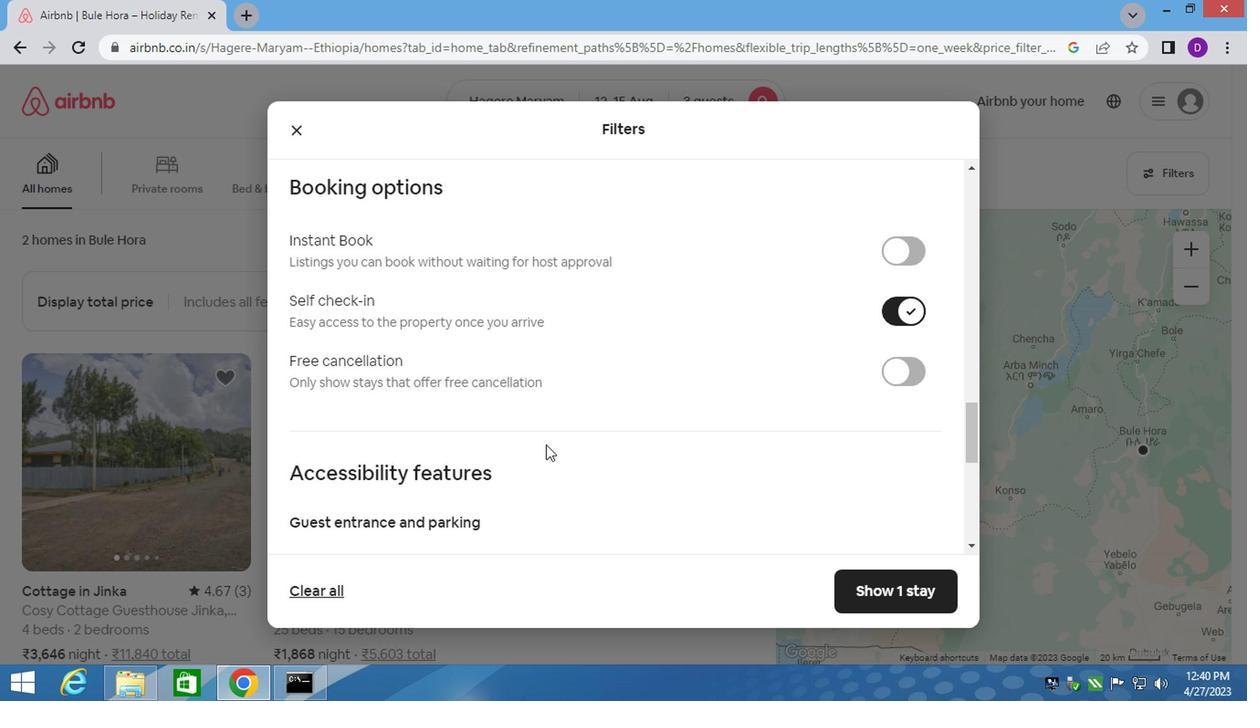 
Action: Mouse scrolled (534, 454) with delta (0, 0)
Screenshot: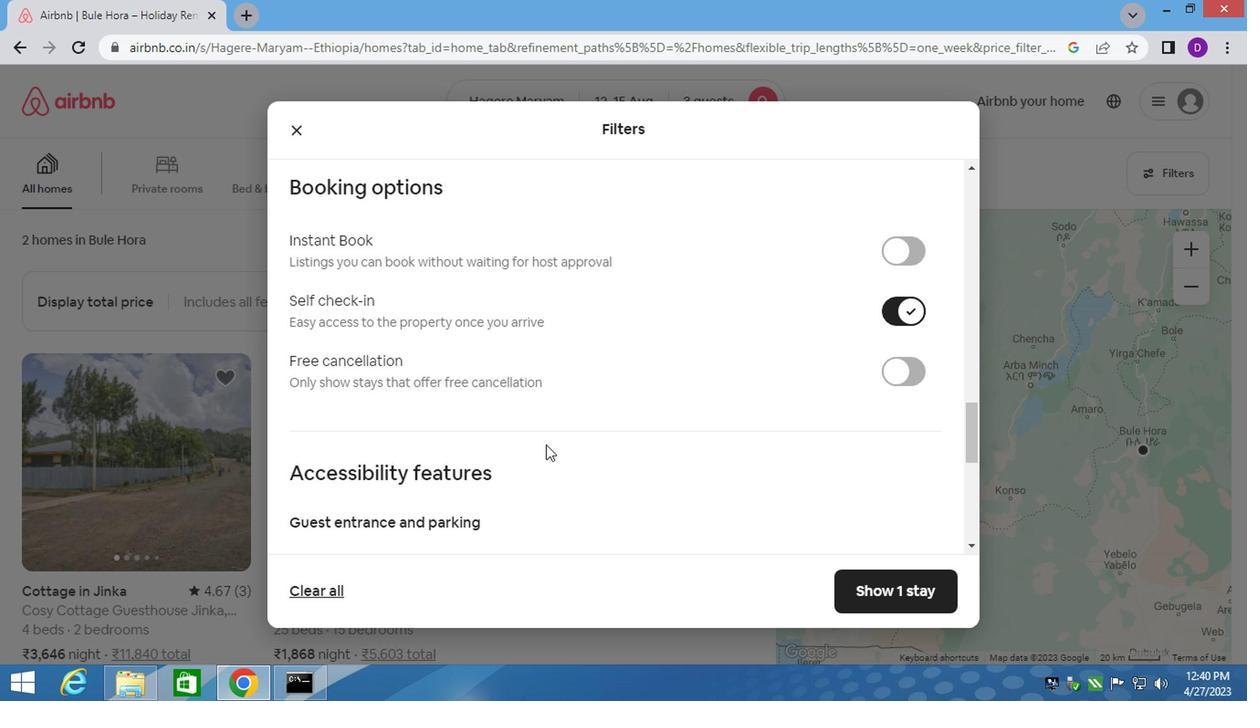 
Action: Mouse moved to (527, 456)
Screenshot: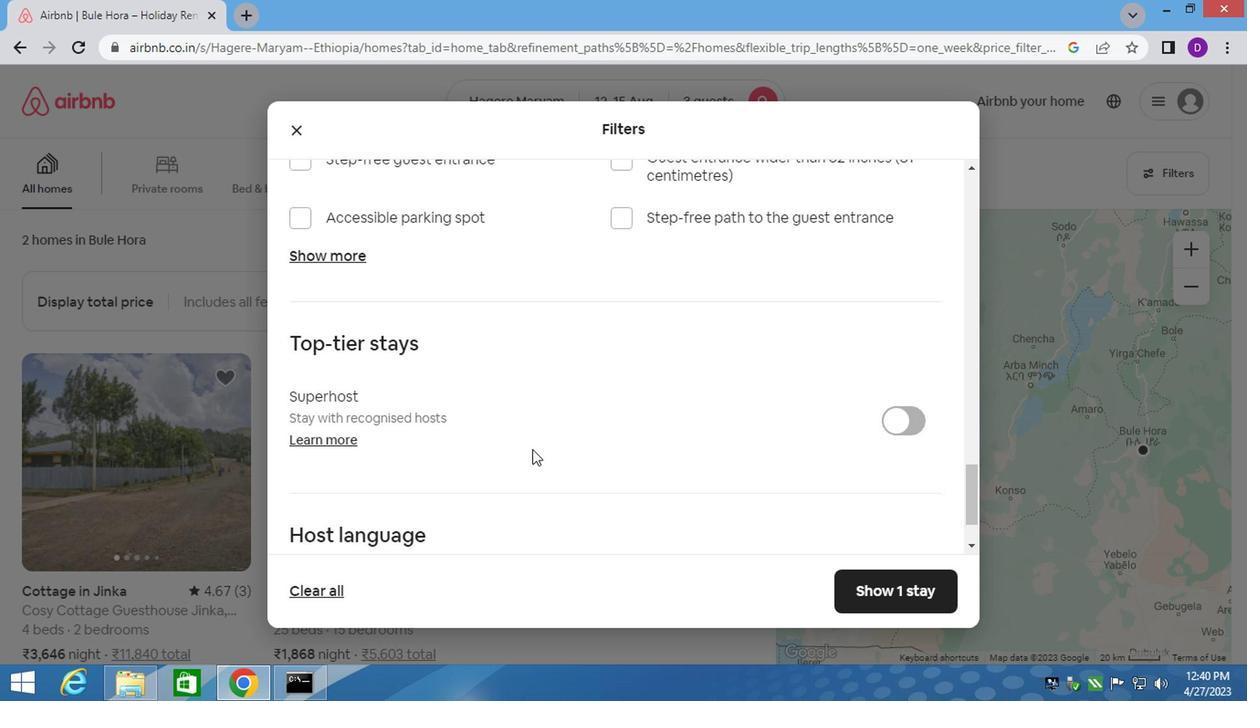 
Action: Mouse scrolled (527, 455) with delta (0, -1)
Screenshot: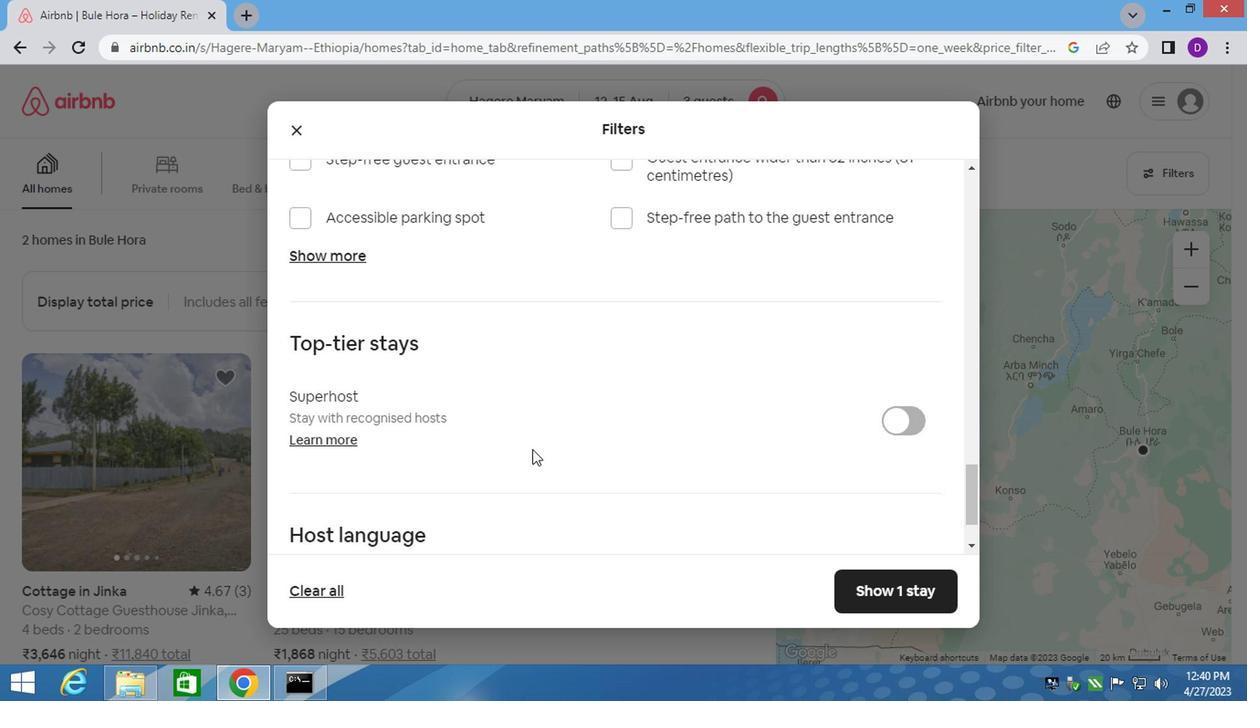 
Action: Mouse moved to (525, 462)
Screenshot: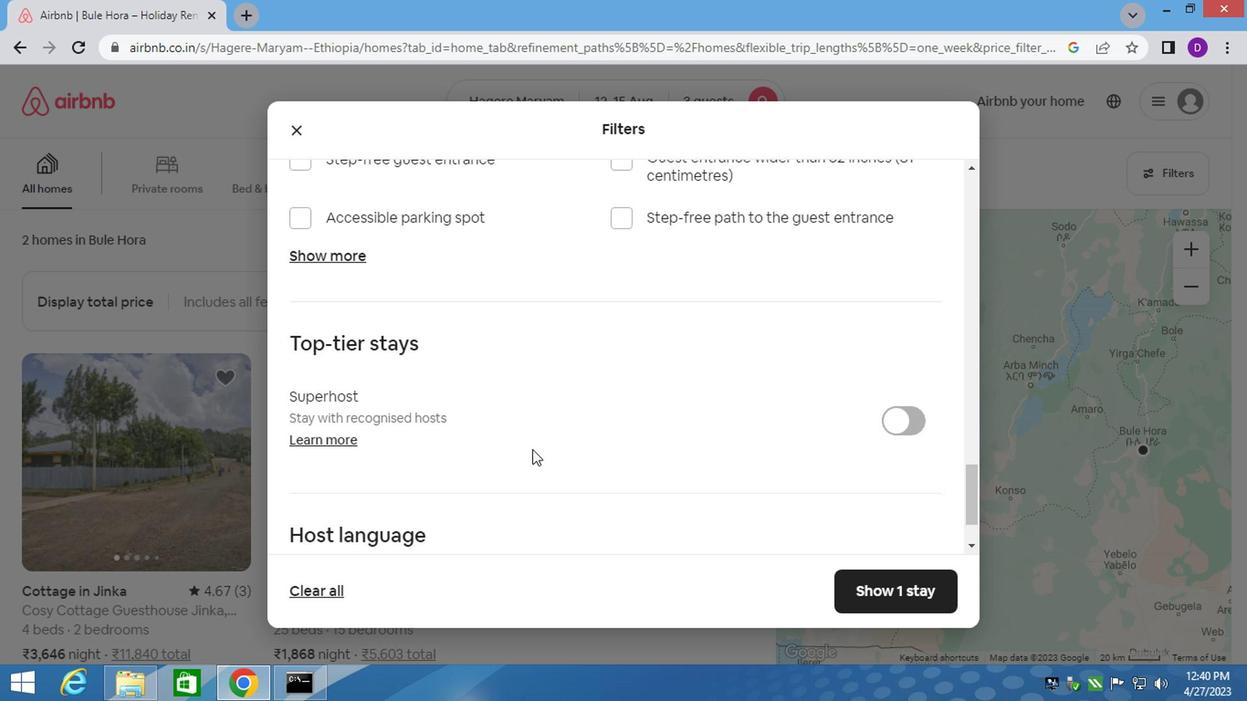 
Action: Mouse scrolled (525, 461) with delta (0, -1)
Screenshot: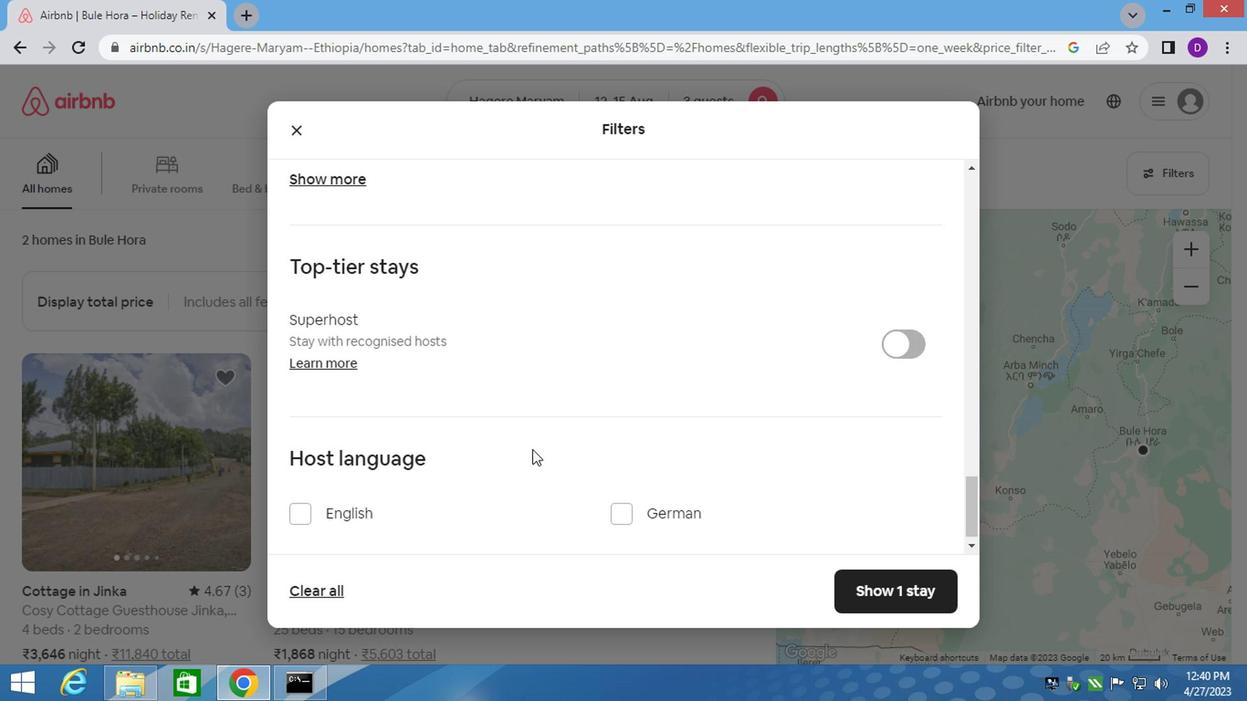 
Action: Mouse moved to (522, 465)
Screenshot: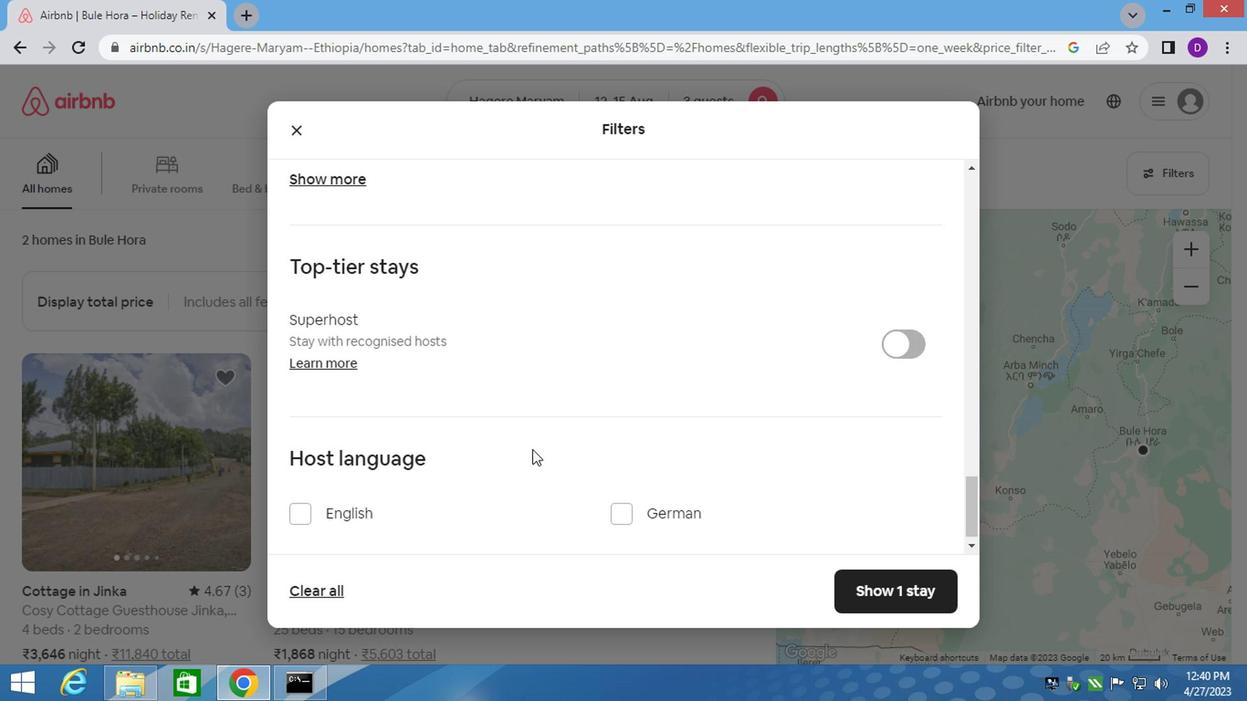
Action: Mouse scrolled (522, 464) with delta (0, 0)
Screenshot: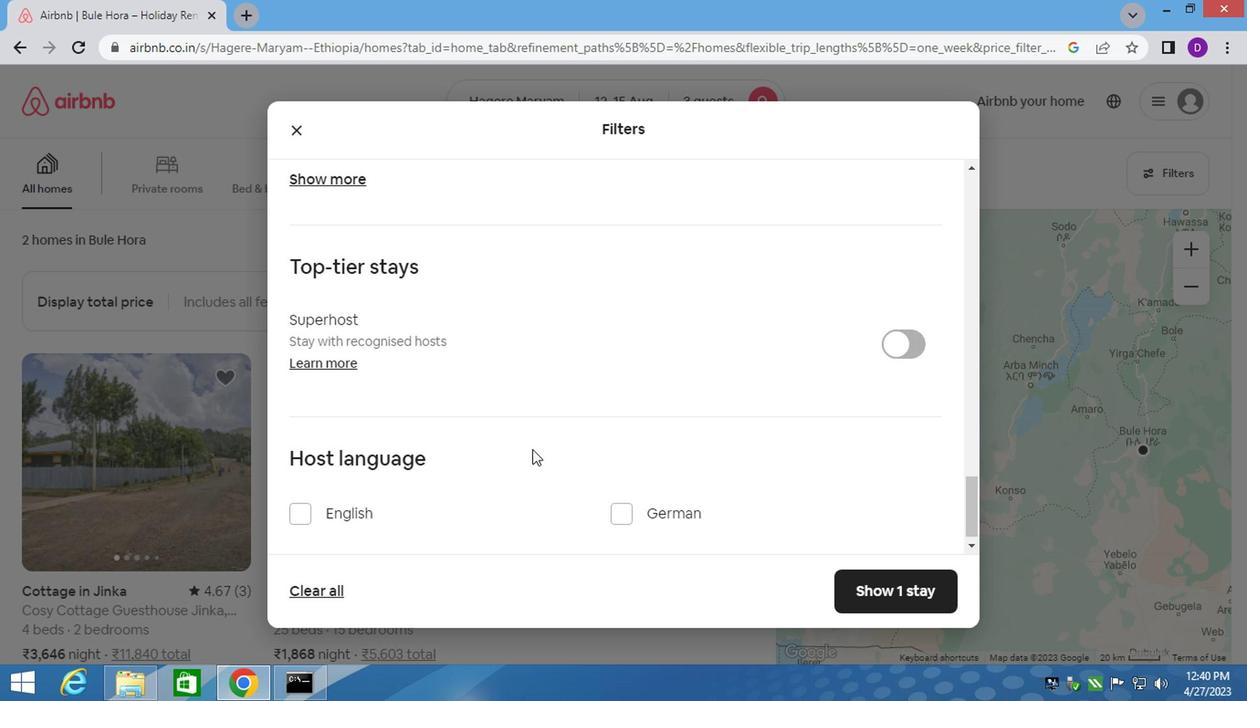 
Action: Mouse moved to (519, 465)
Screenshot: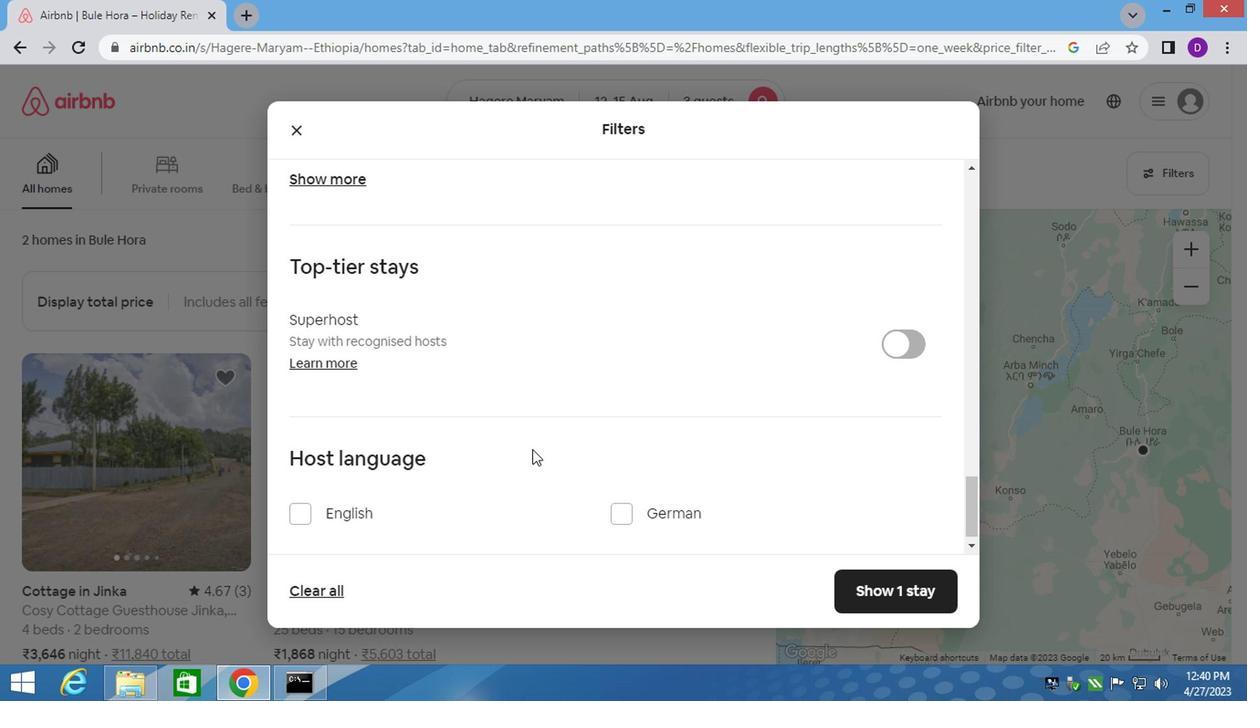 
Action: Mouse scrolled (519, 465) with delta (0, 0)
Screenshot: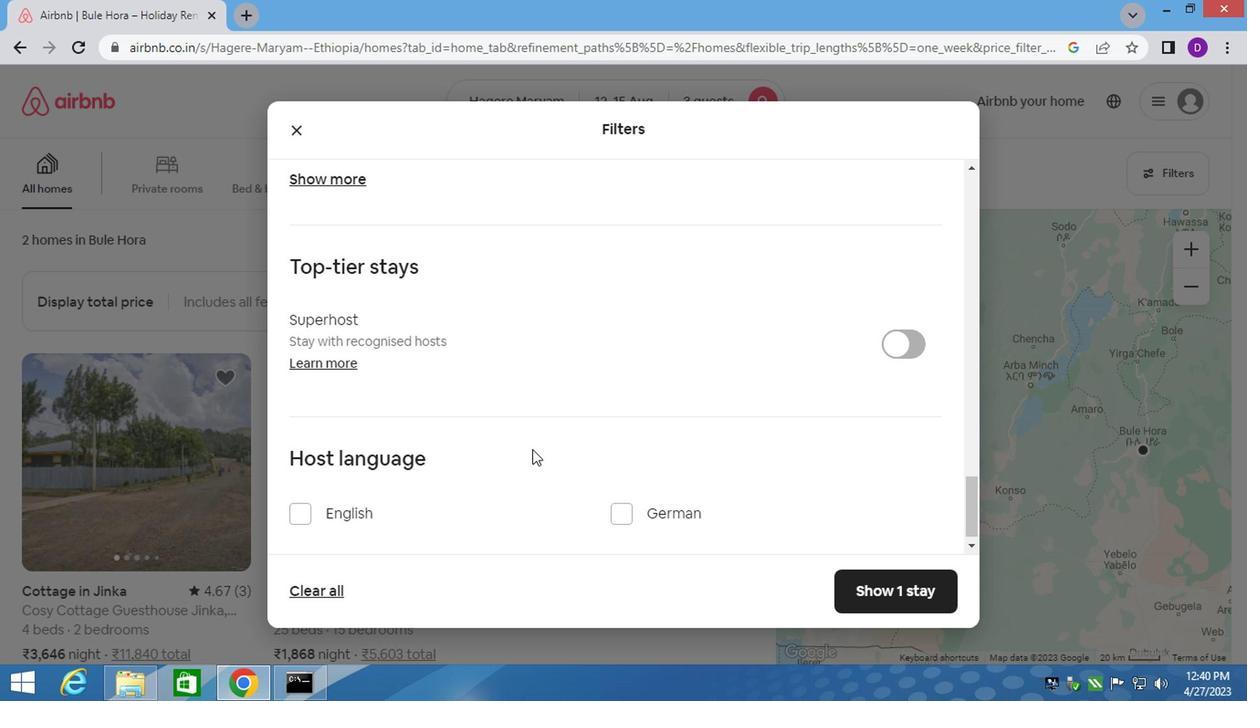 
Action: Mouse moved to (519, 467)
Screenshot: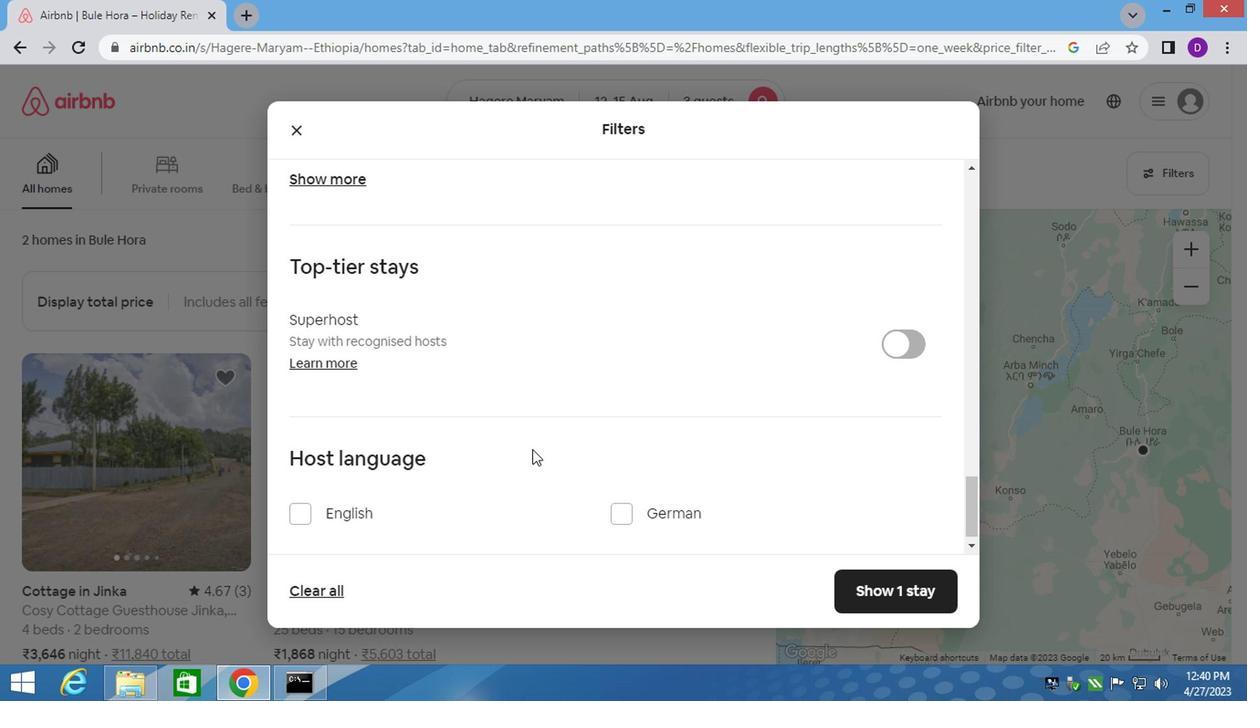 
Action: Mouse scrolled (519, 465) with delta (0, -1)
Screenshot: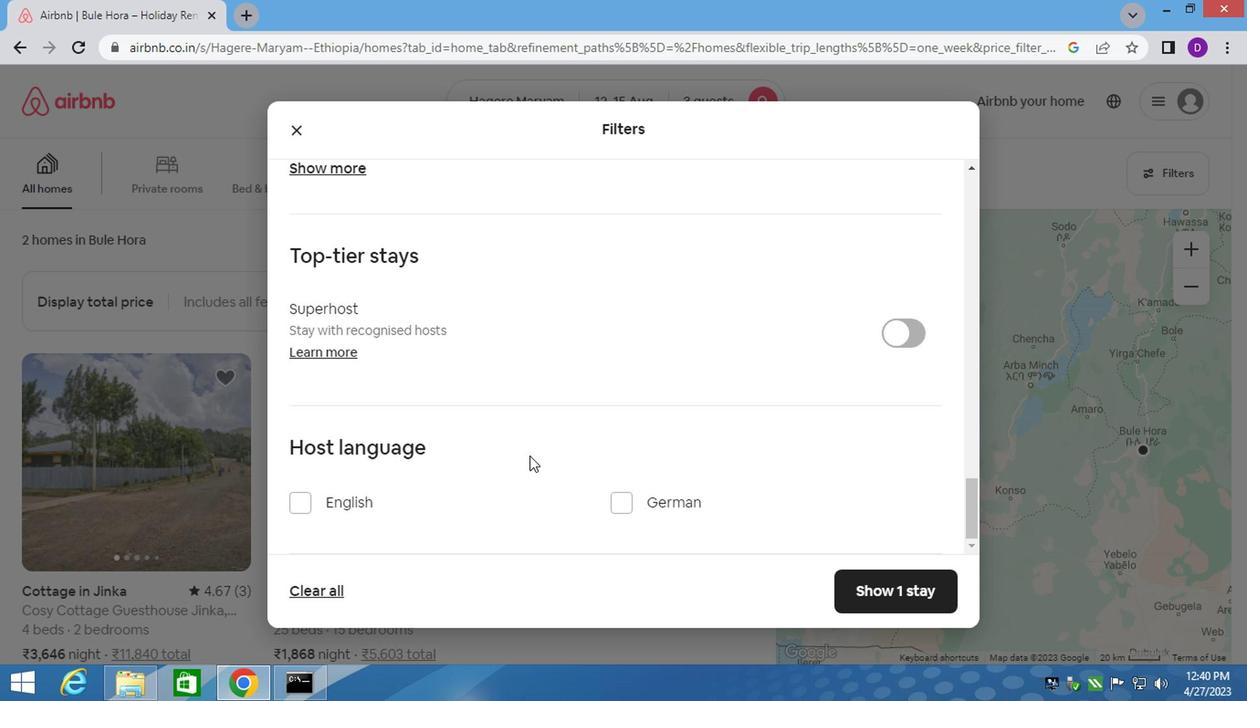 
Action: Mouse scrolled (519, 465) with delta (0, -1)
Screenshot: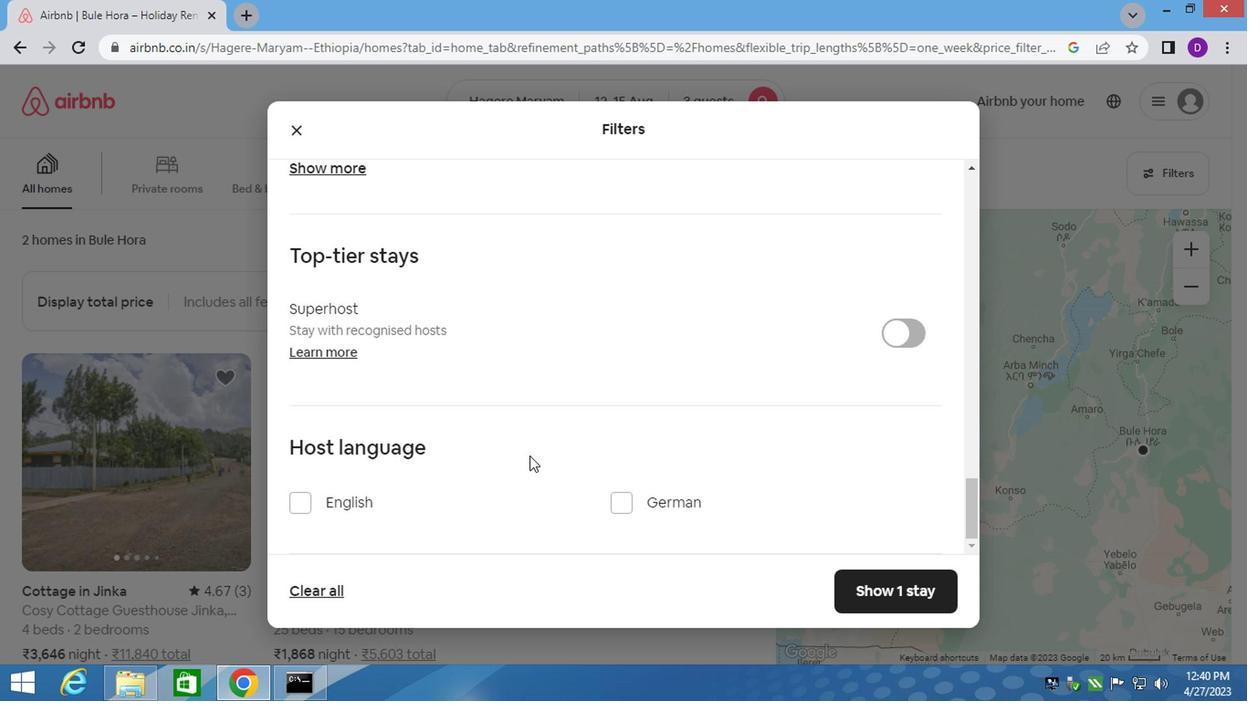 
Action: Mouse moved to (284, 515)
Screenshot: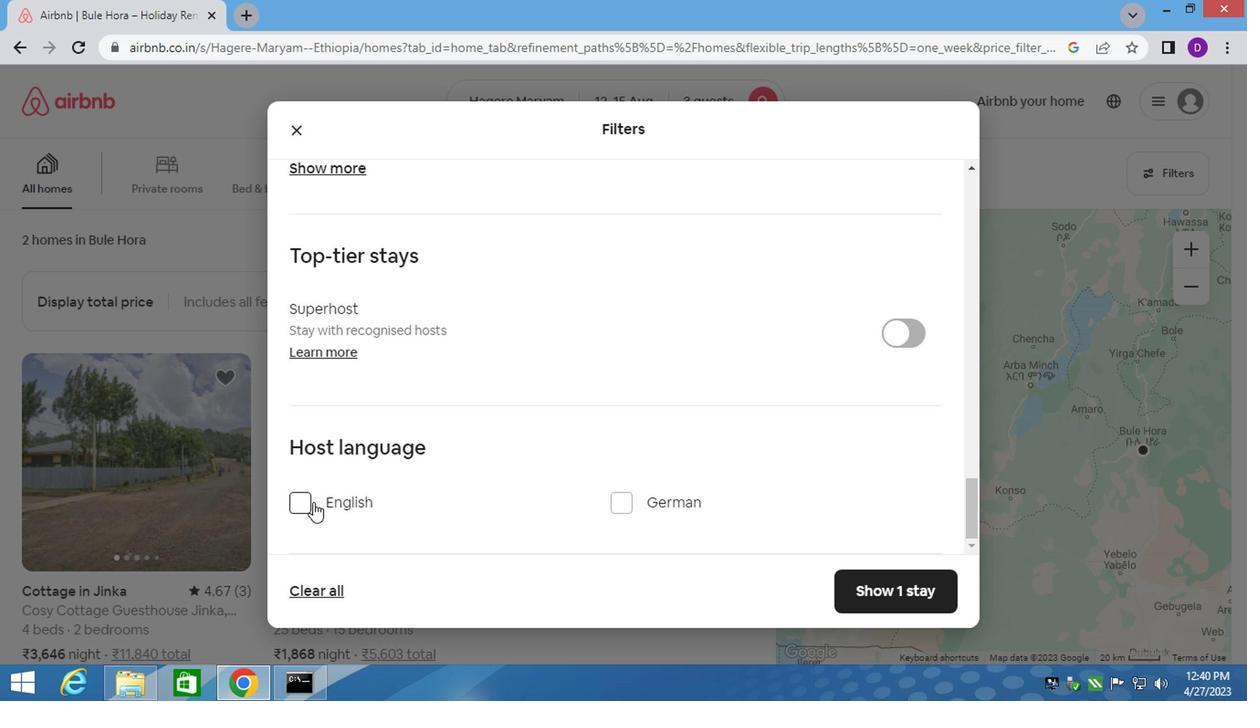 
Action: Mouse pressed left at (284, 515)
Screenshot: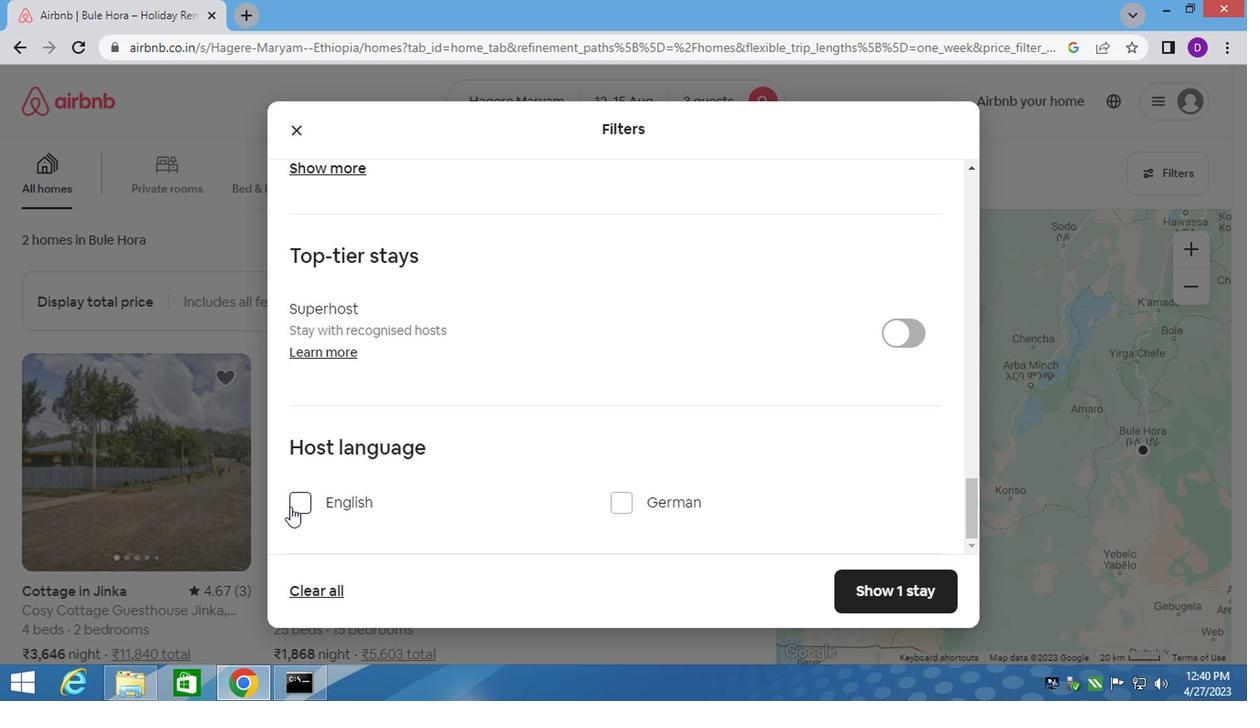 
Action: Mouse moved to (289, 513)
Screenshot: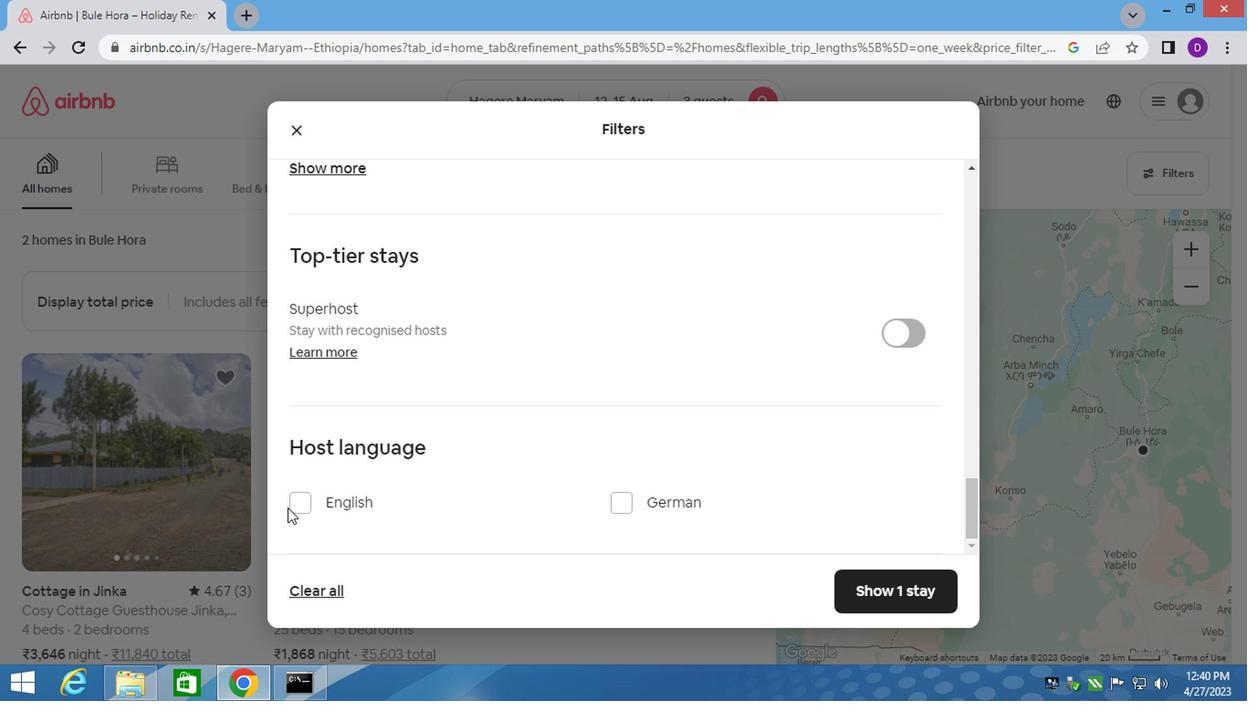 
Action: Mouse pressed left at (289, 513)
Screenshot: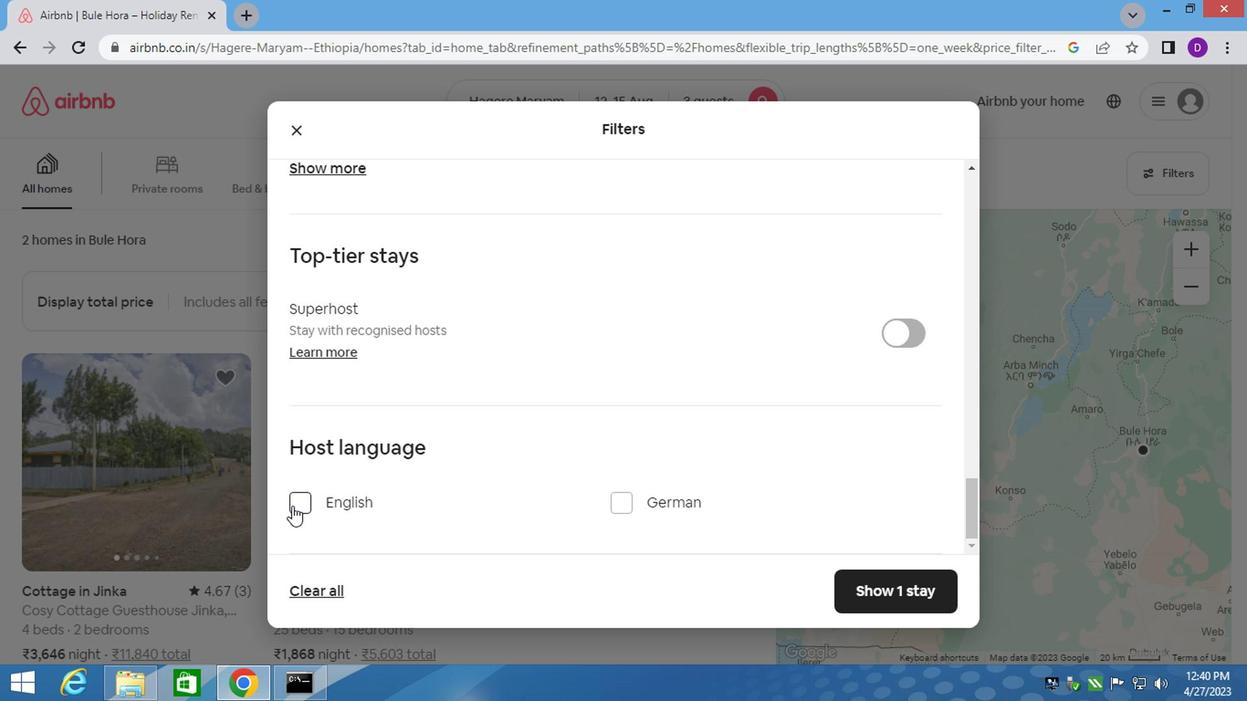 
Action: Mouse moved to (774, 590)
Screenshot: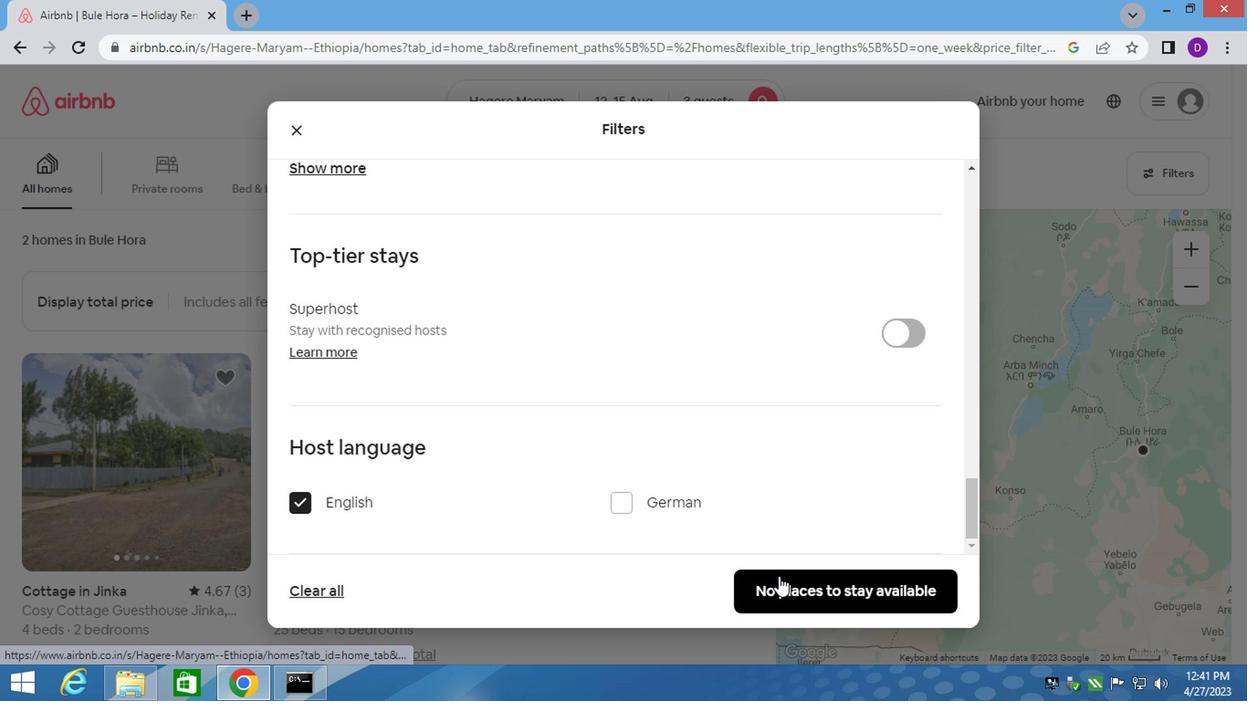 
Action: Mouse pressed left at (774, 590)
Screenshot: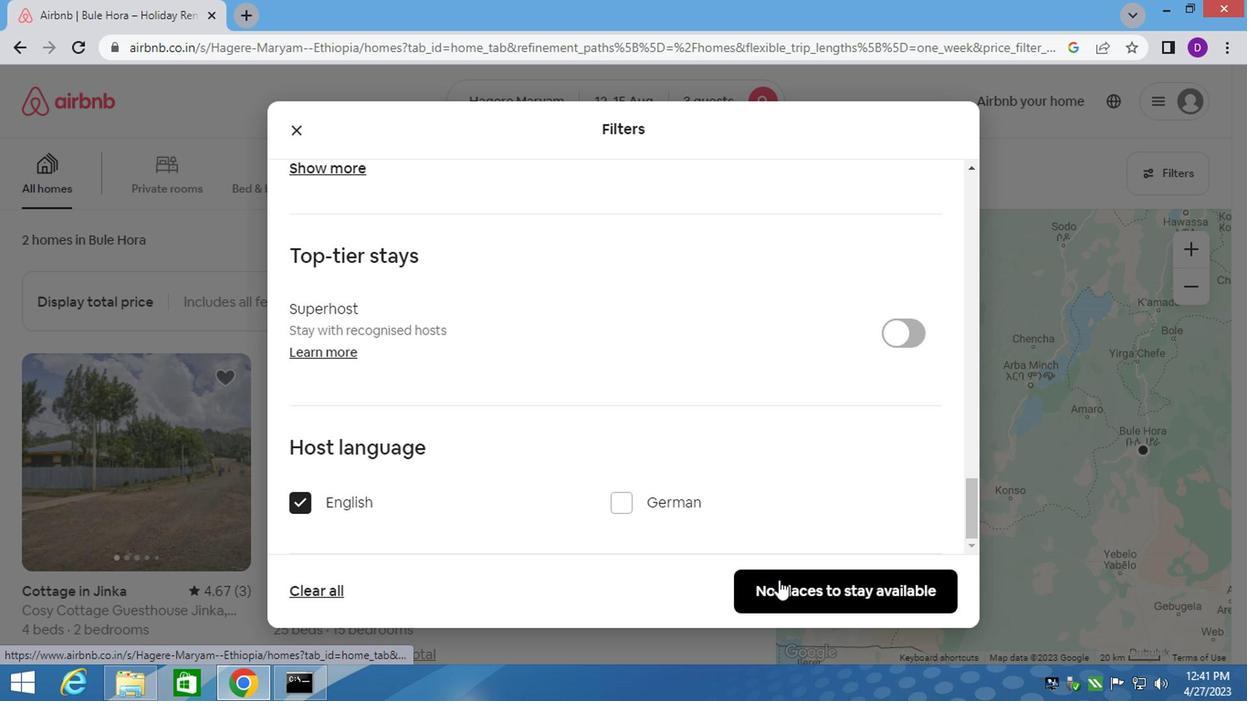 
Action: Mouse moved to (774, 590)
Screenshot: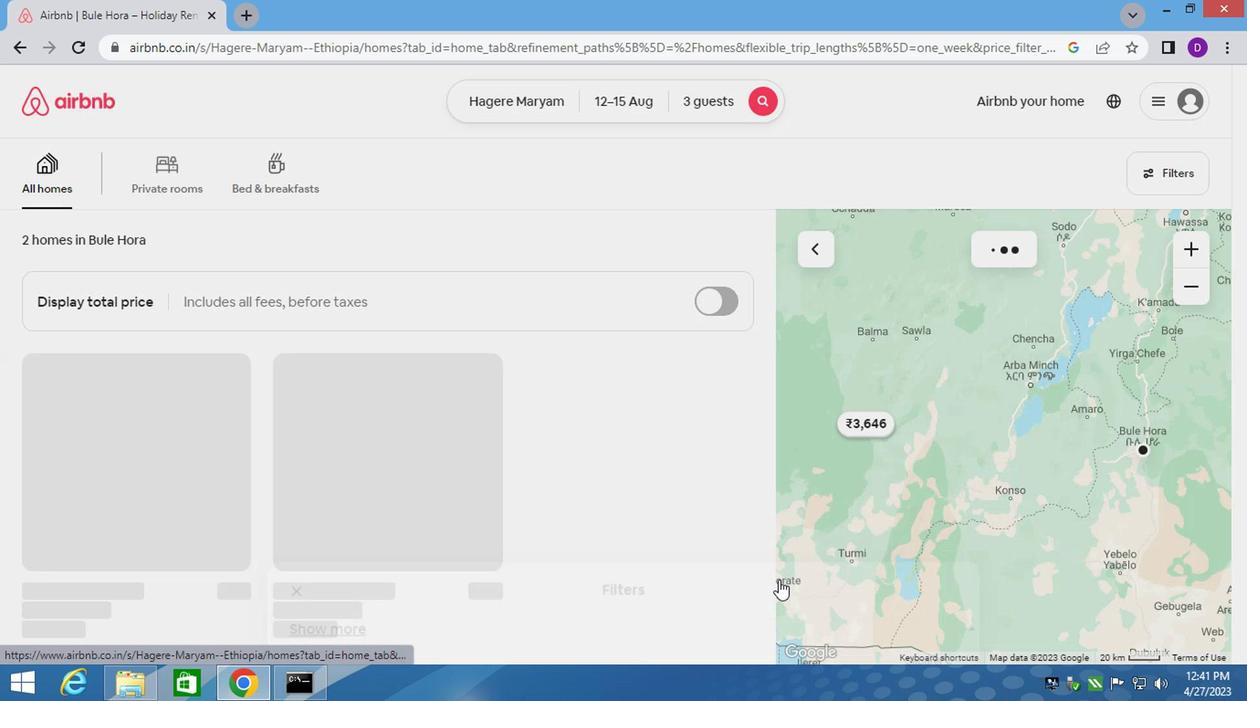
